 Task: Search one way flight ticket for 4 adults, 1 infant in seat and 1 infant on lap in premium economy from Birmingham: Birmingham-shuttlesworth International Airport to Greensboro: Piedmont Triad International Airport on 5-1-2023. Stops: One stop or fewer. Choice of flights is United. Number of bags: 2 carry on bags and 1 checked bag. Price is upto 20000. Outbound departure time preference is 5:00. Return departure time preference is 23:30.
Action: Mouse moved to (269, 222)
Screenshot: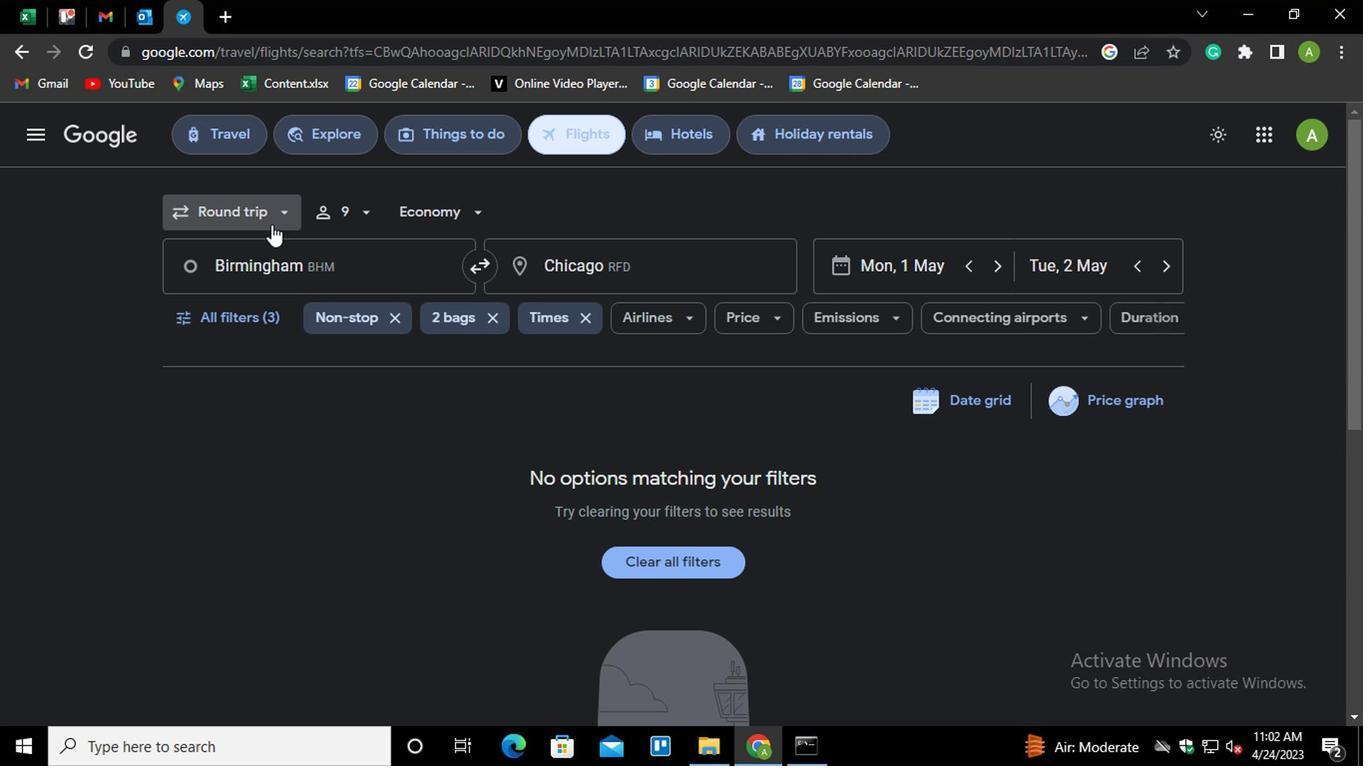 
Action: Mouse pressed left at (269, 222)
Screenshot: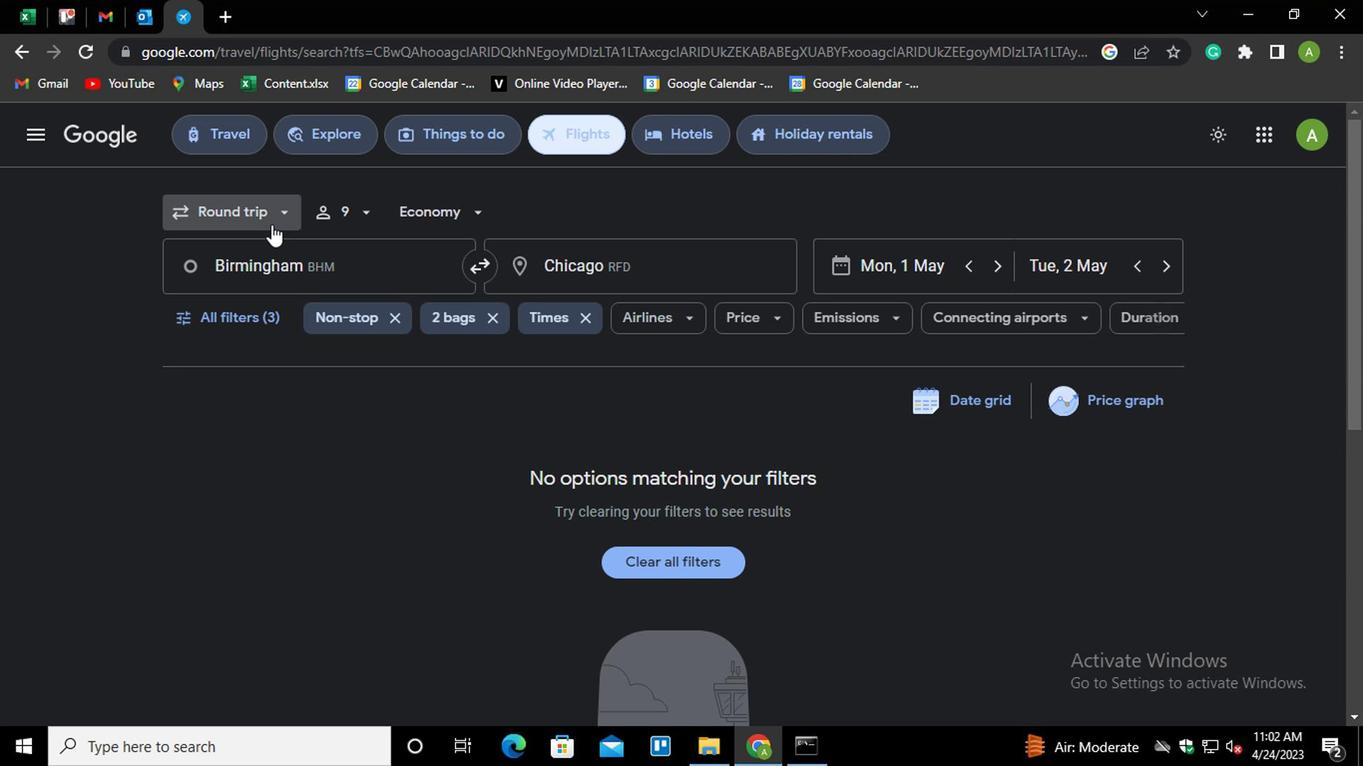 
Action: Mouse moved to (264, 301)
Screenshot: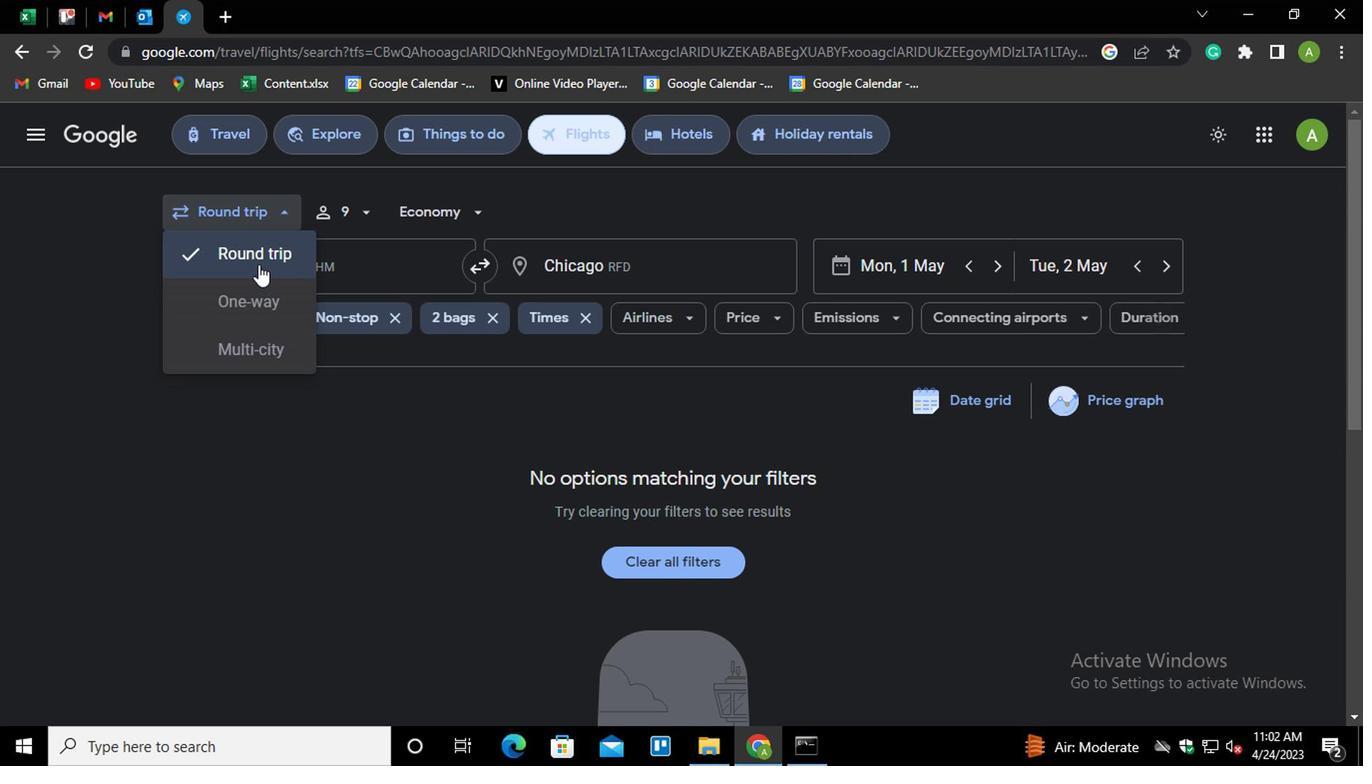 
Action: Mouse pressed left at (264, 301)
Screenshot: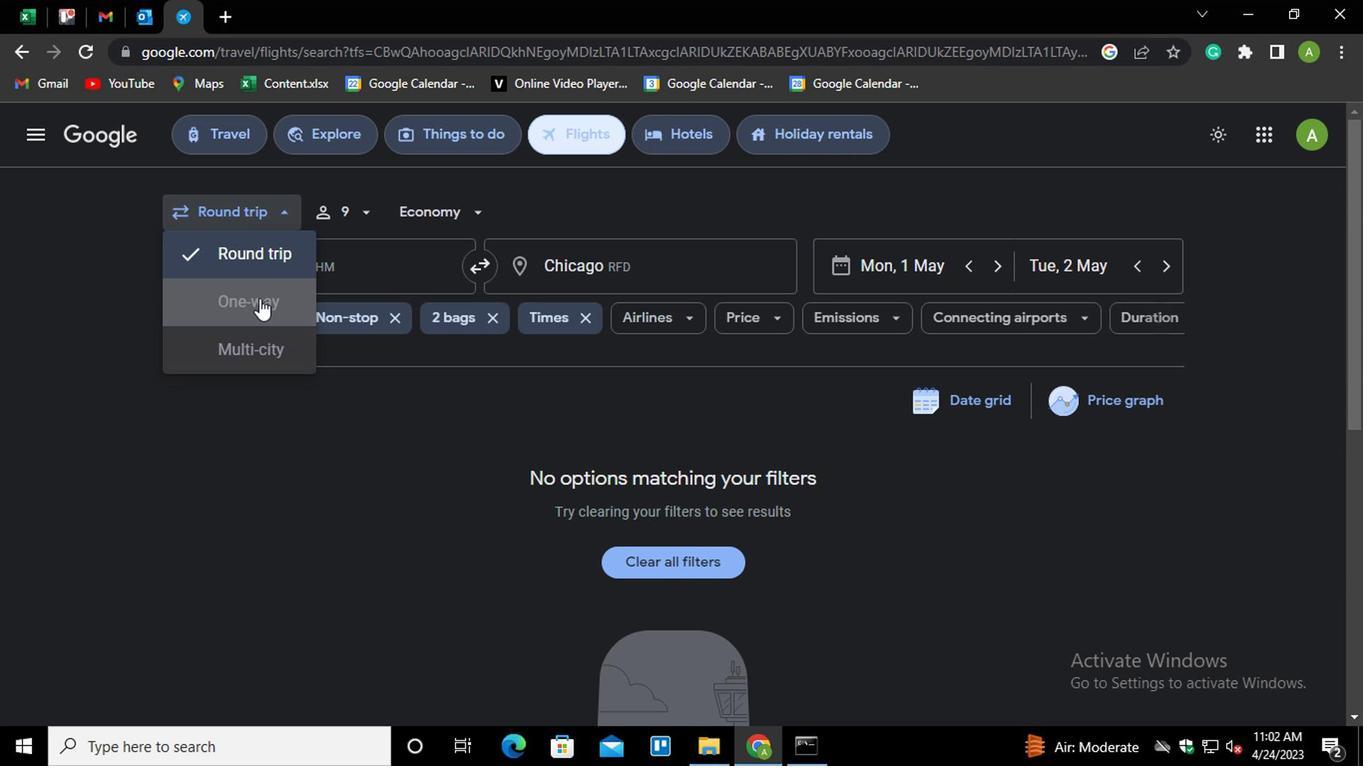 
Action: Mouse moved to (374, 222)
Screenshot: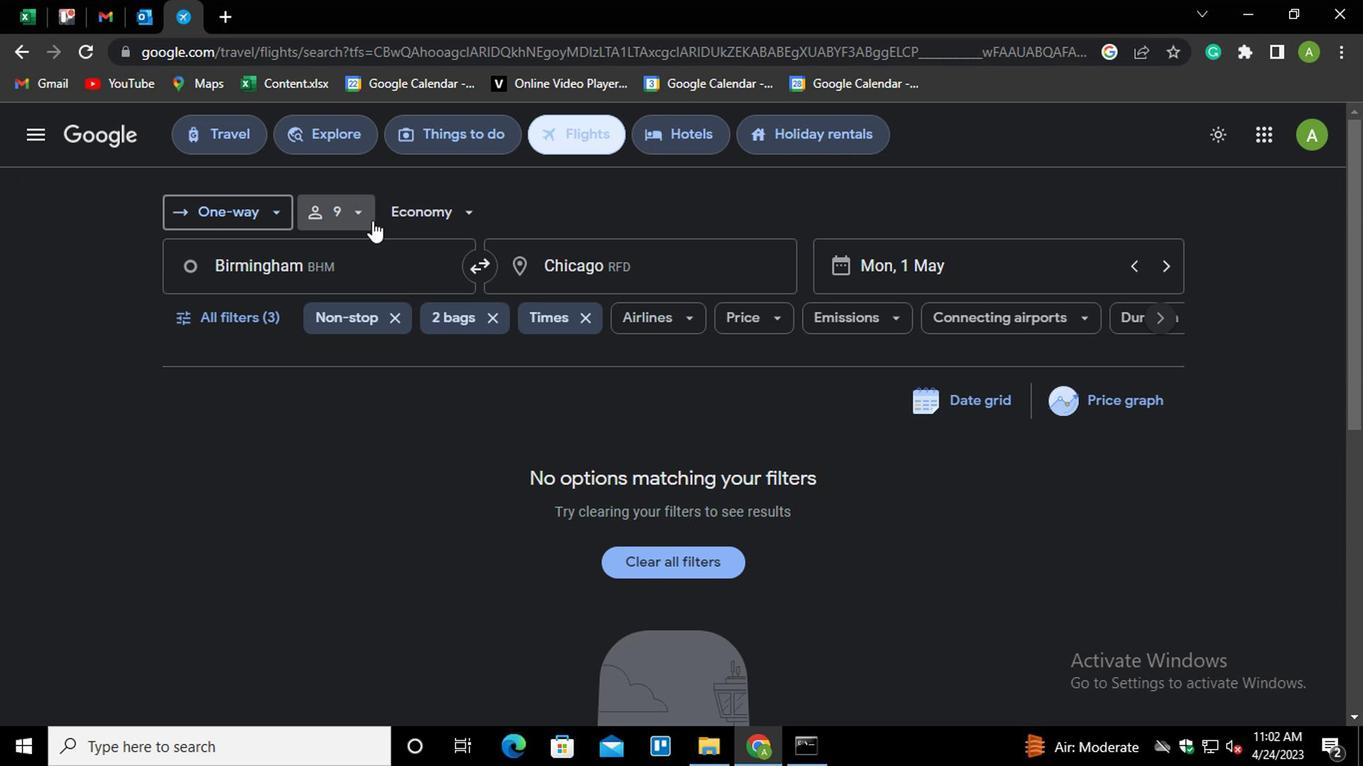 
Action: Mouse pressed left at (374, 222)
Screenshot: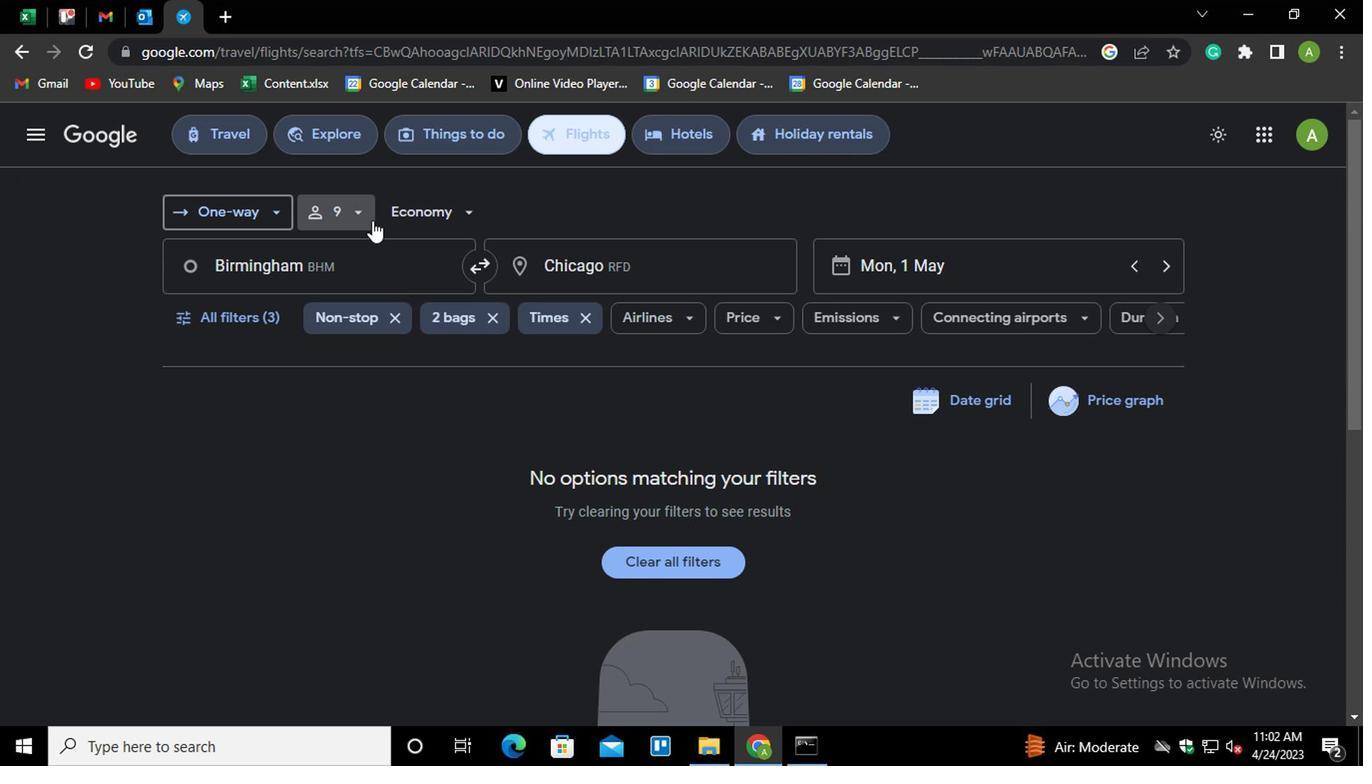 
Action: Mouse moved to (509, 260)
Screenshot: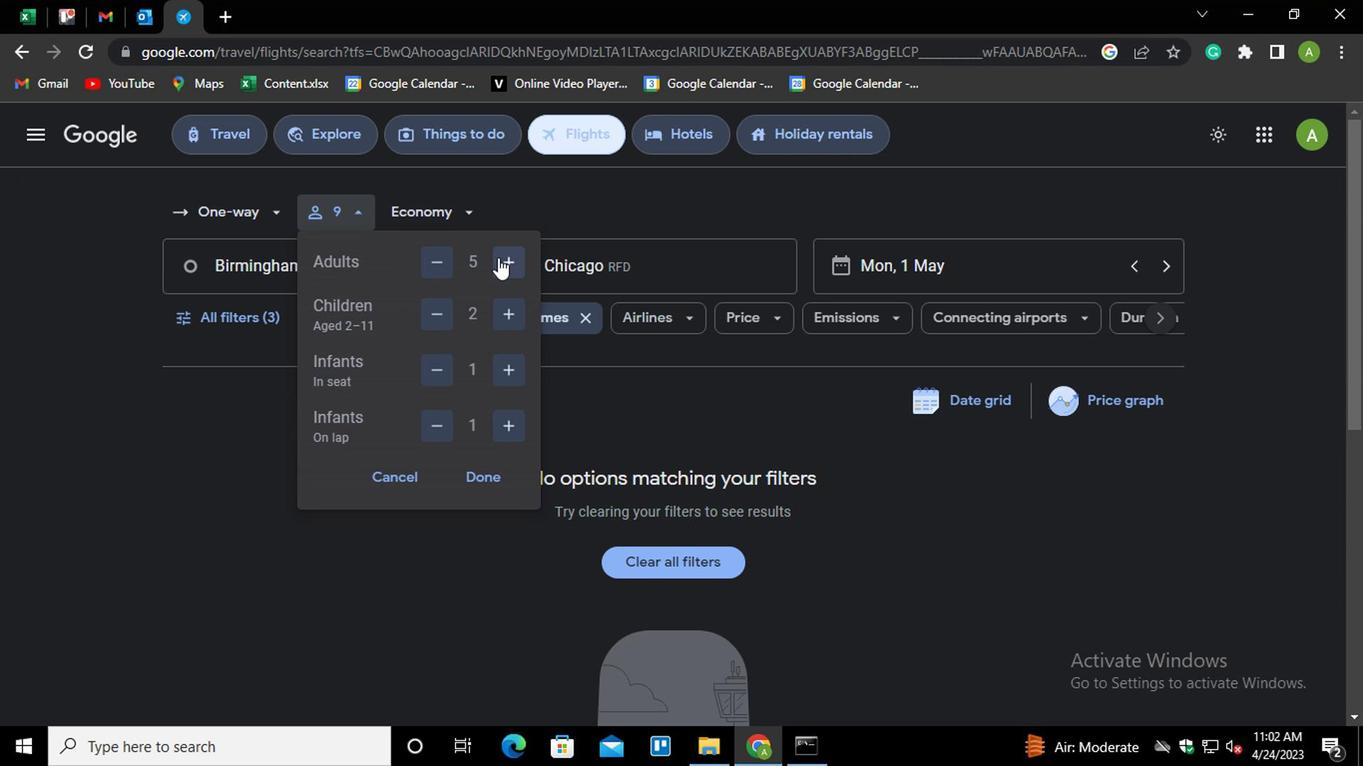 
Action: Mouse pressed left at (509, 260)
Screenshot: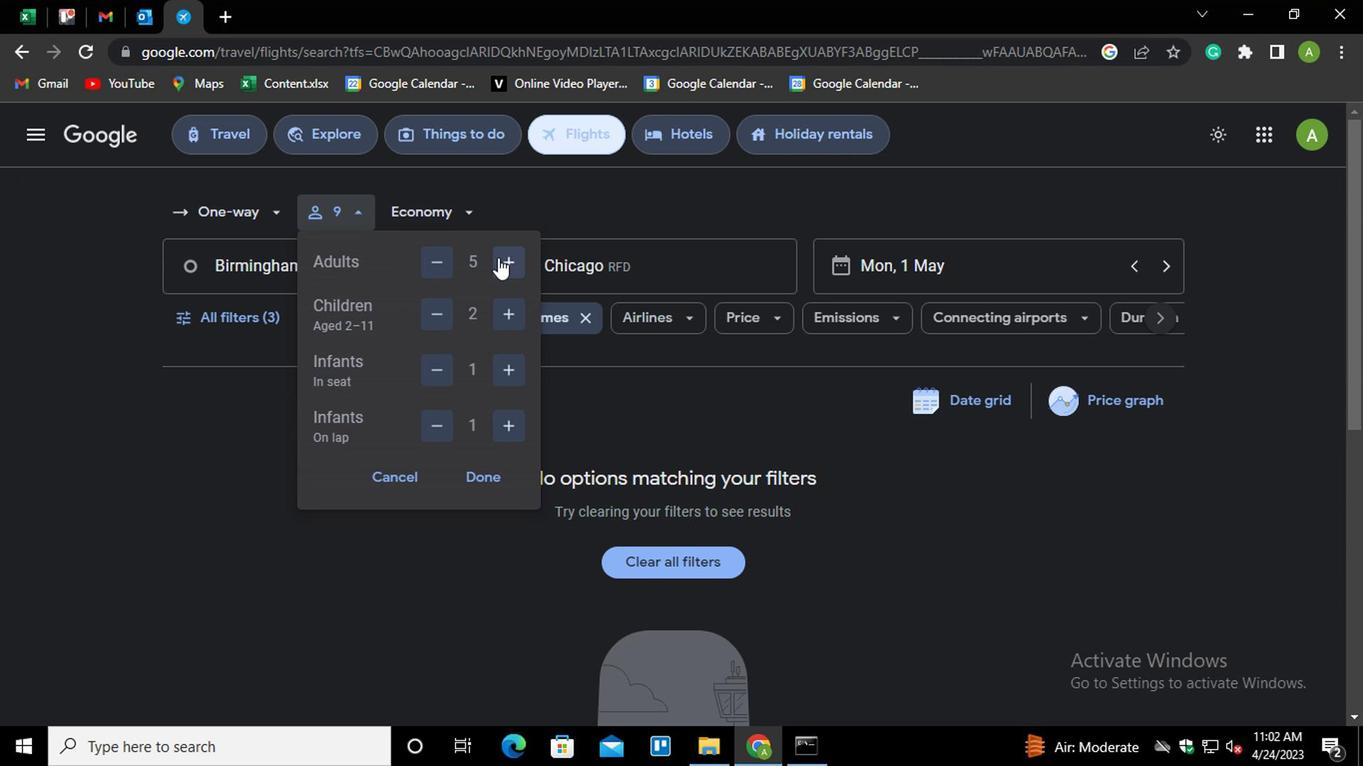
Action: Mouse moved to (438, 263)
Screenshot: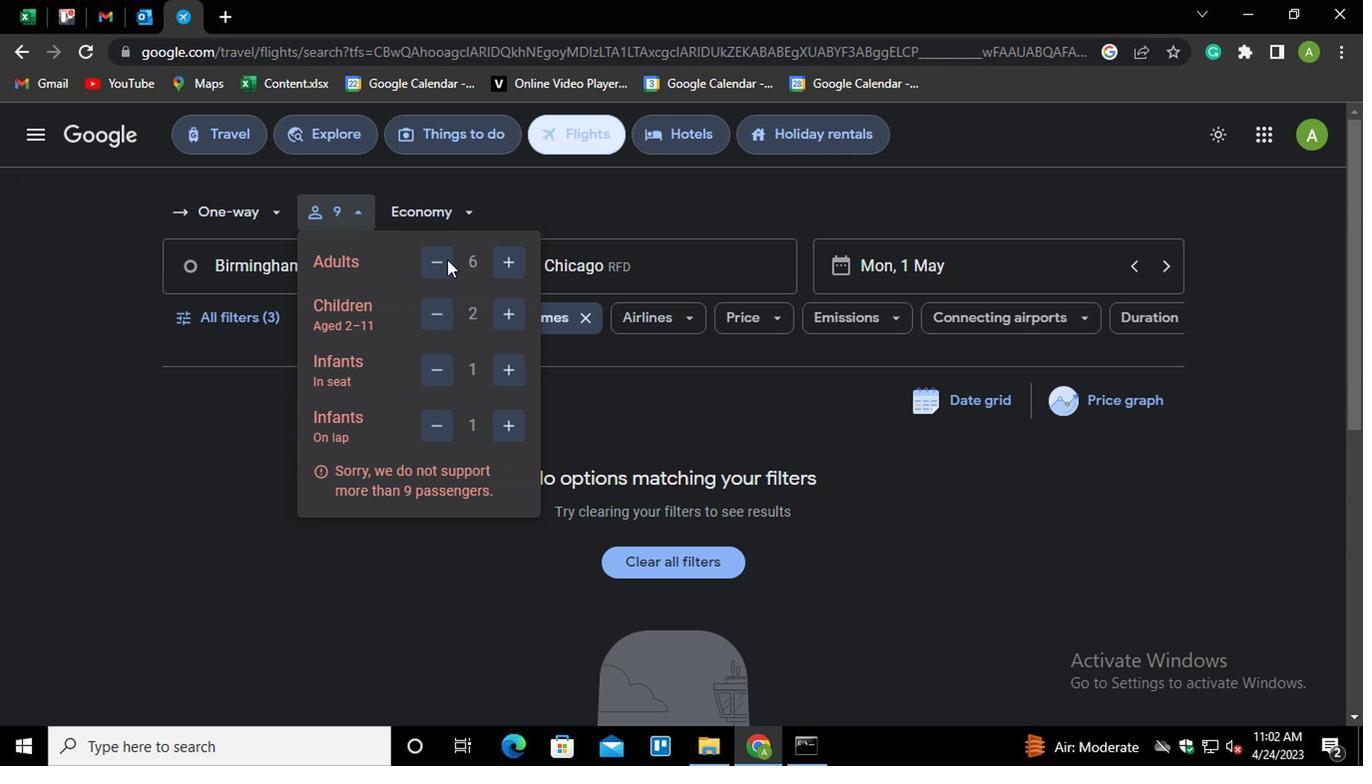 
Action: Mouse pressed left at (438, 263)
Screenshot: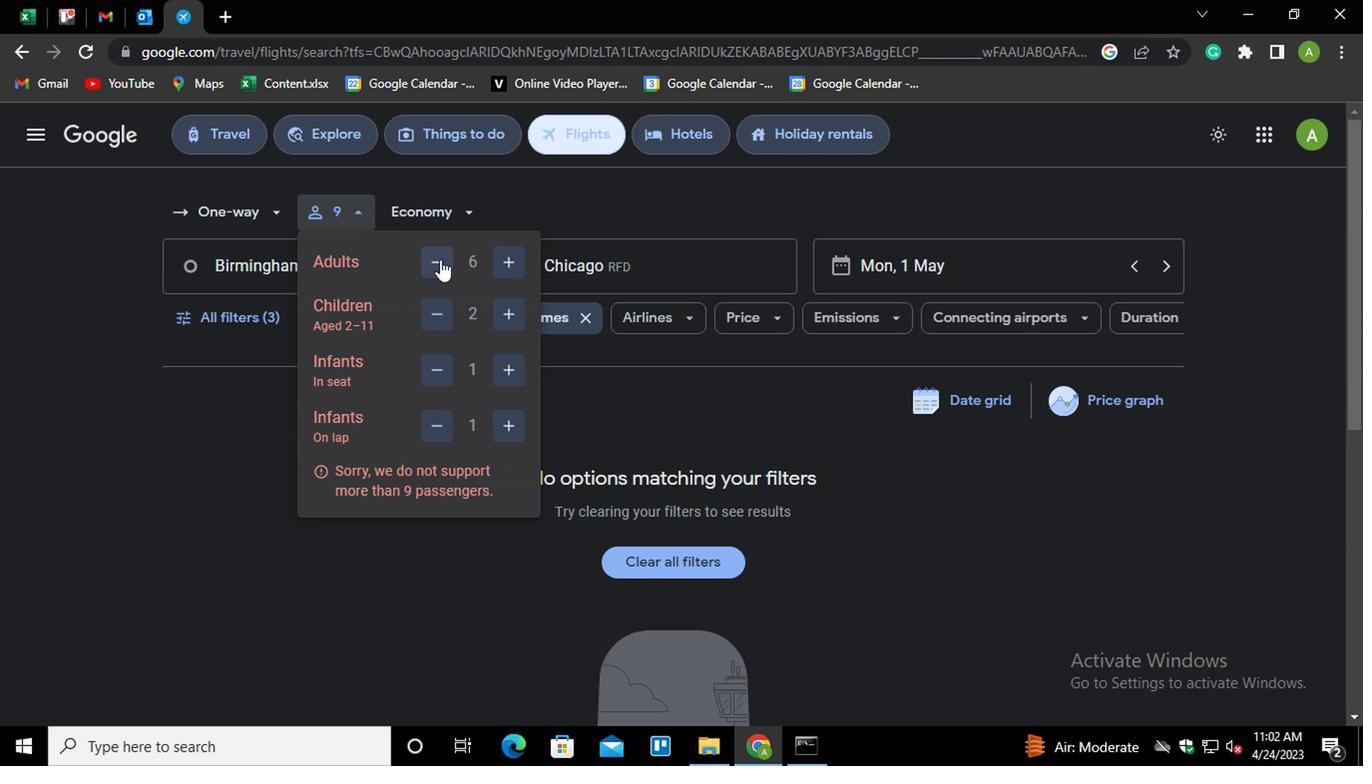 
Action: Mouse pressed left at (438, 263)
Screenshot: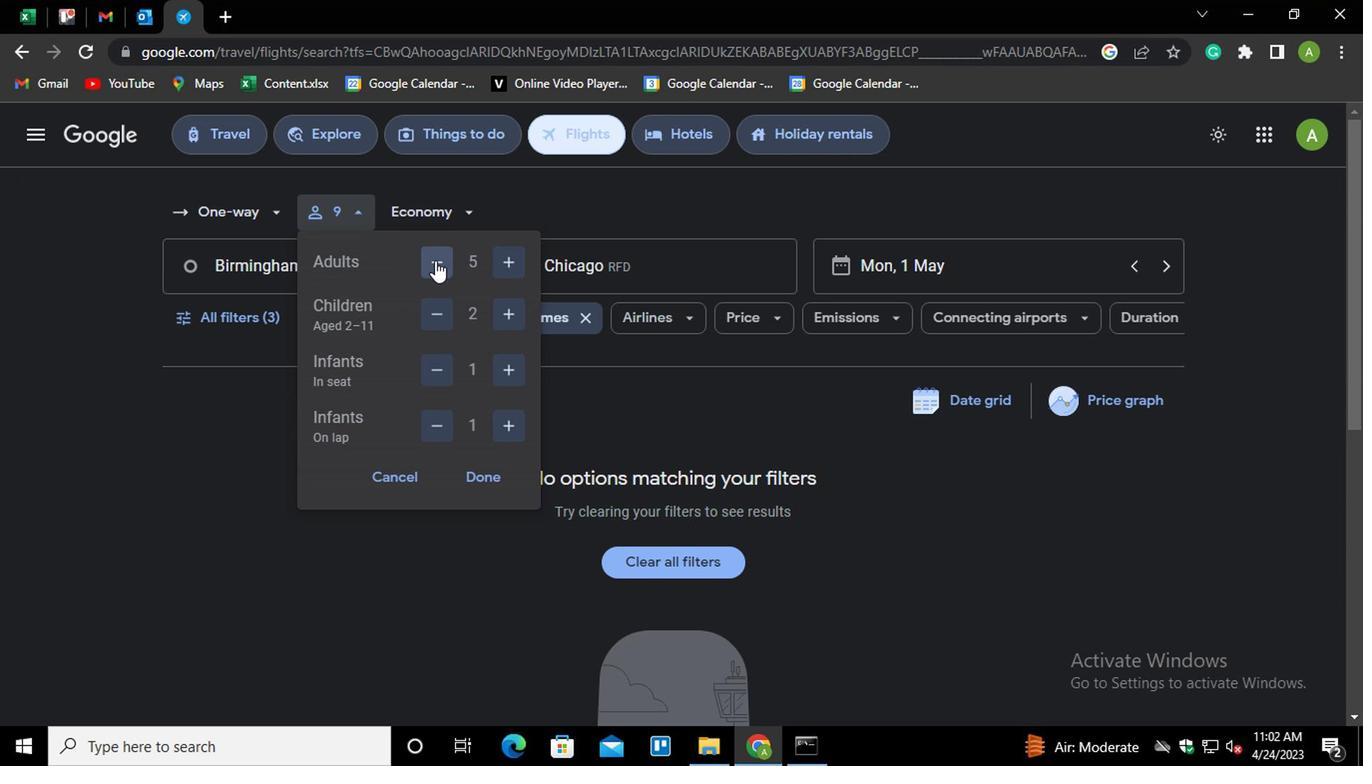 
Action: Mouse moved to (442, 315)
Screenshot: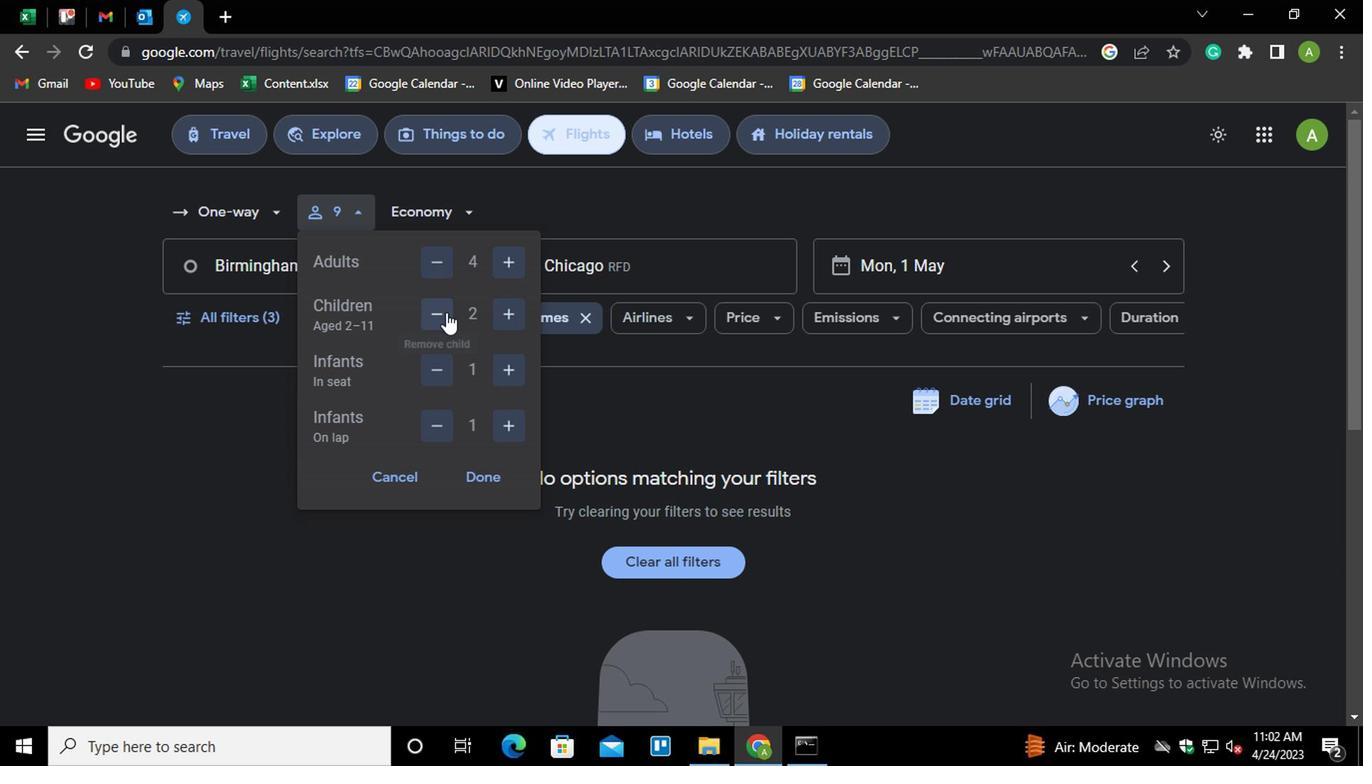 
Action: Mouse pressed left at (442, 315)
Screenshot: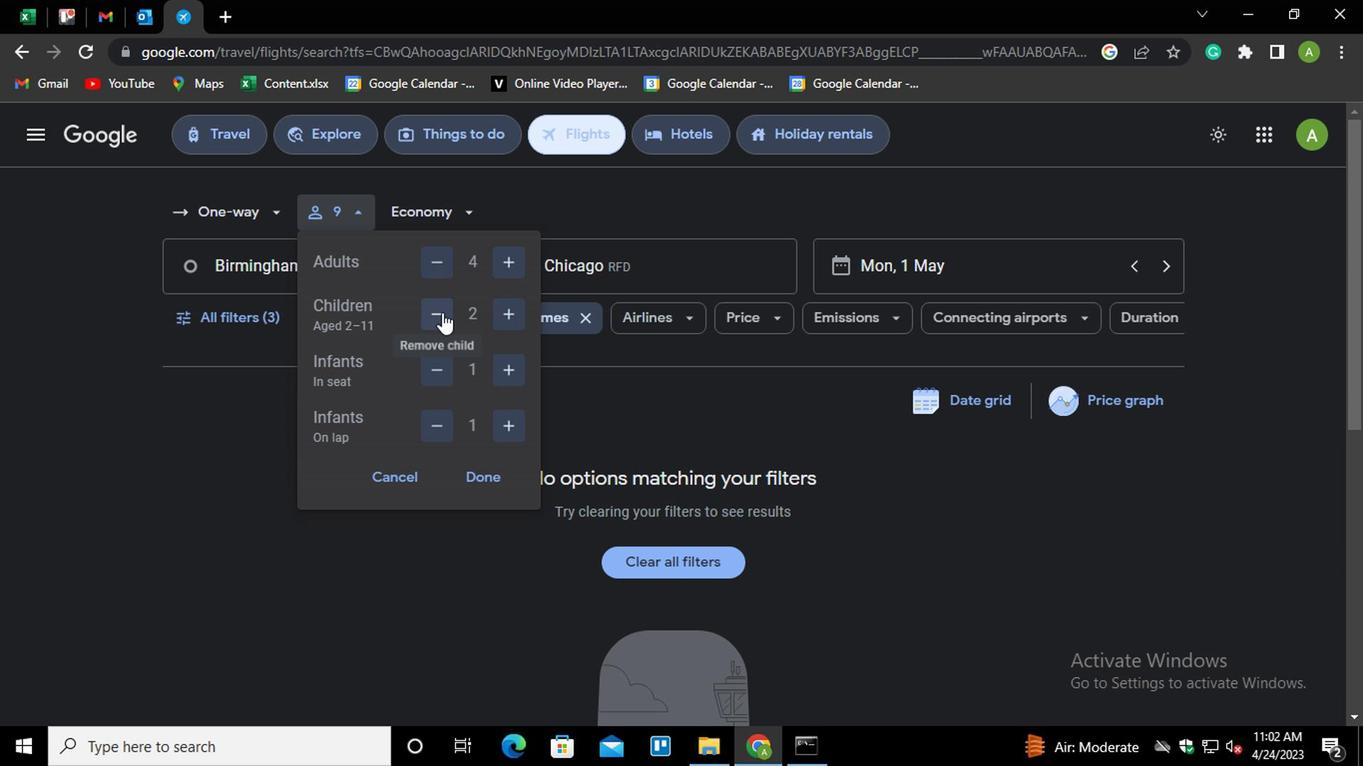 
Action: Mouse pressed left at (442, 315)
Screenshot: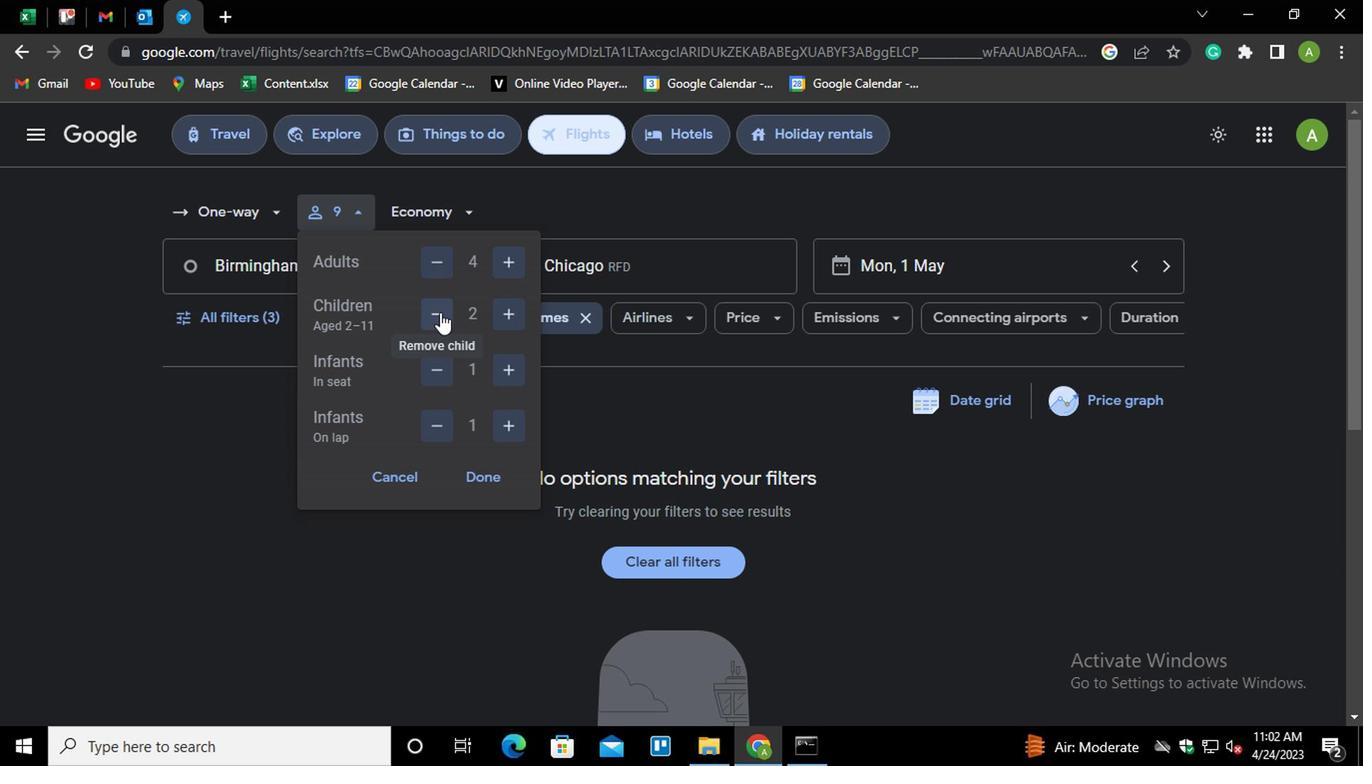 
Action: Mouse moved to (524, 374)
Screenshot: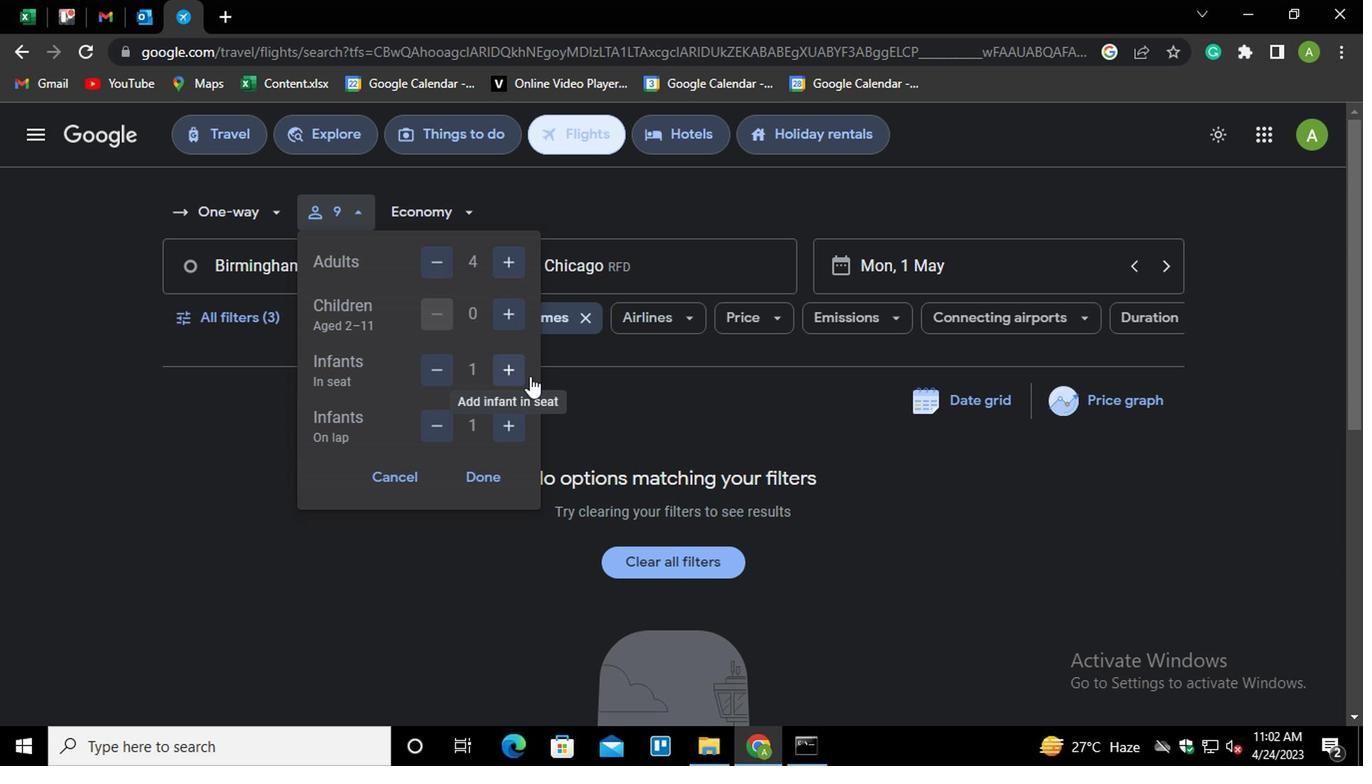 
Action: Mouse pressed left at (524, 374)
Screenshot: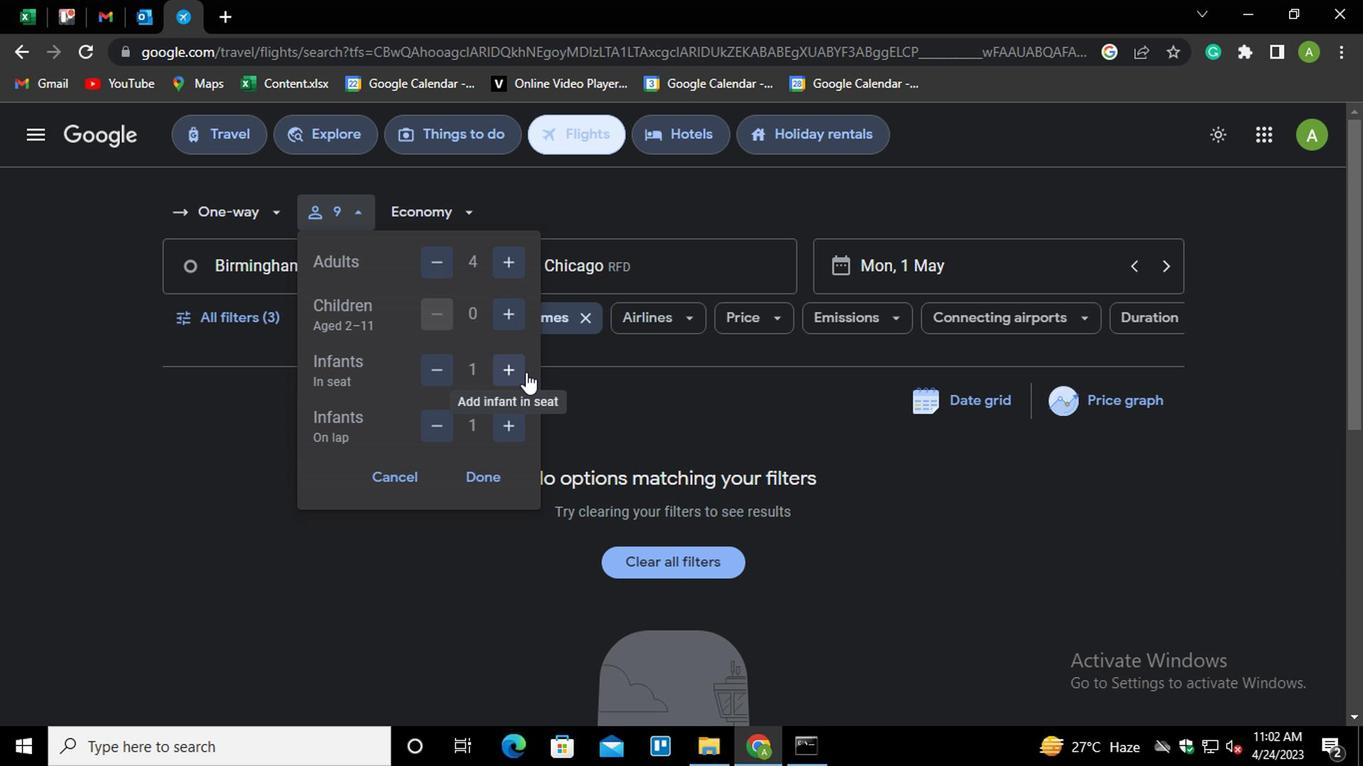 
Action: Mouse moved to (449, 373)
Screenshot: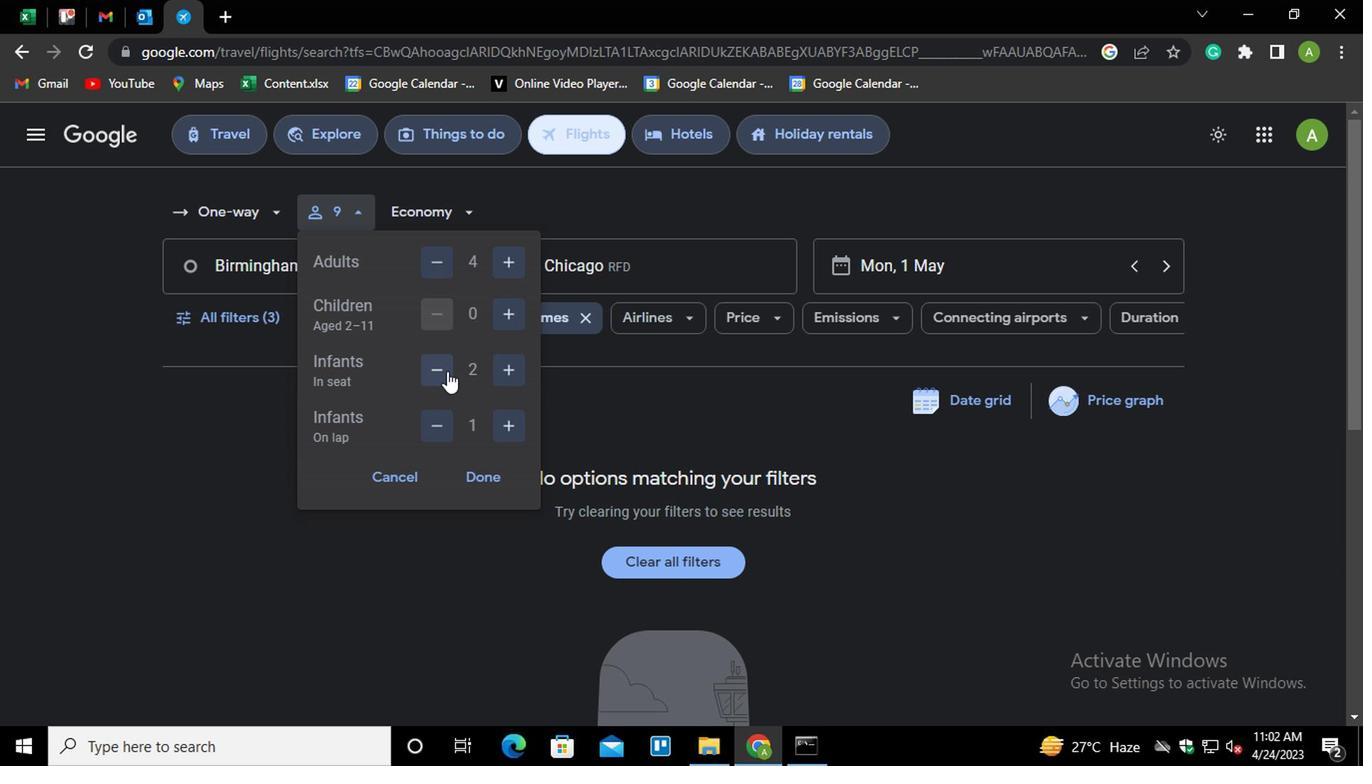 
Action: Mouse pressed left at (449, 373)
Screenshot: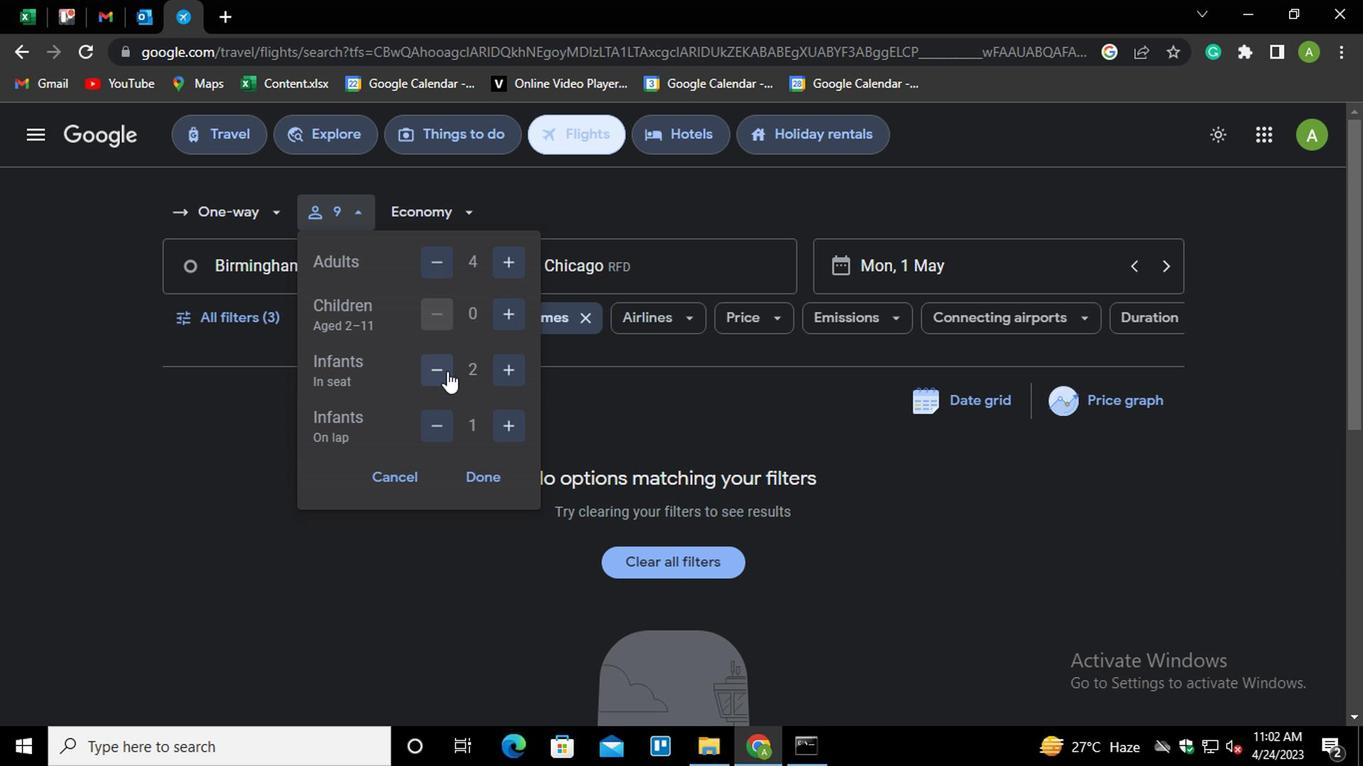 
Action: Mouse moved to (522, 425)
Screenshot: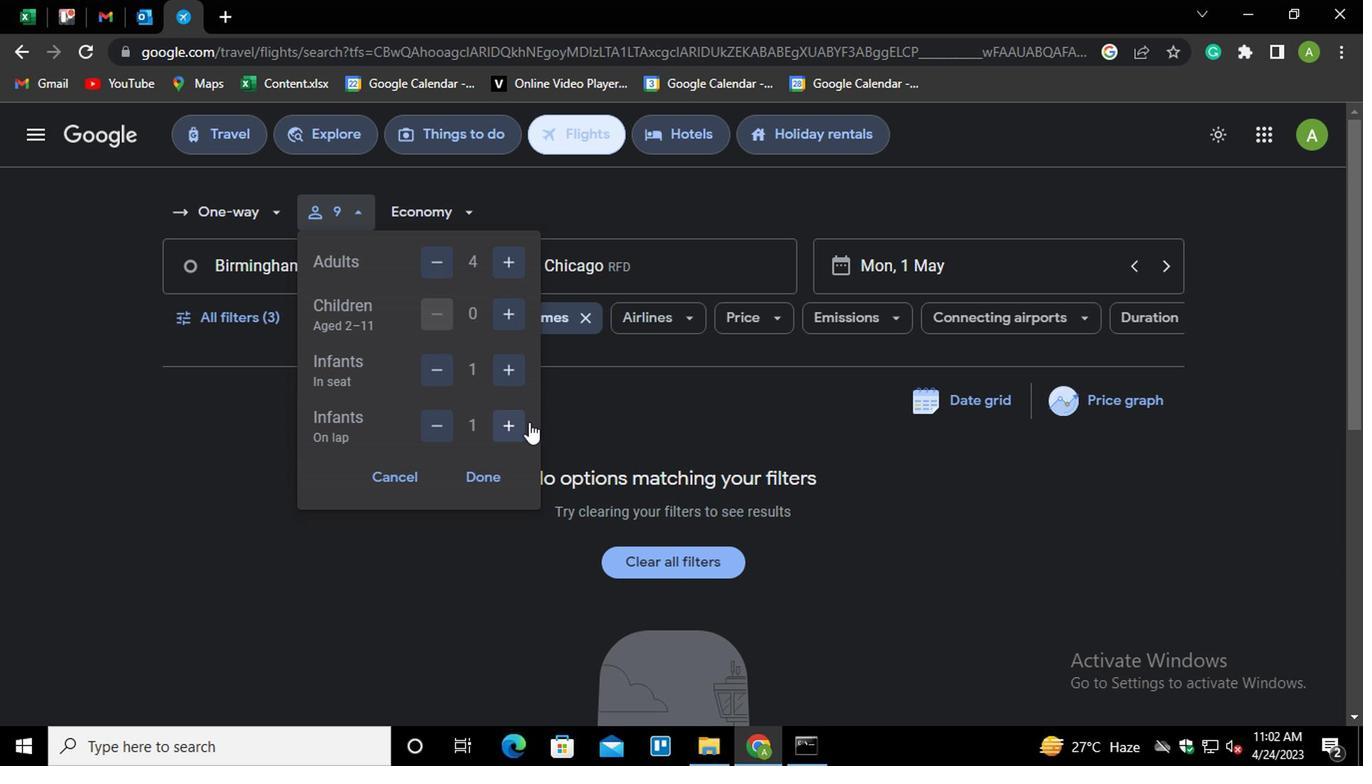 
Action: Mouse pressed left at (522, 425)
Screenshot: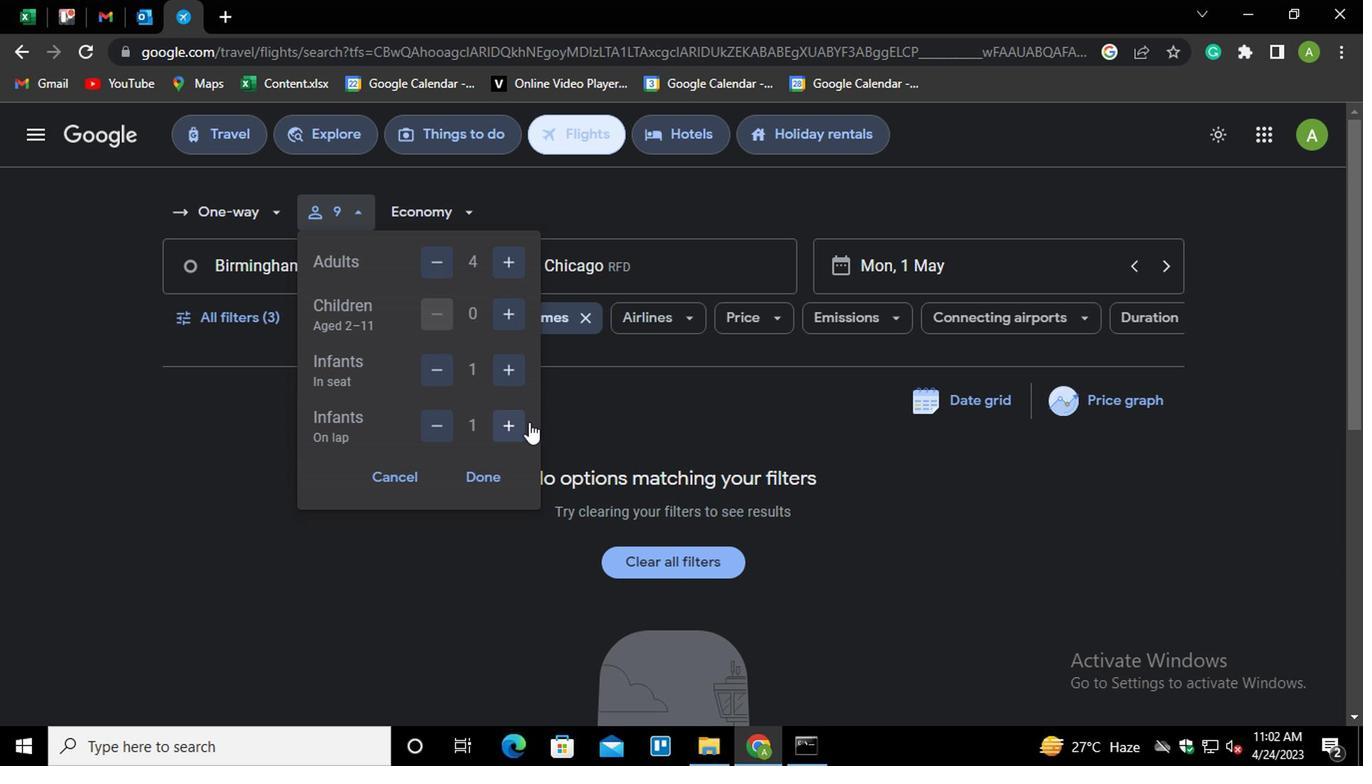 
Action: Mouse moved to (439, 425)
Screenshot: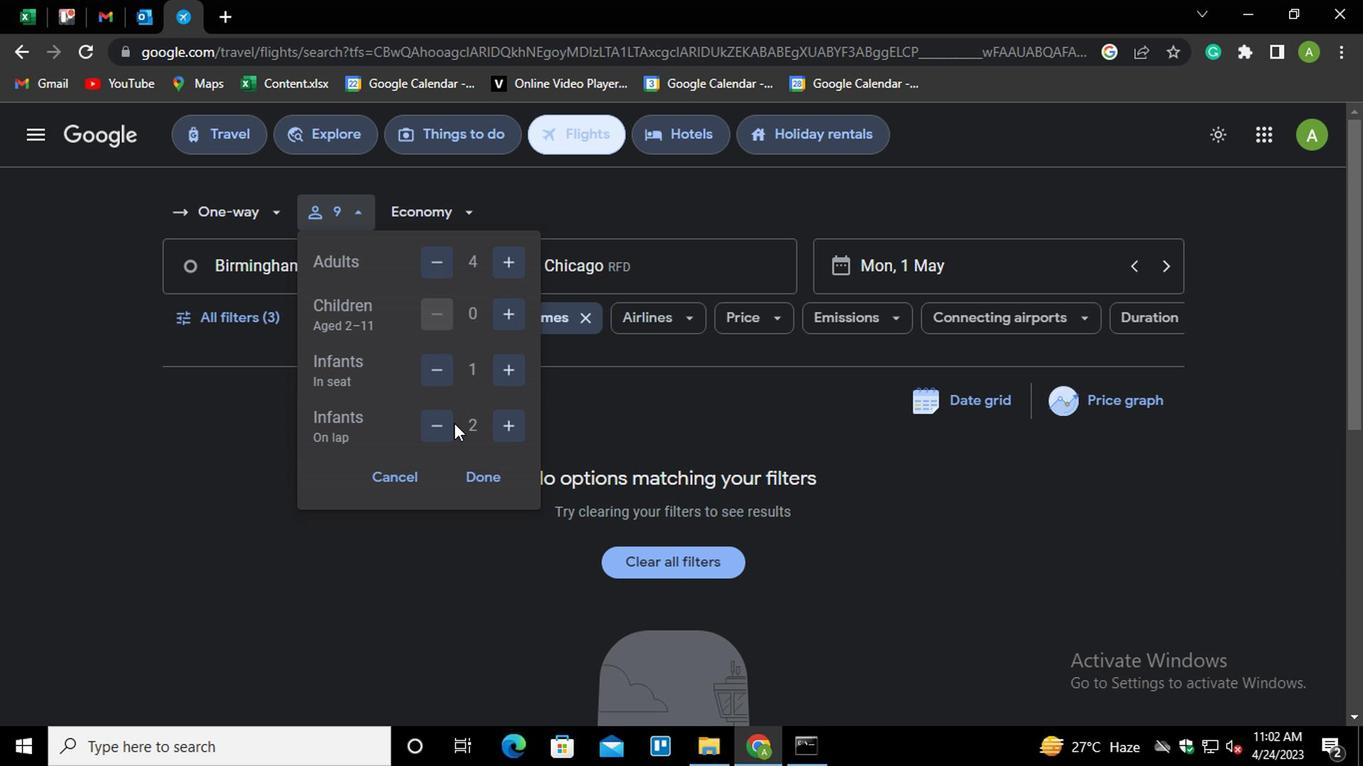 
Action: Mouse pressed left at (439, 425)
Screenshot: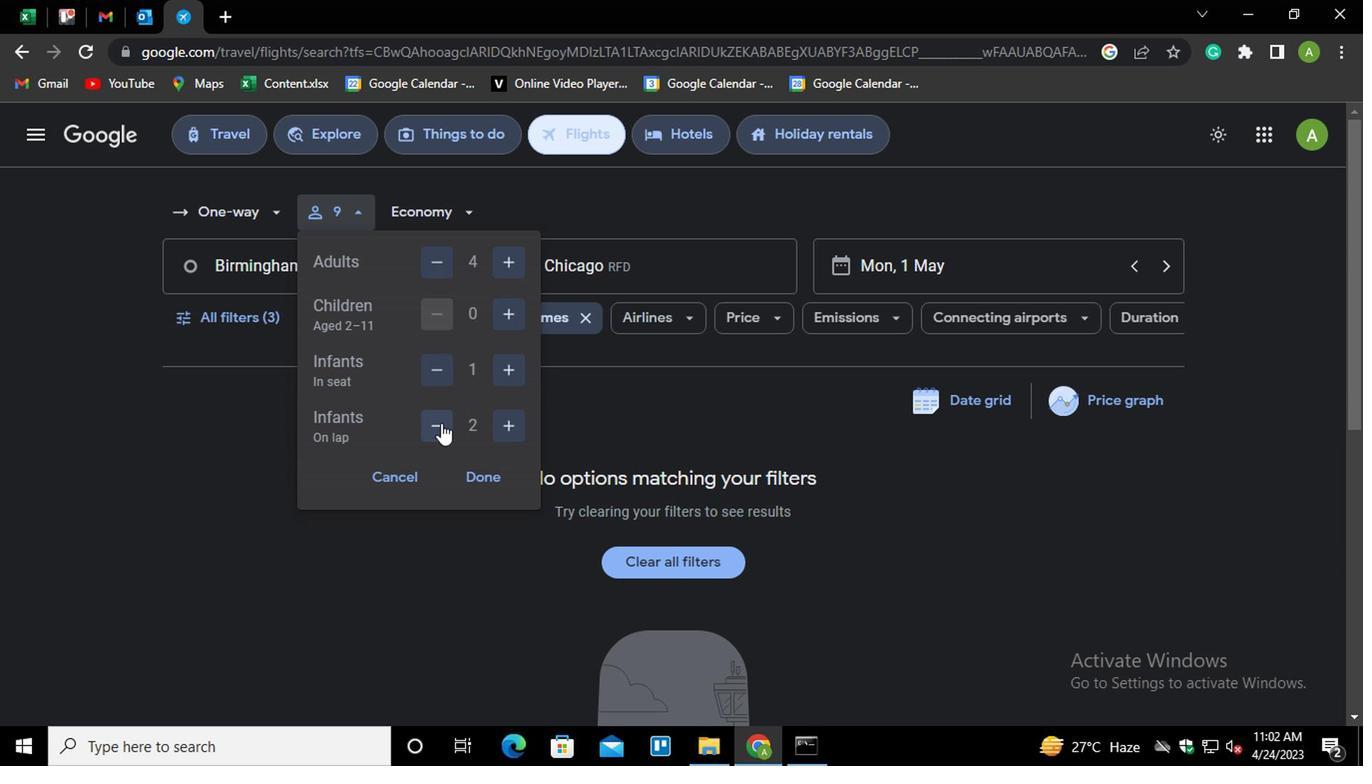
Action: Mouse moved to (488, 475)
Screenshot: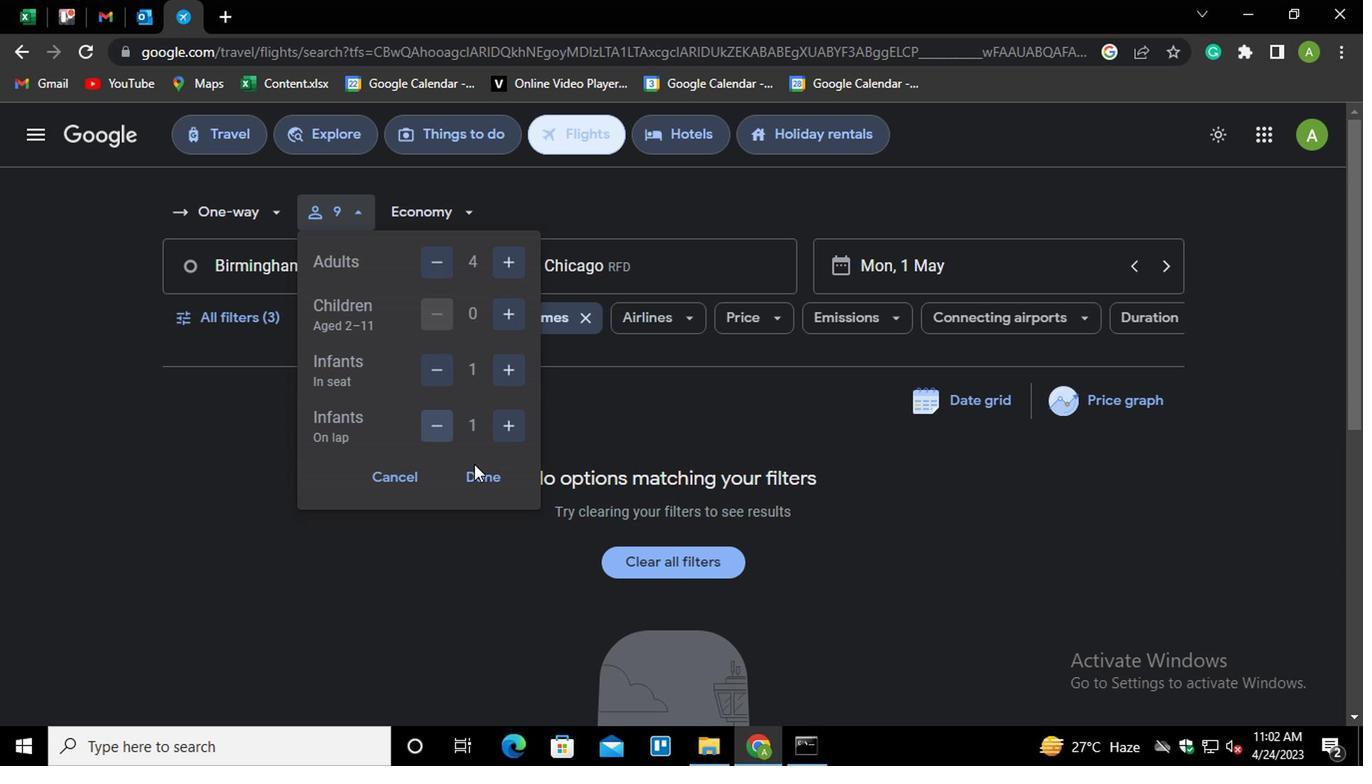 
Action: Mouse pressed left at (488, 475)
Screenshot: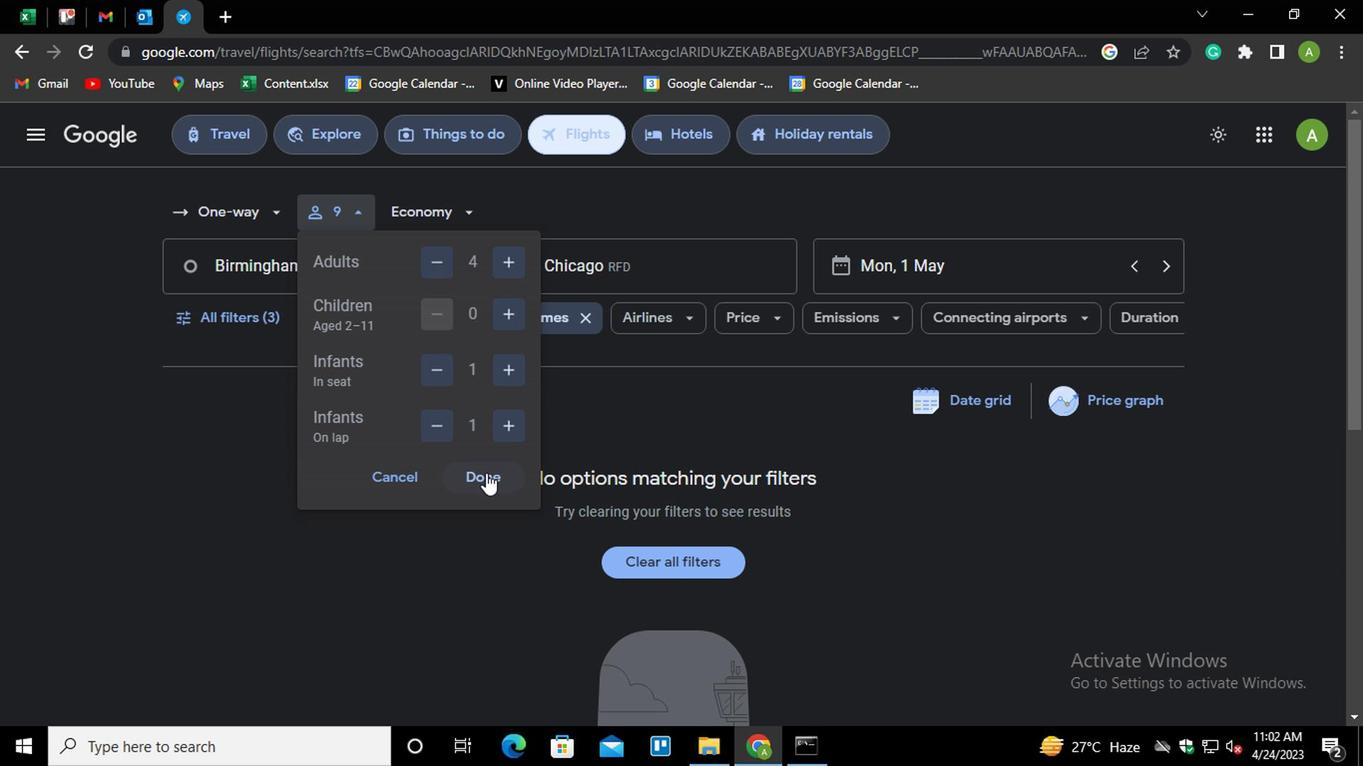 
Action: Mouse moved to (452, 225)
Screenshot: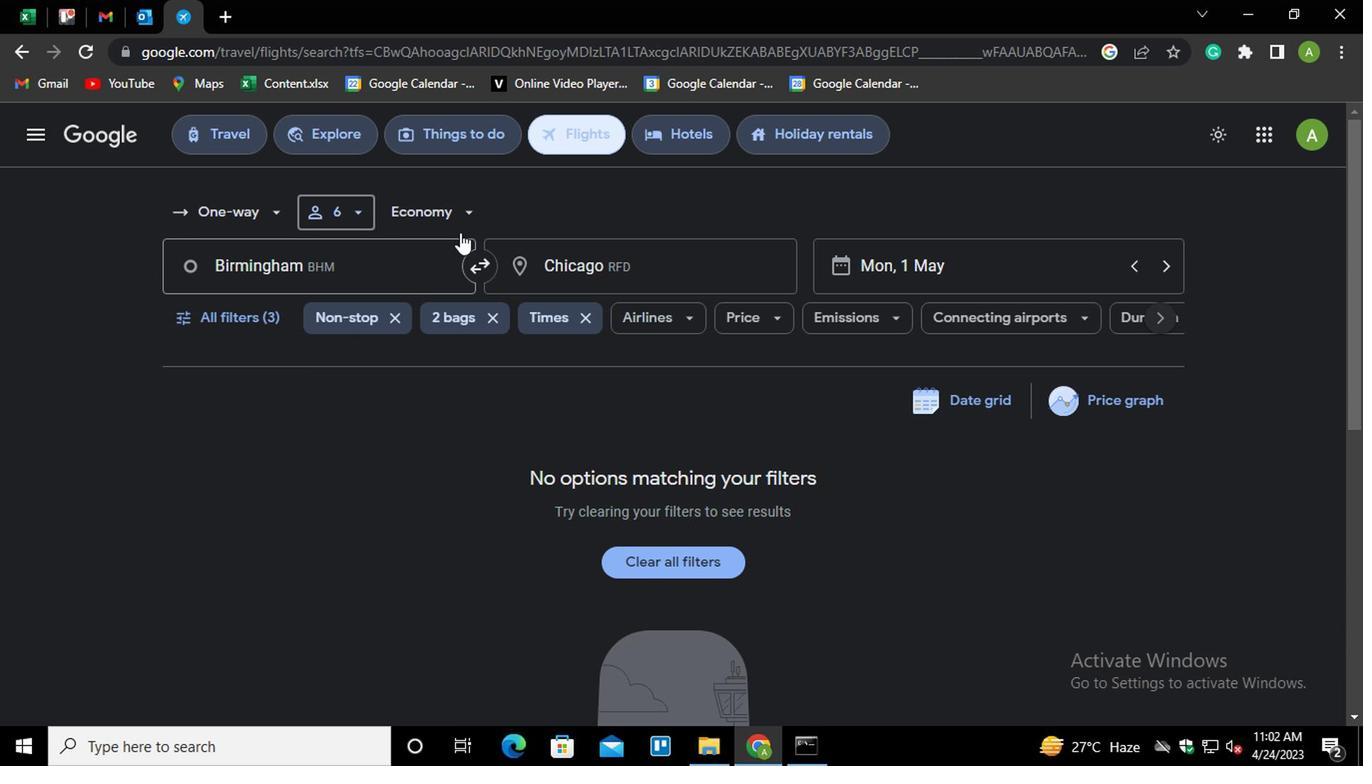 
Action: Mouse pressed left at (452, 225)
Screenshot: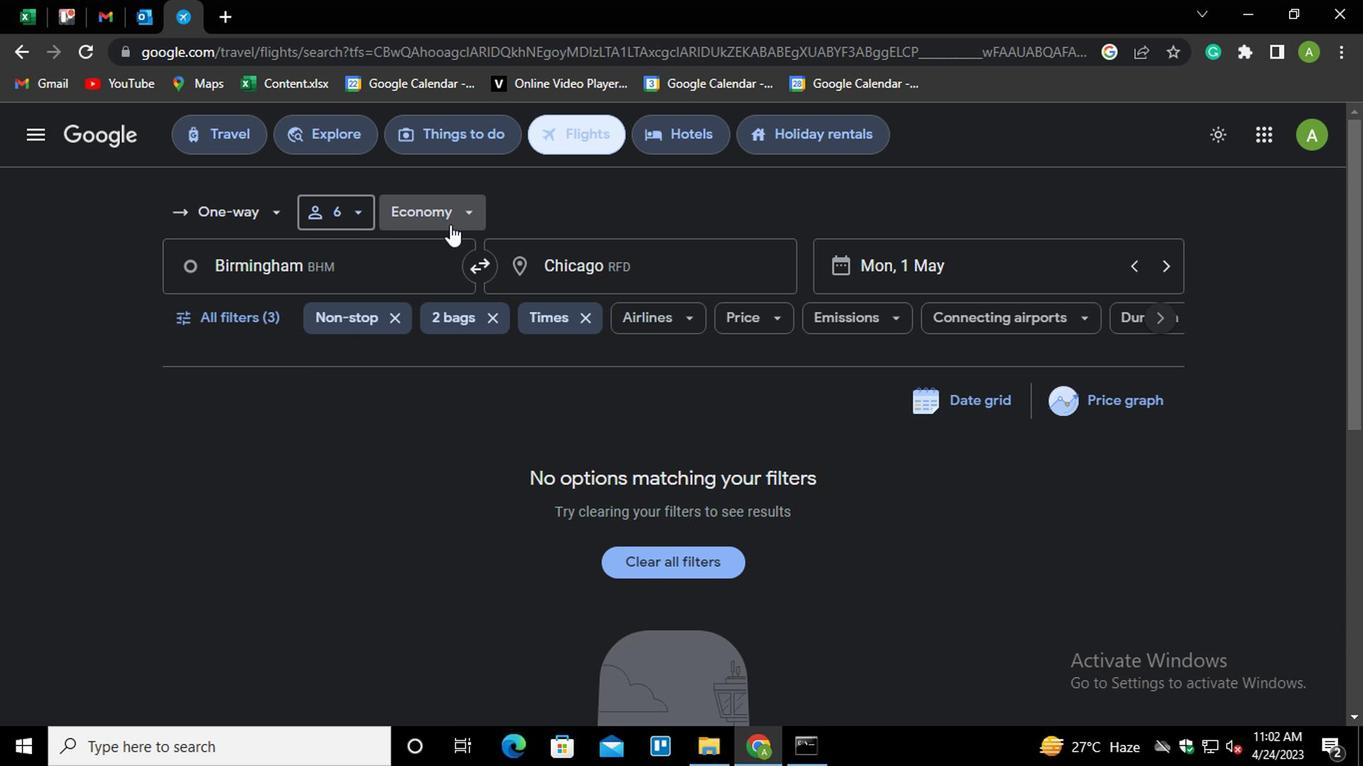 
Action: Mouse moved to (467, 297)
Screenshot: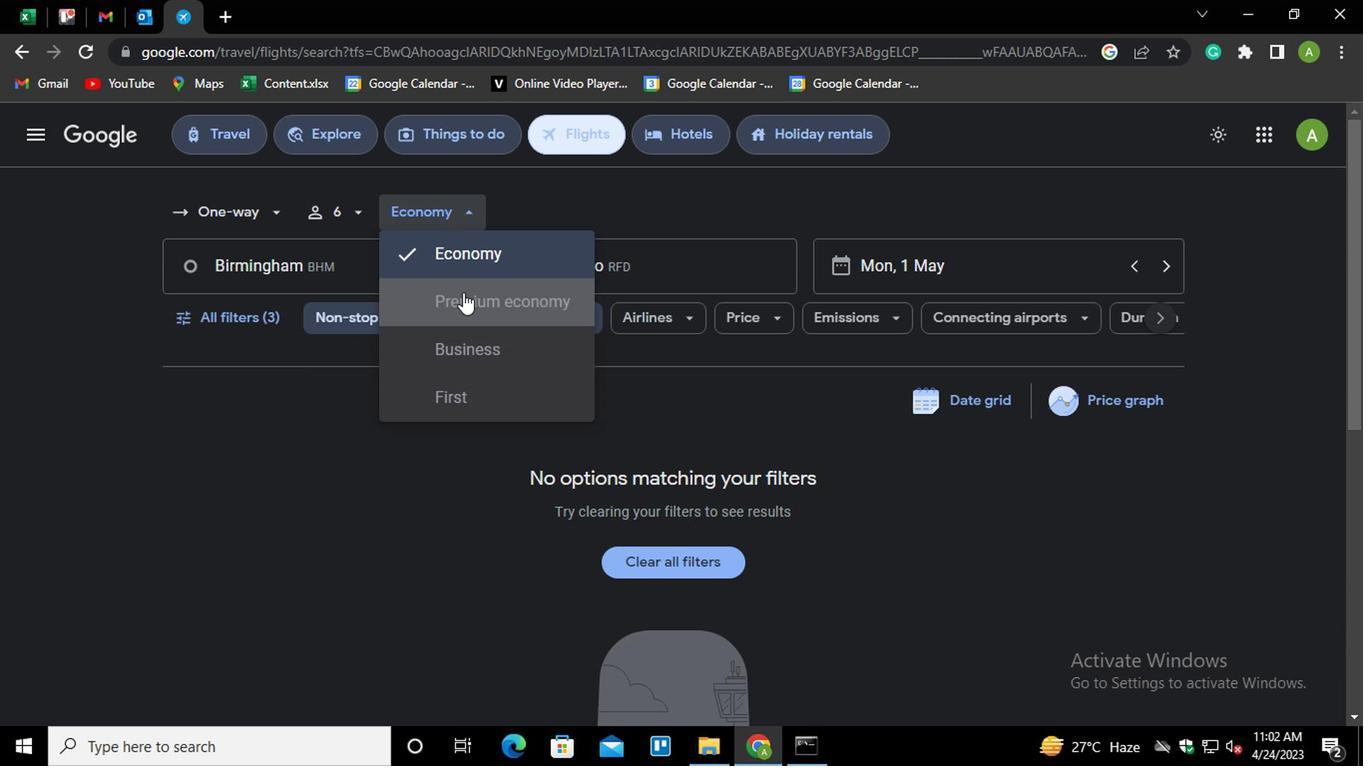 
Action: Mouse pressed left at (467, 297)
Screenshot: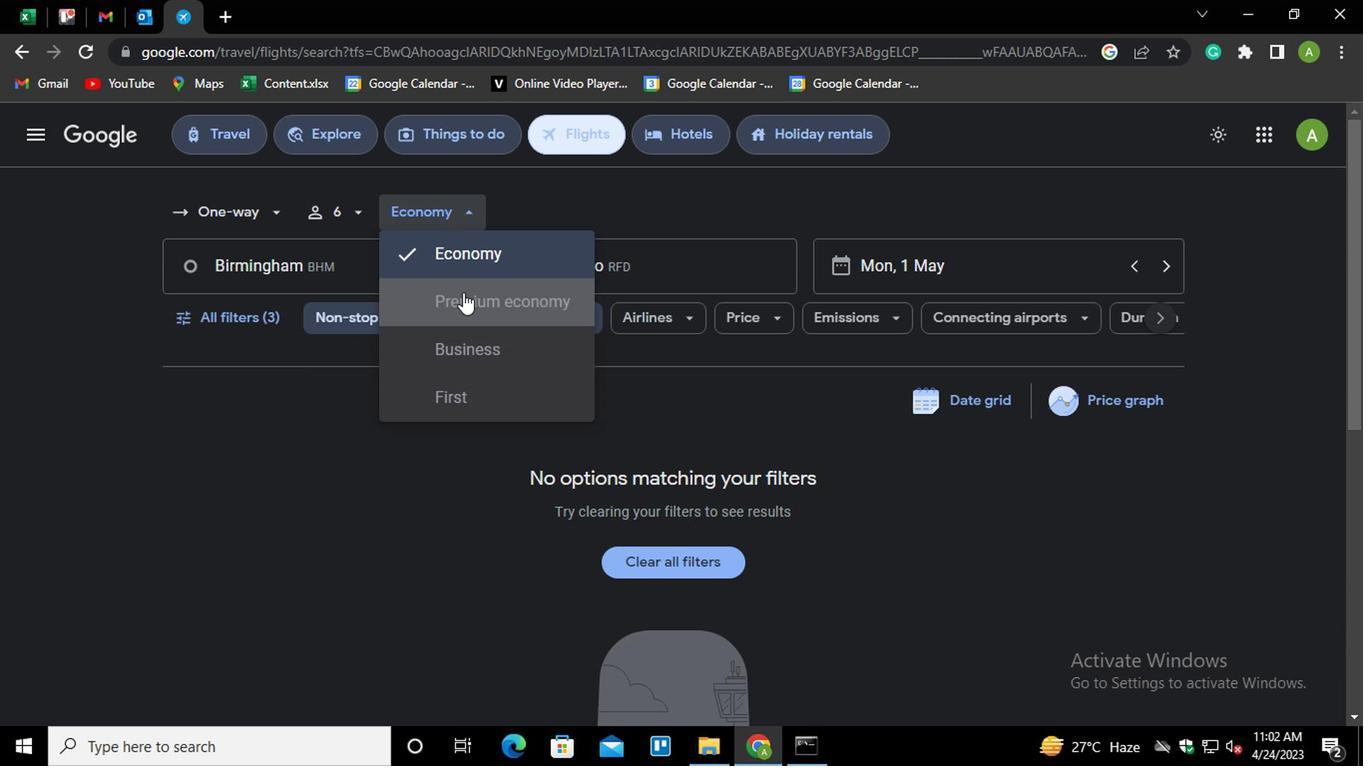 
Action: Mouse moved to (345, 271)
Screenshot: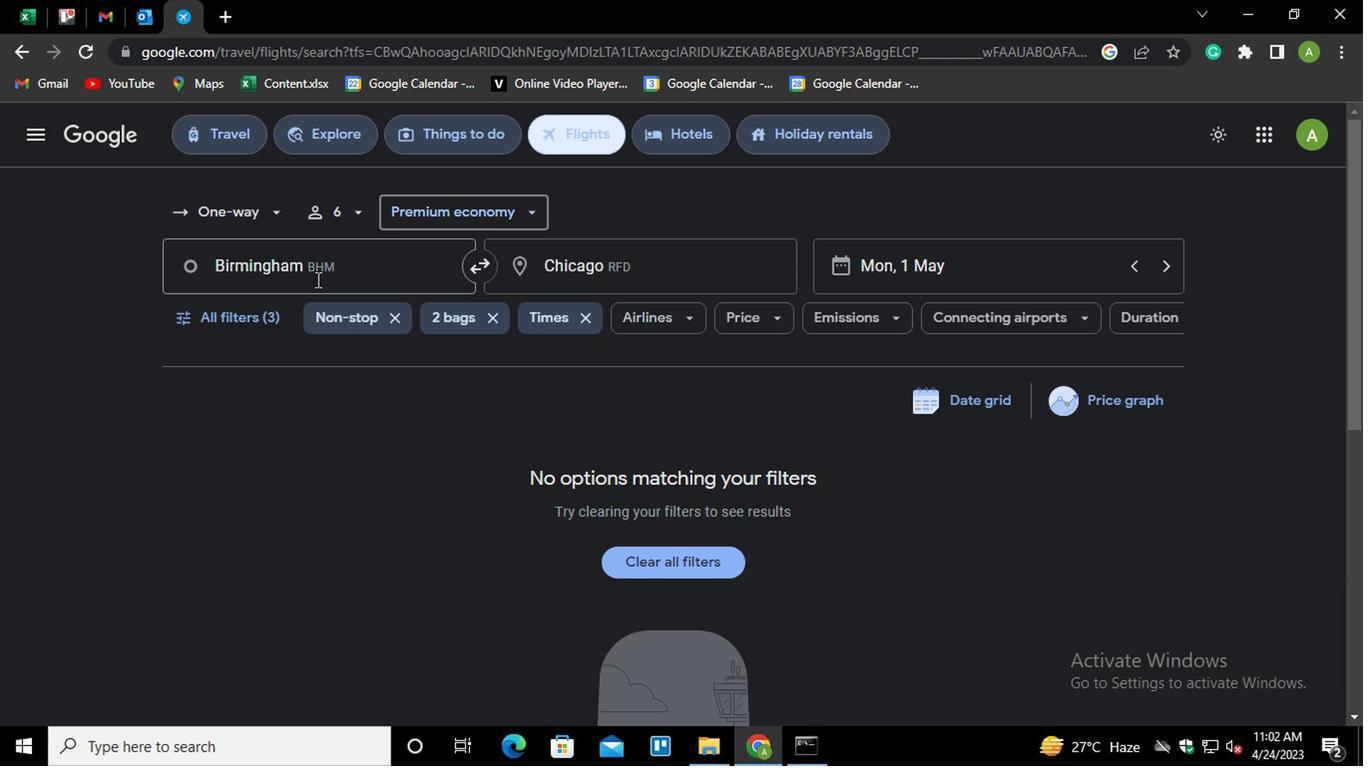 
Action: Mouse pressed left at (345, 271)
Screenshot: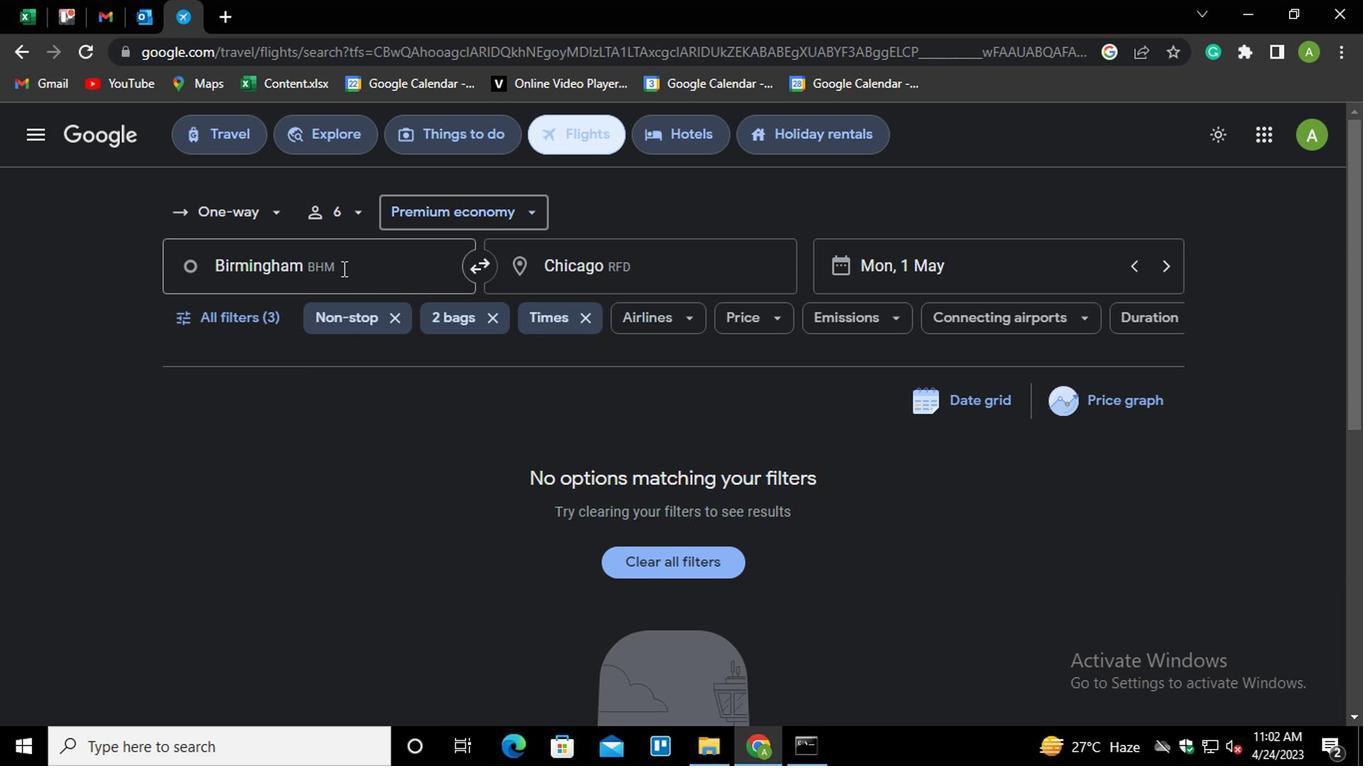 
Action: Mouse pressed left at (345, 271)
Screenshot: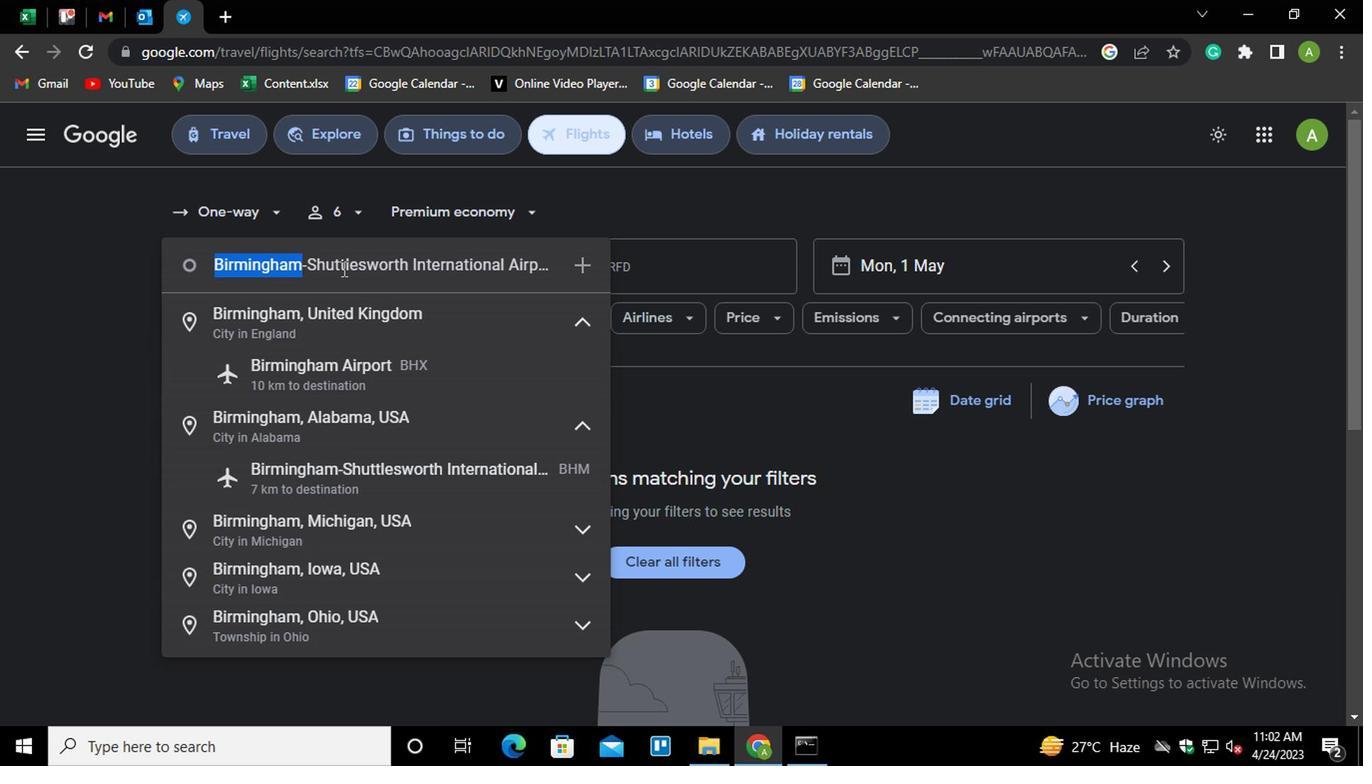 
Action: Key pressed <Key.shift_r><Key.shift_r><Key.shift_r><Key.shift_r><Key.enter>
Screenshot: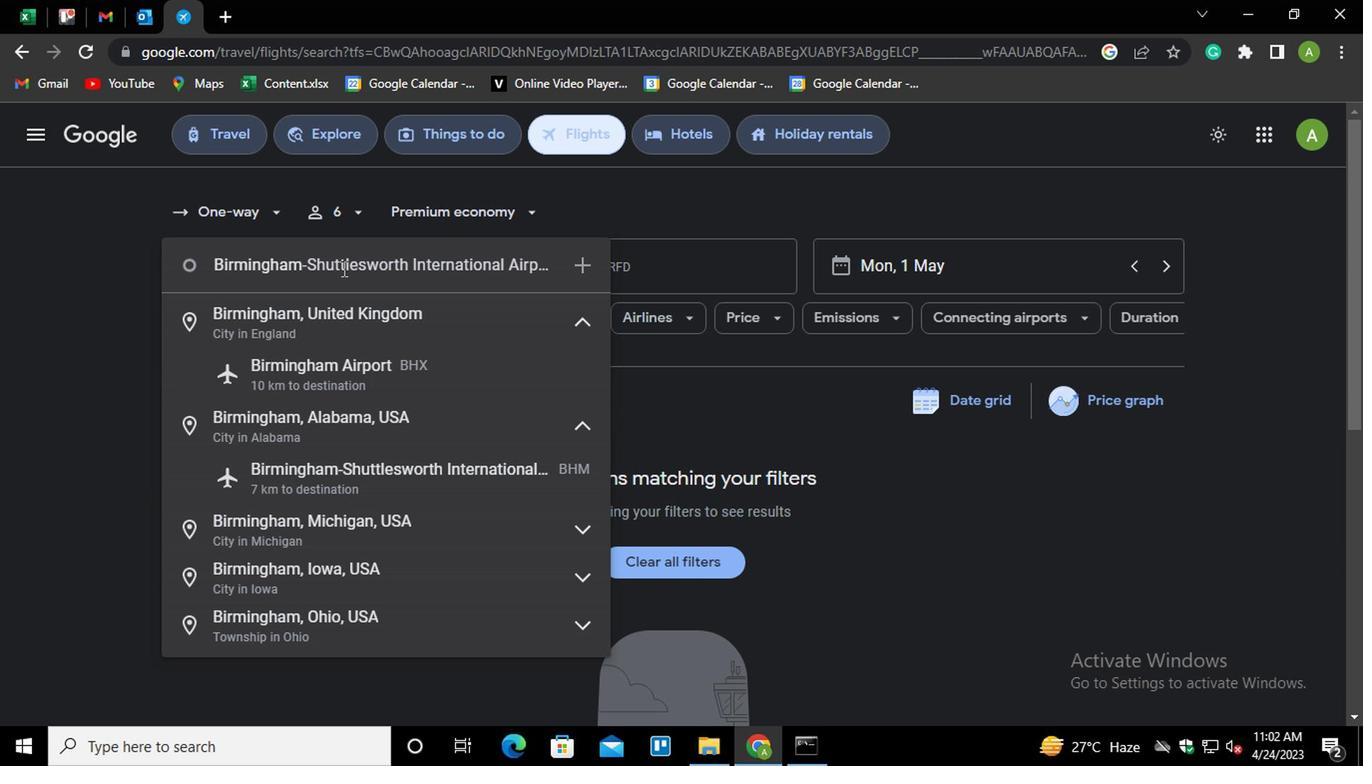 
Action: Mouse moved to (650, 274)
Screenshot: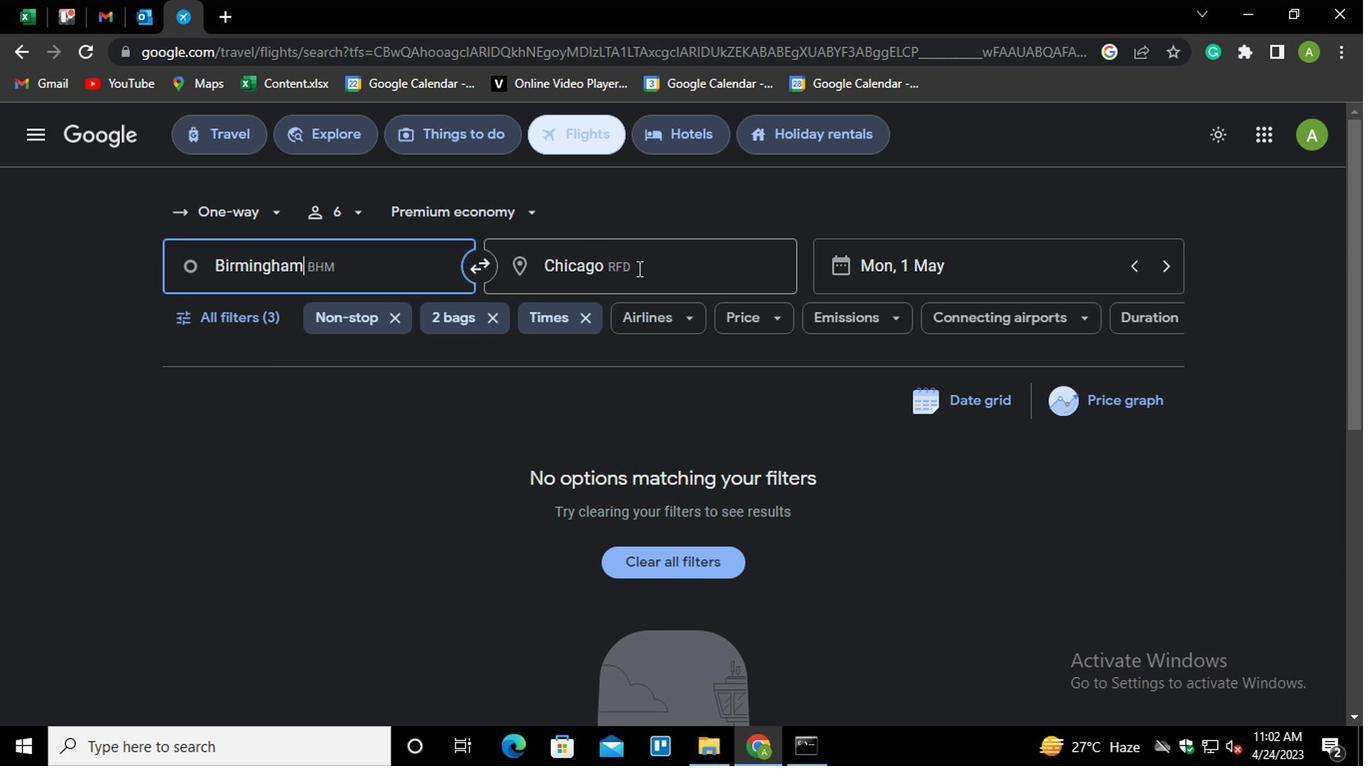 
Action: Mouse pressed left at (650, 274)
Screenshot: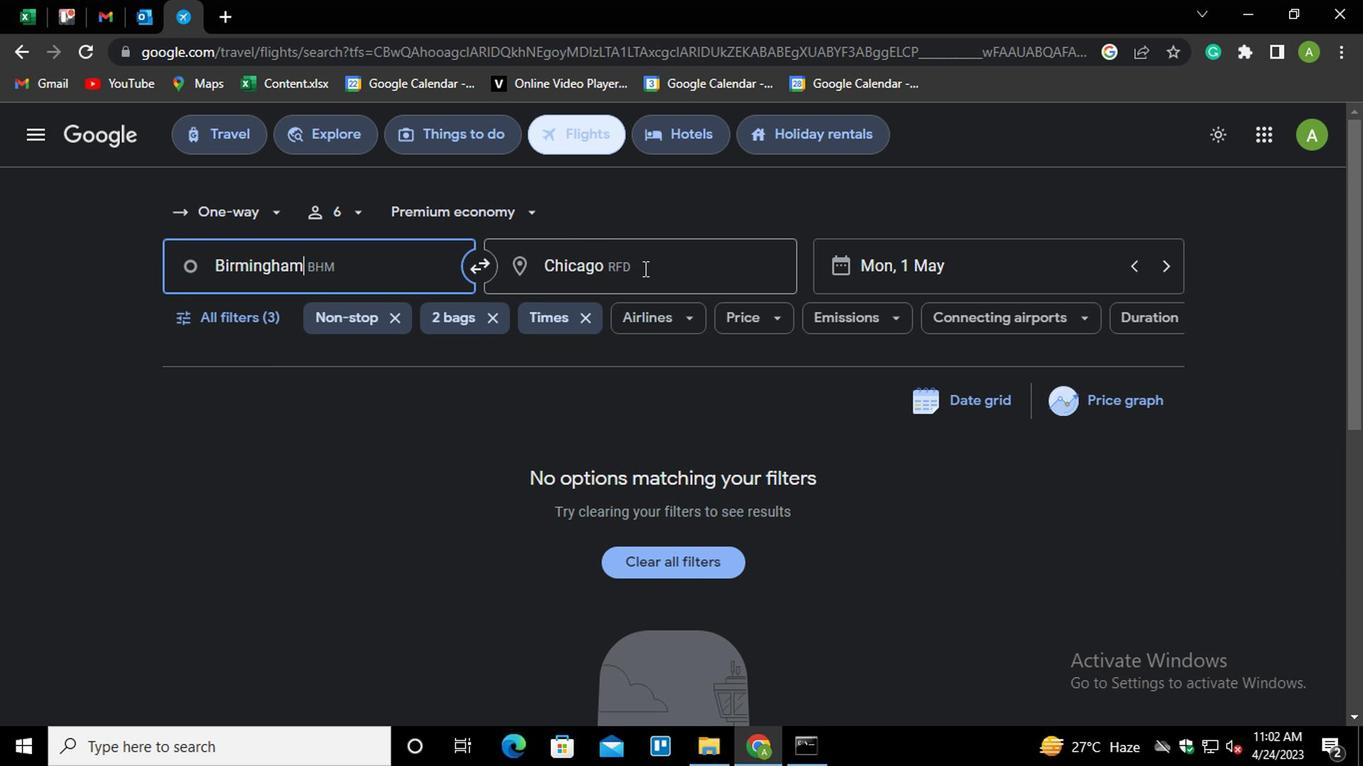 
Action: Mouse moved to (653, 275)
Screenshot: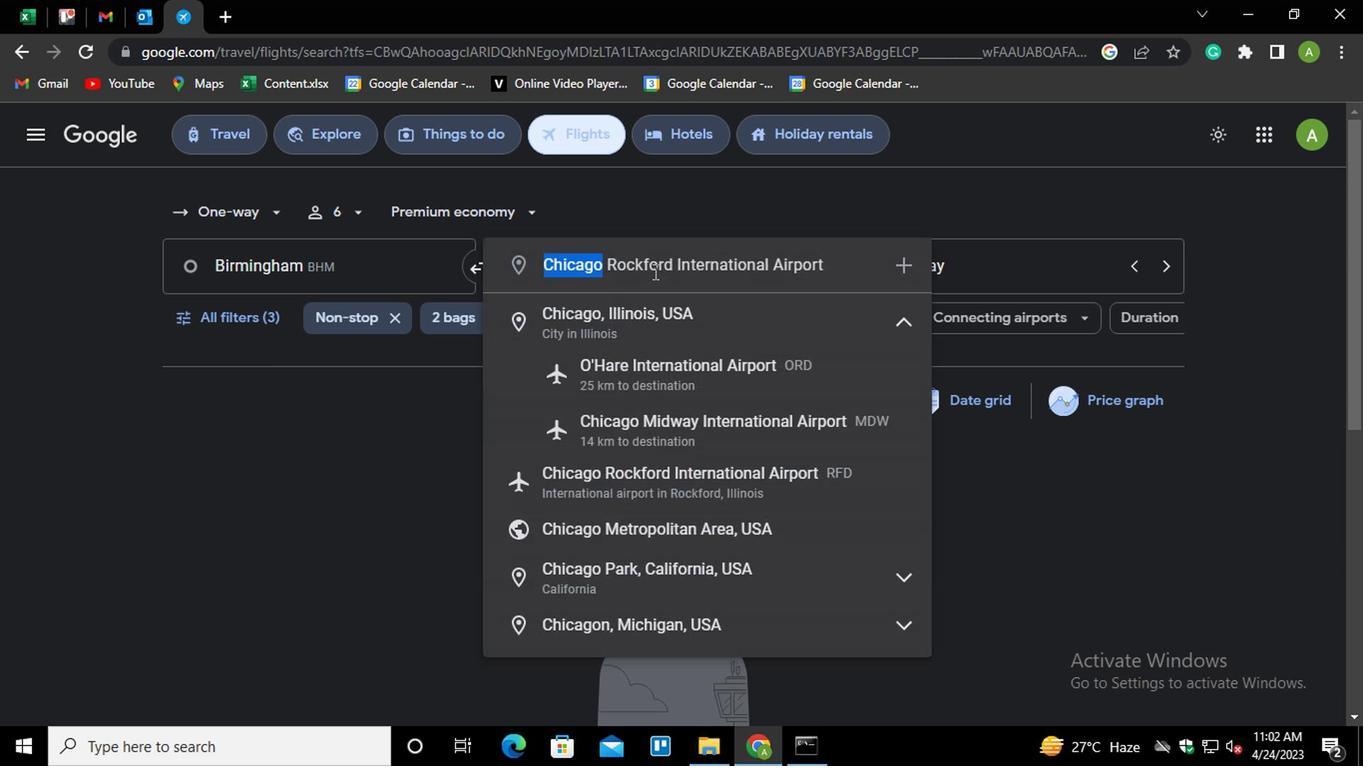 
Action: Key pressed <Key.shift><Key.shift>GREENSBI<Key.backspace>ORO
Screenshot: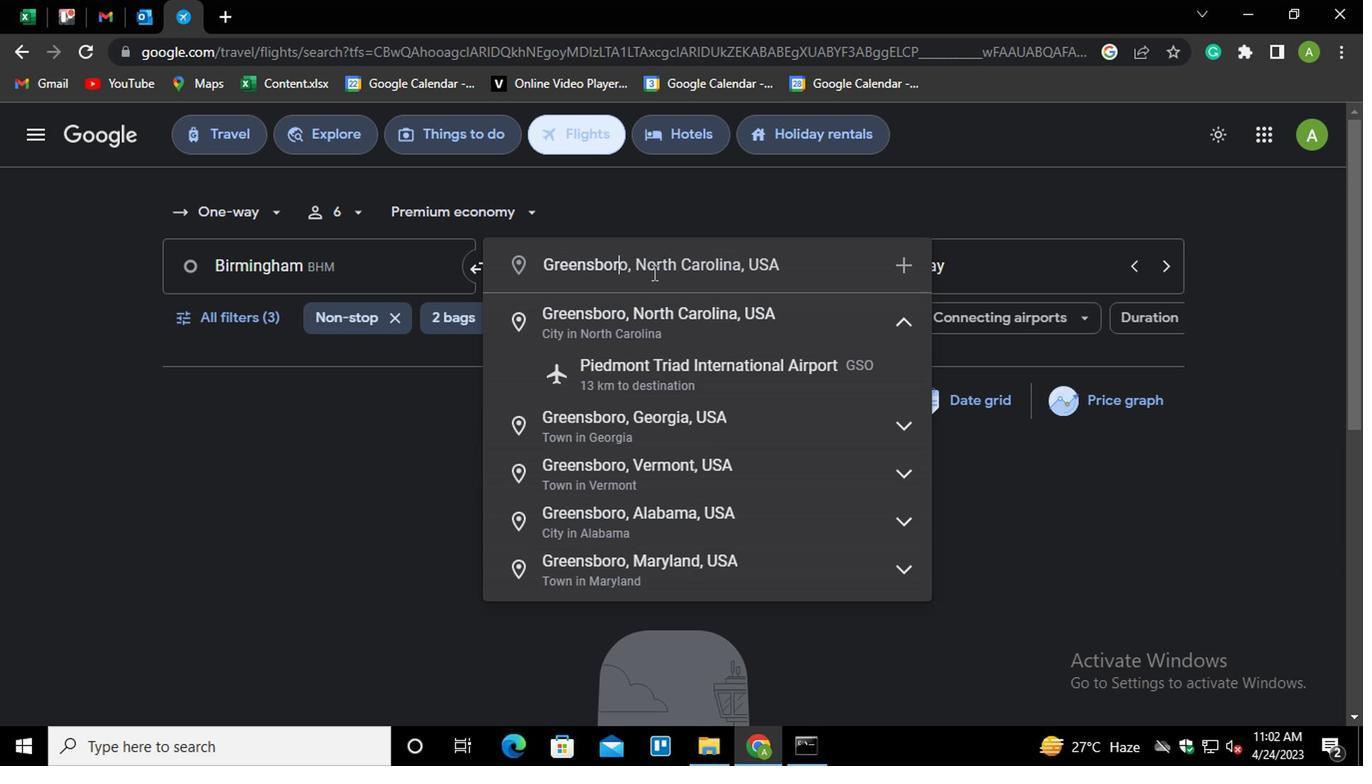 
Action: Mouse moved to (665, 386)
Screenshot: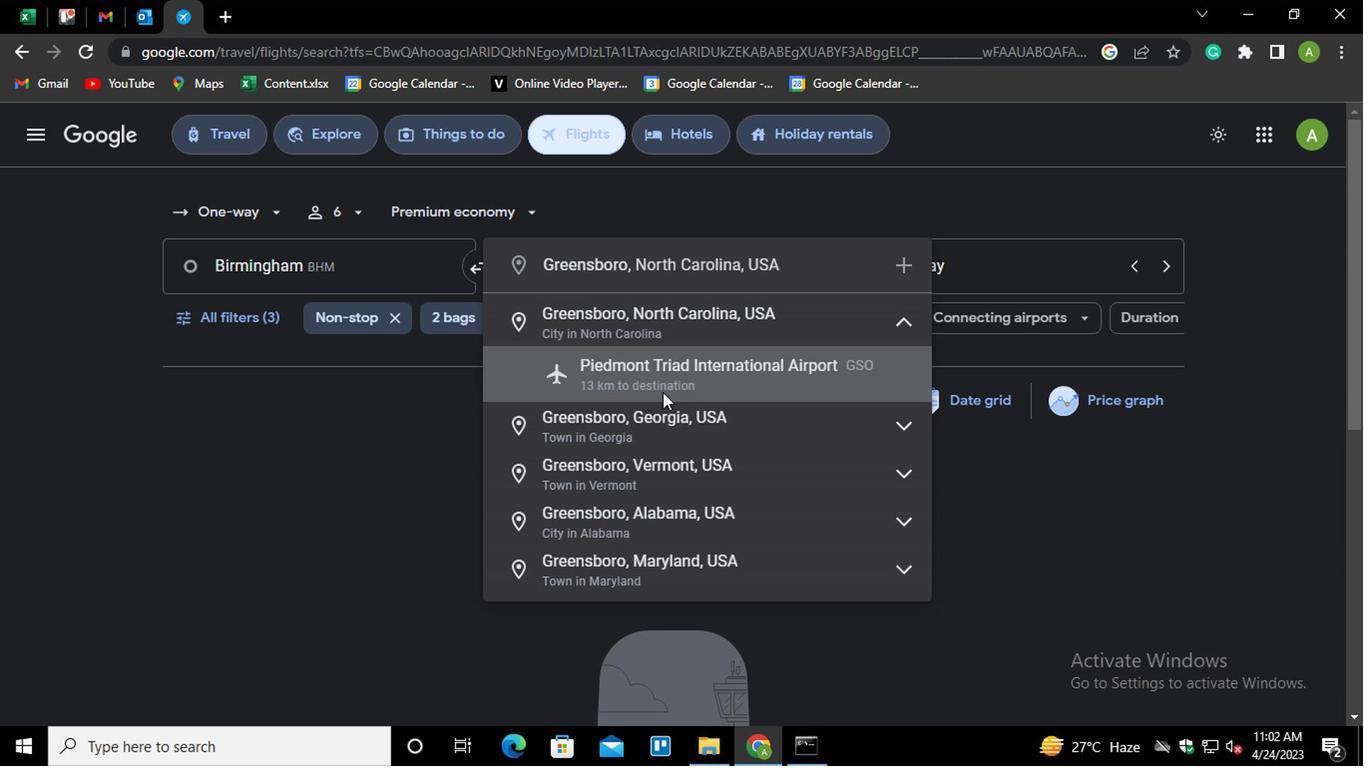 
Action: Mouse pressed left at (665, 386)
Screenshot: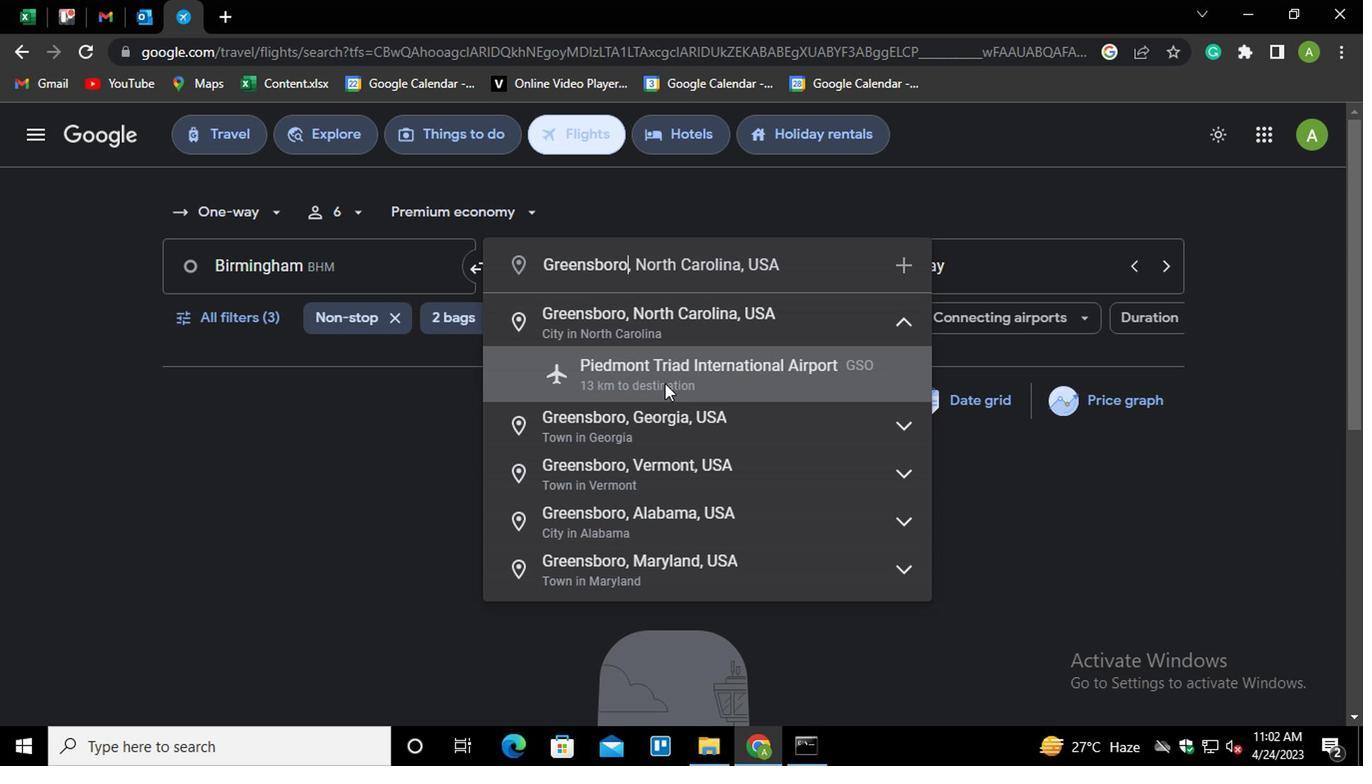 
Action: Mouse moved to (959, 264)
Screenshot: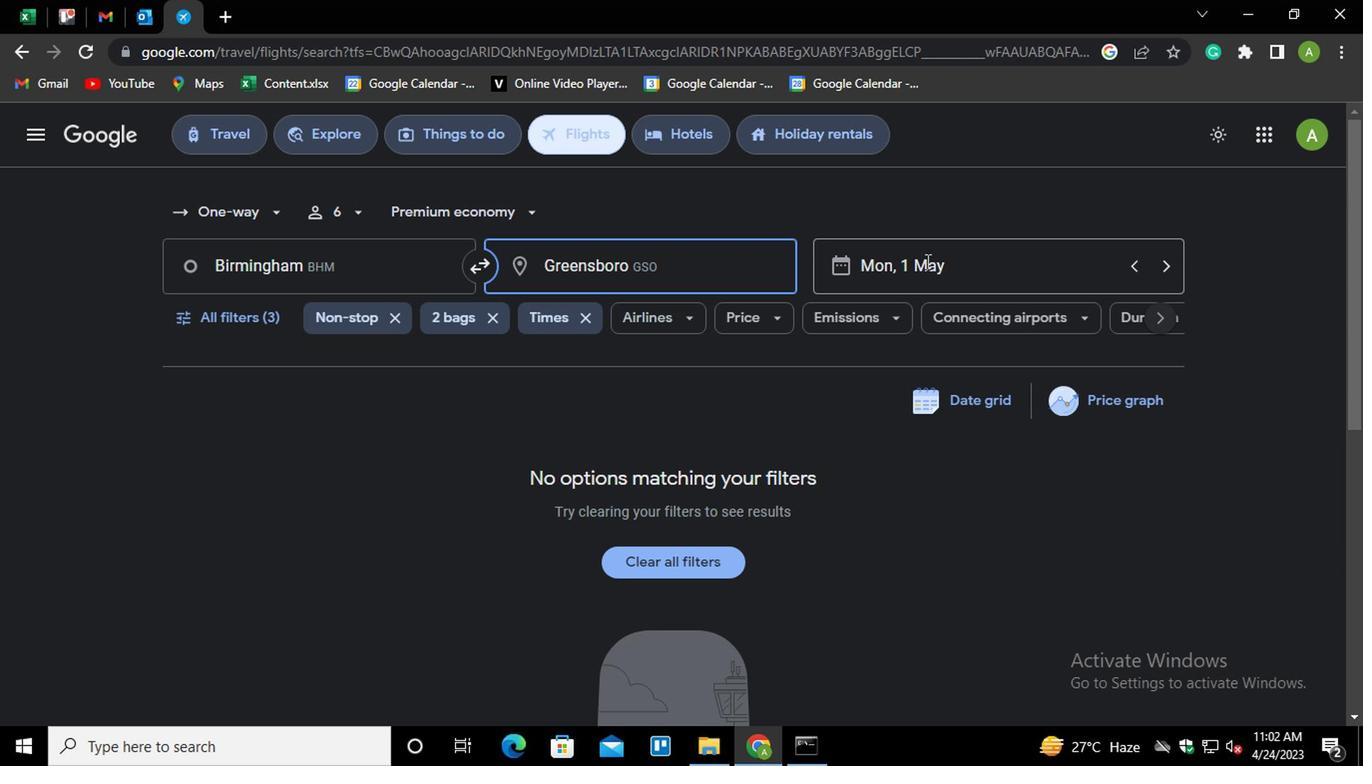
Action: Mouse pressed left at (959, 264)
Screenshot: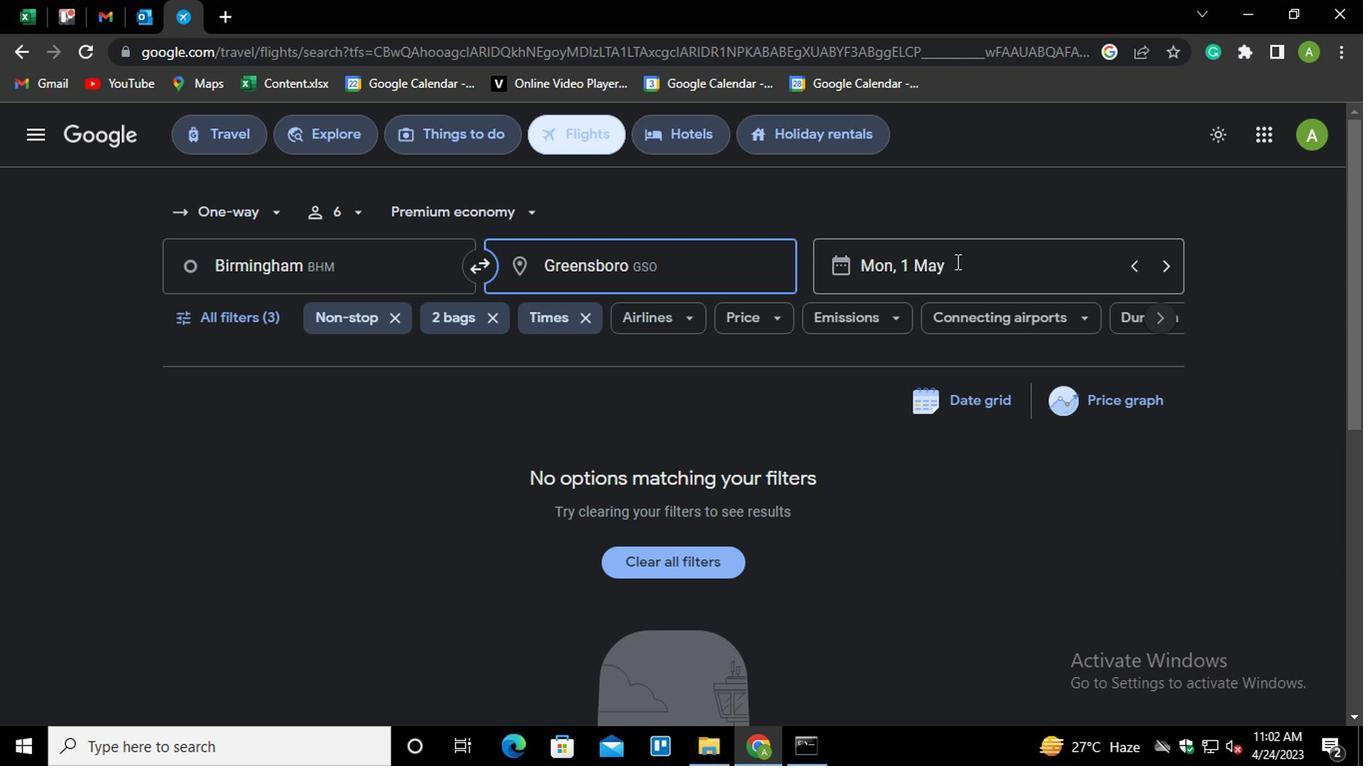 
Action: Mouse moved to (915, 210)
Screenshot: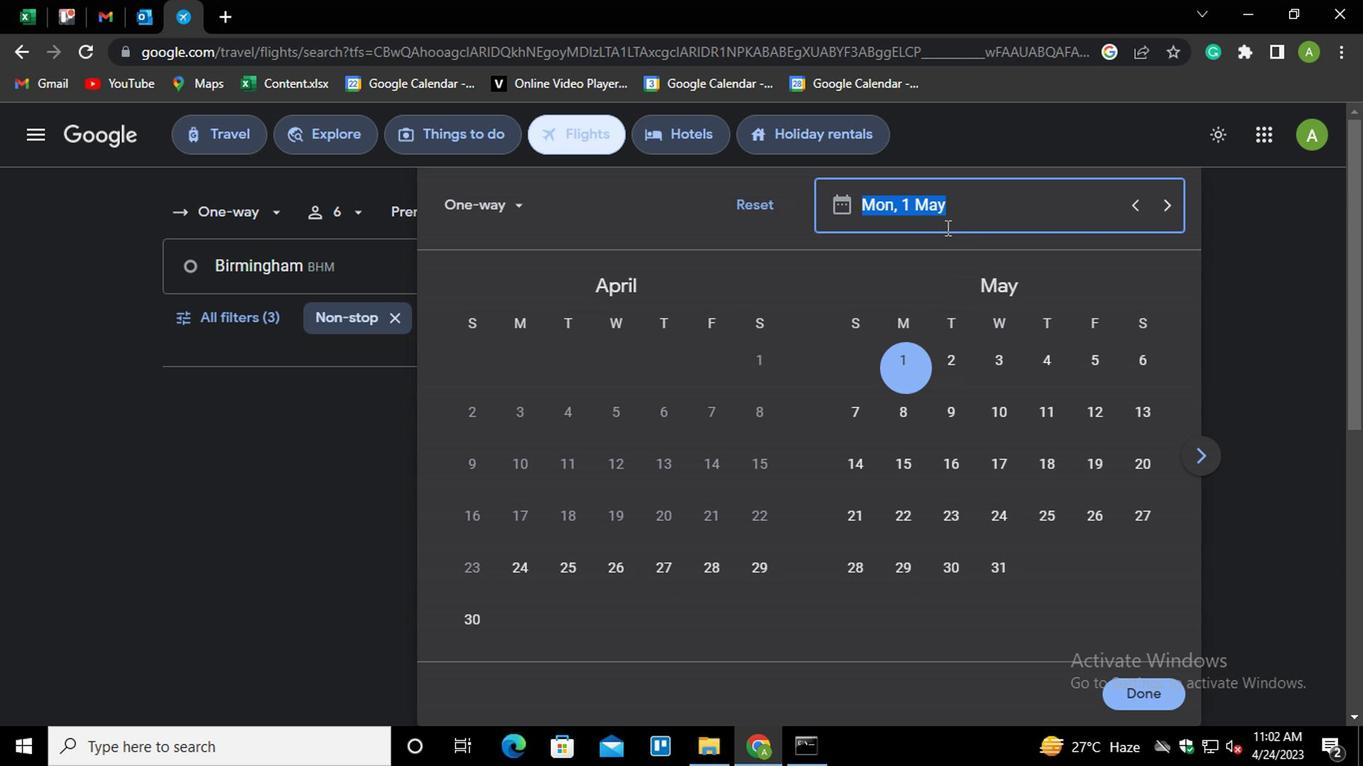 
Action: Mouse pressed left at (915, 210)
Screenshot: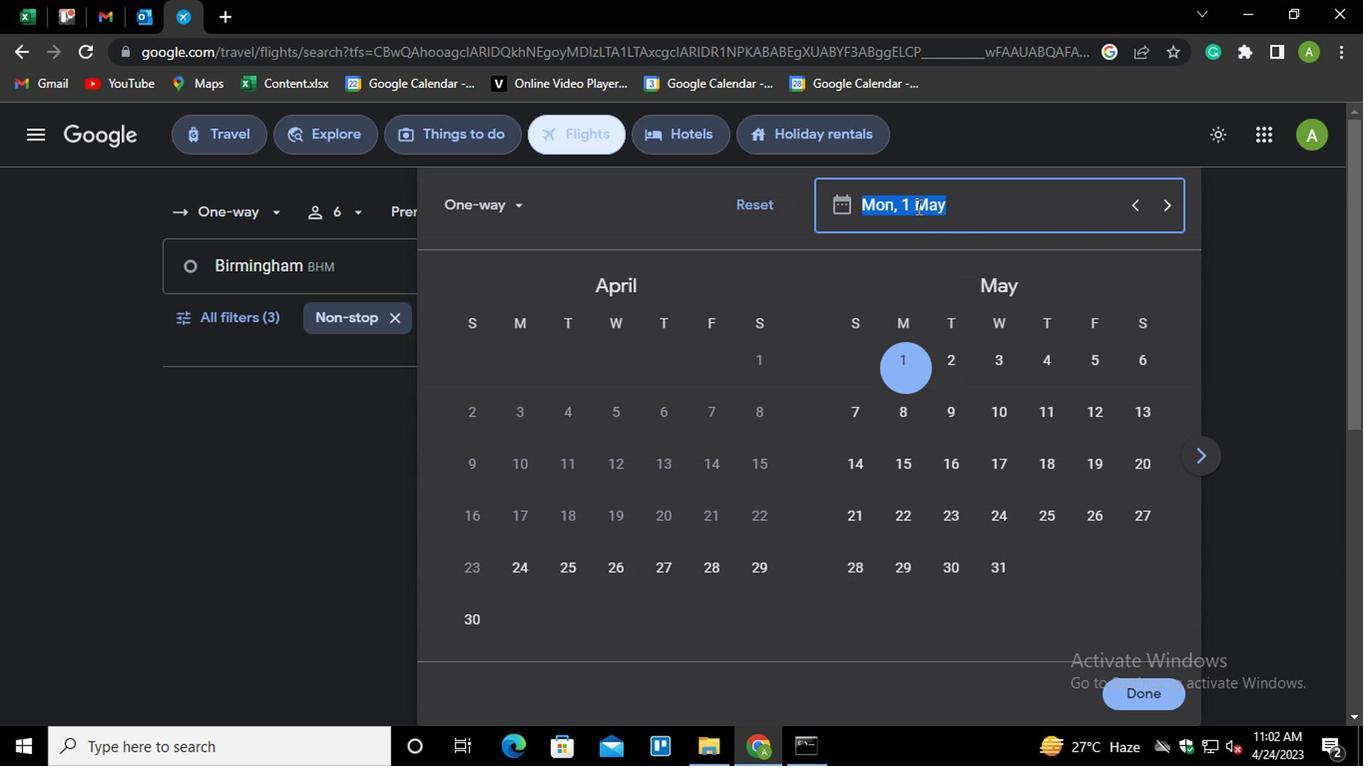 
Action: Mouse moved to (944, 208)
Screenshot: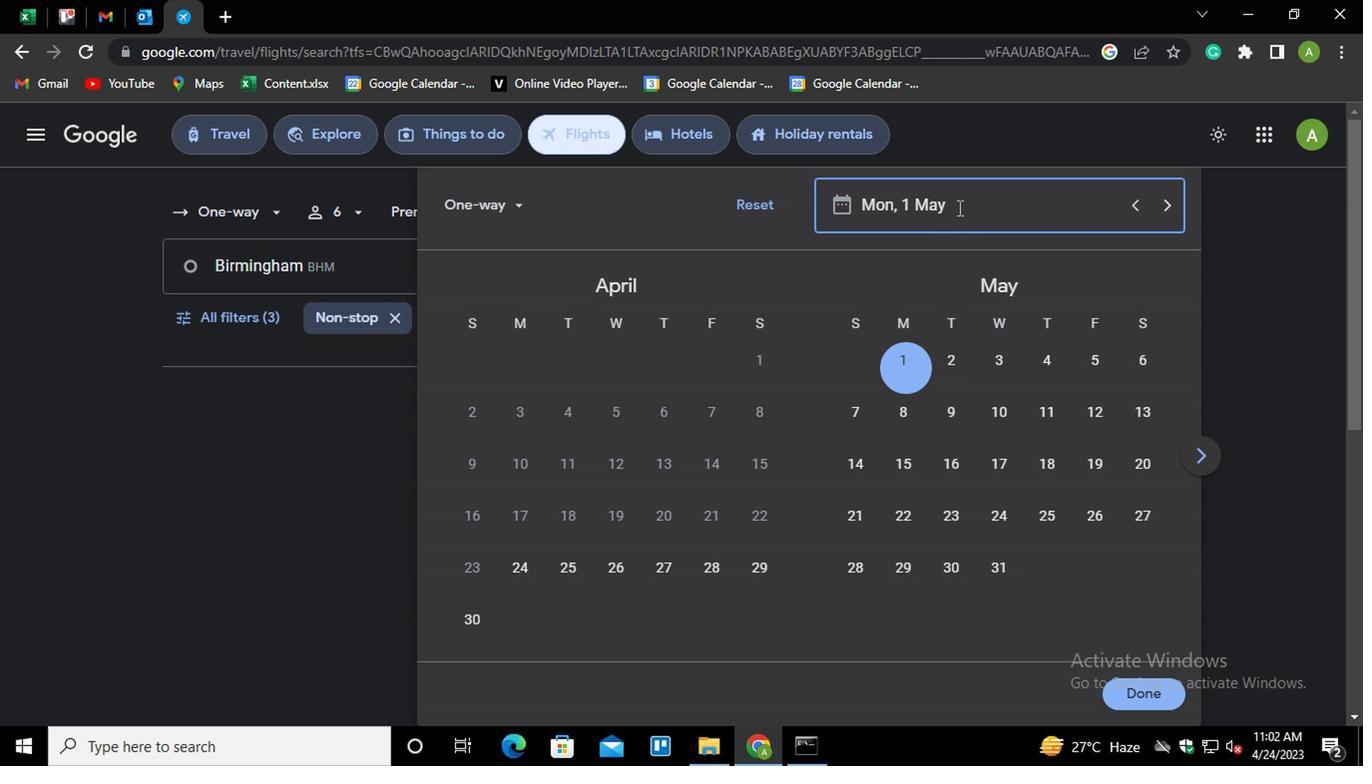 
Action: Key pressed <Key.left><Key.backspace>1<Key.enter>
Screenshot: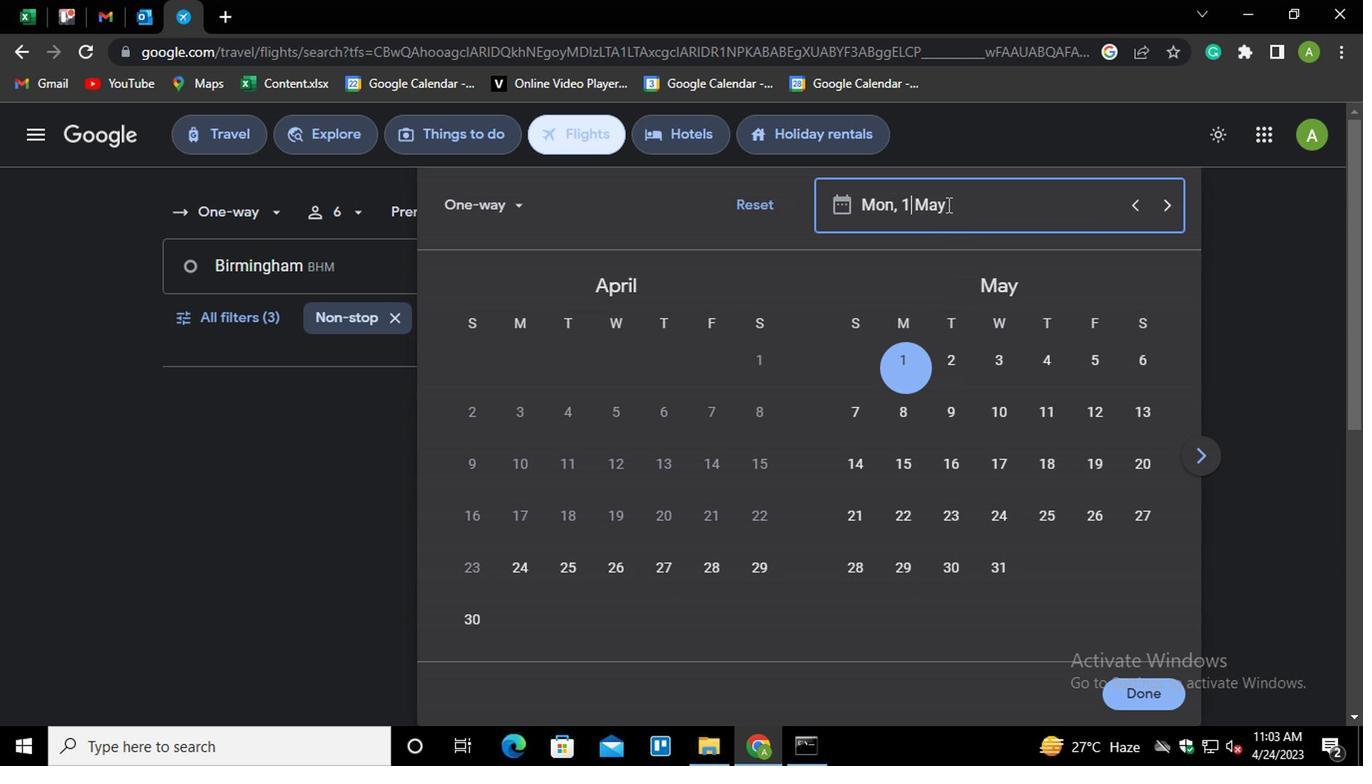 
Action: Mouse moved to (1147, 687)
Screenshot: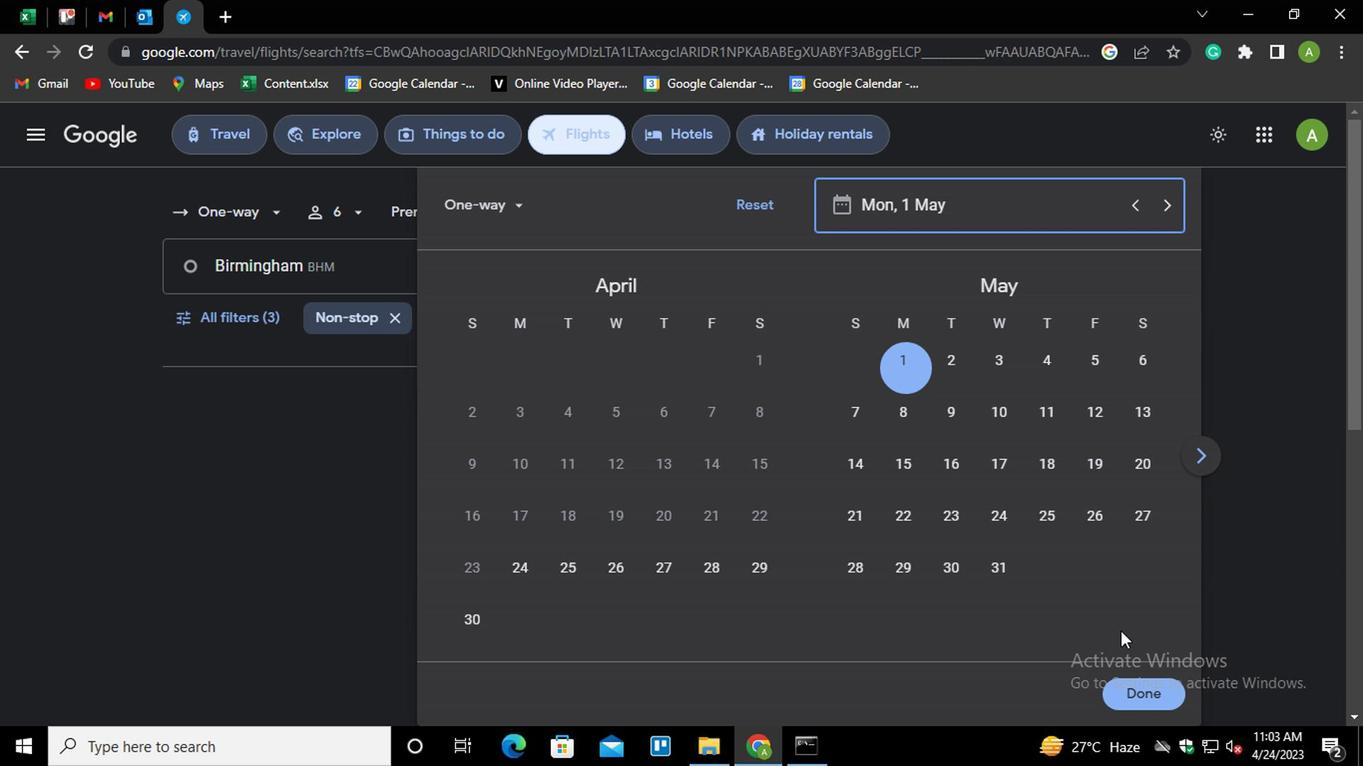 
Action: Mouse pressed left at (1147, 687)
Screenshot: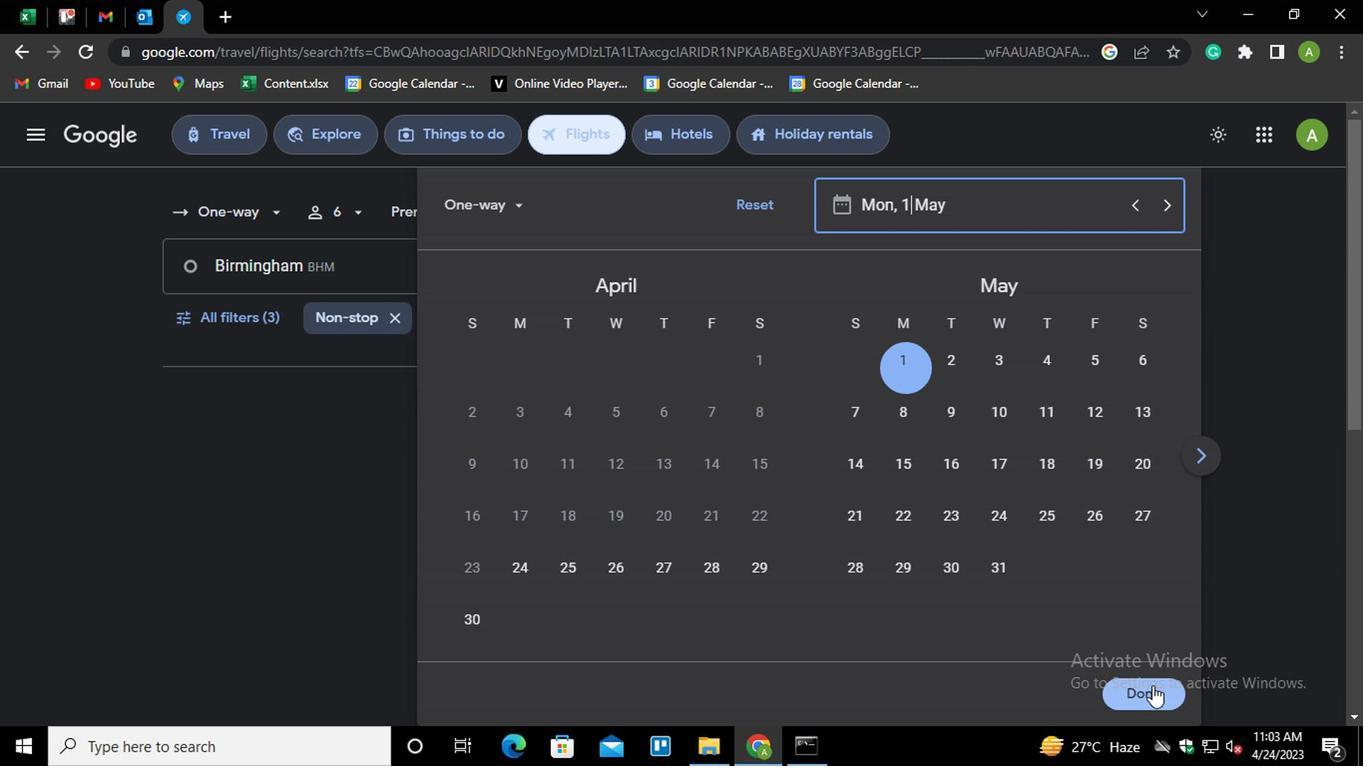 
Action: Mouse moved to (244, 312)
Screenshot: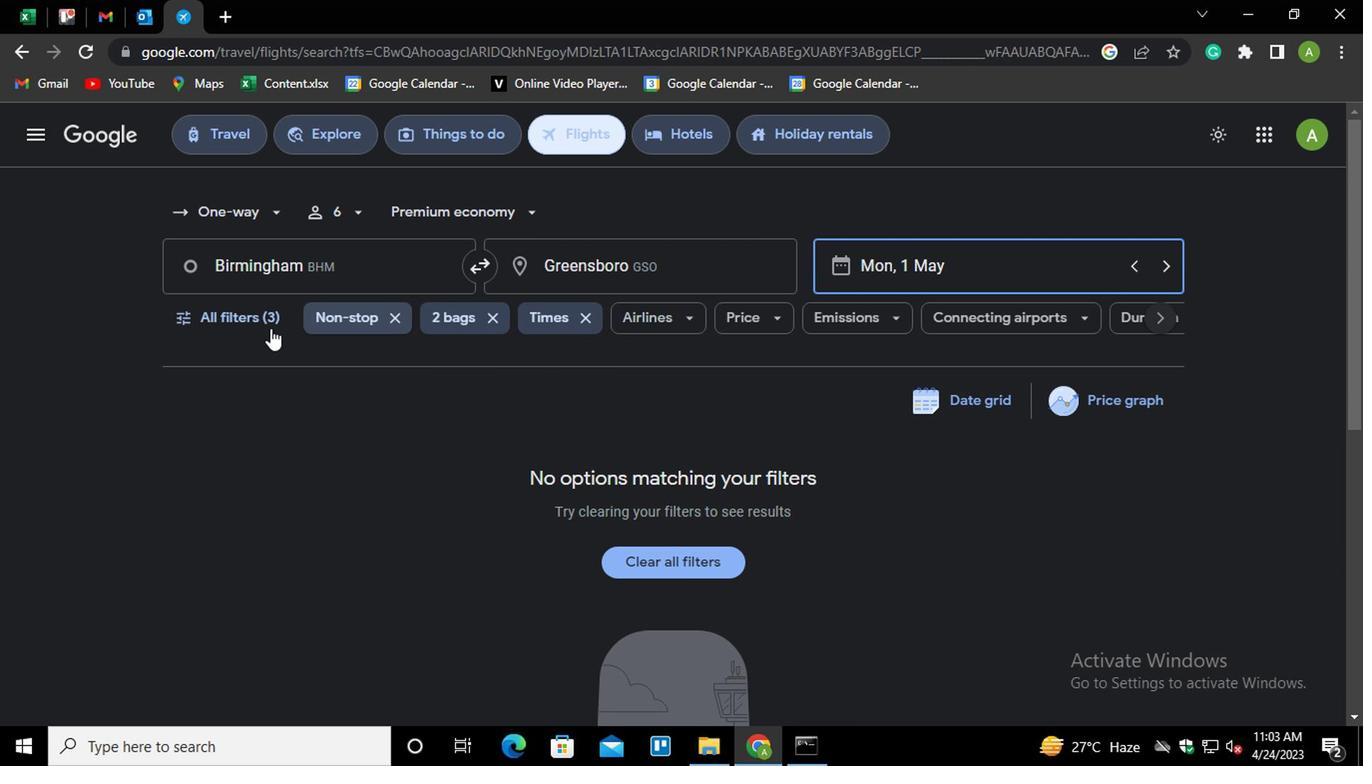 
Action: Mouse pressed left at (244, 312)
Screenshot: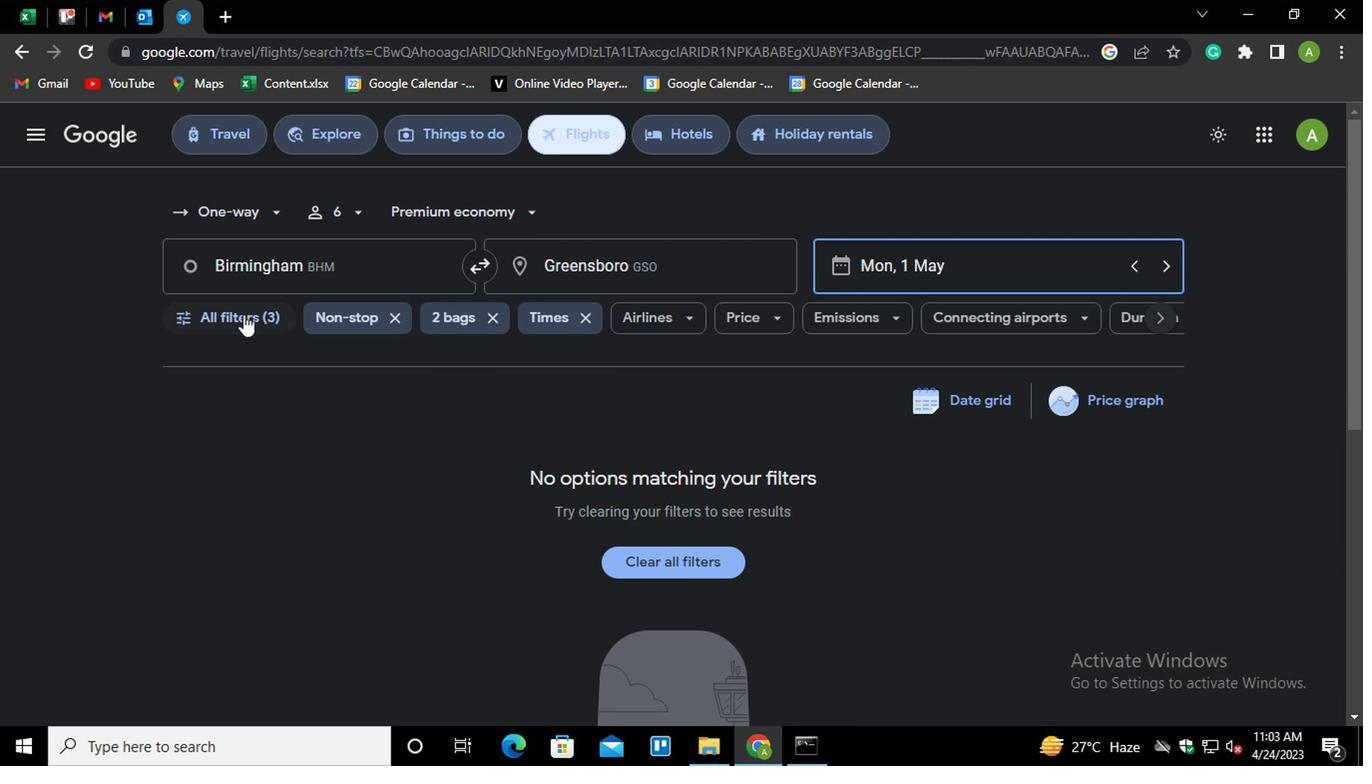 
Action: Mouse moved to (221, 557)
Screenshot: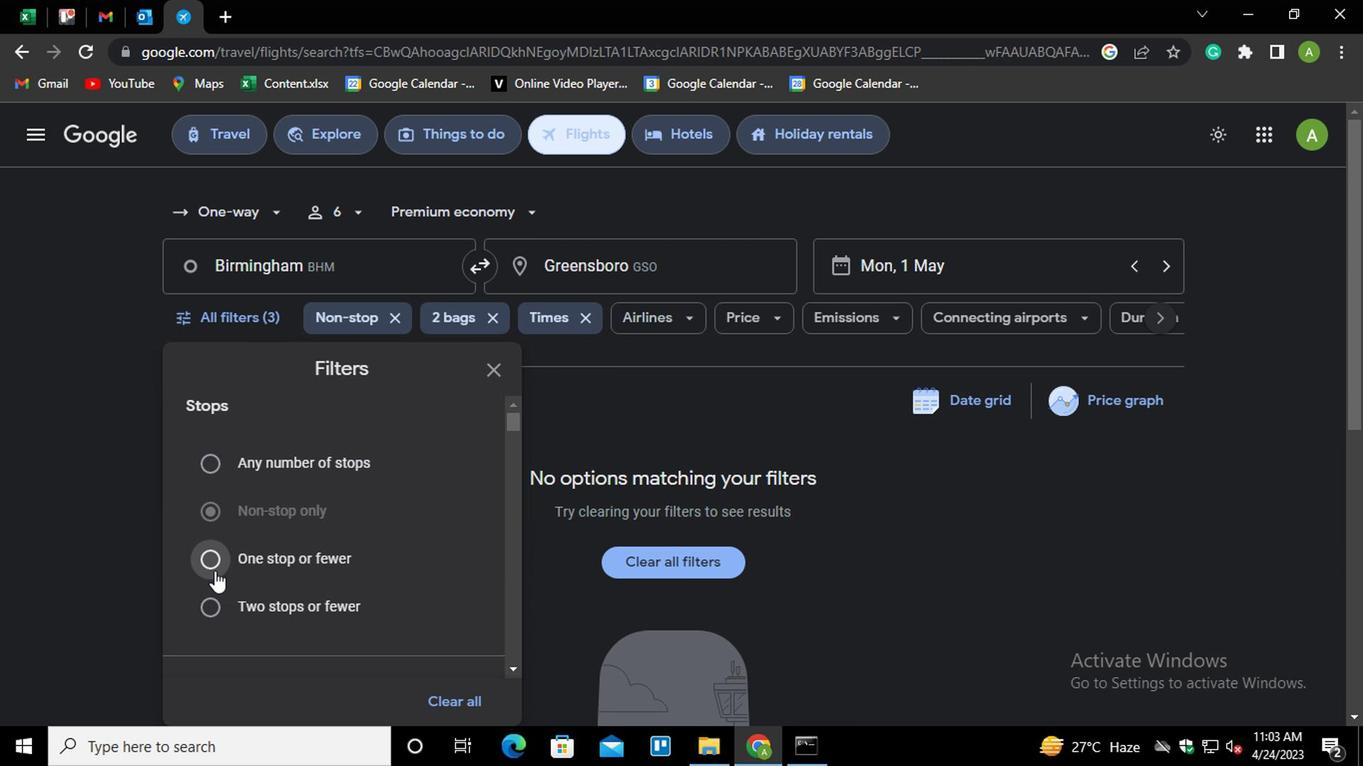 
Action: Mouse pressed left at (221, 557)
Screenshot: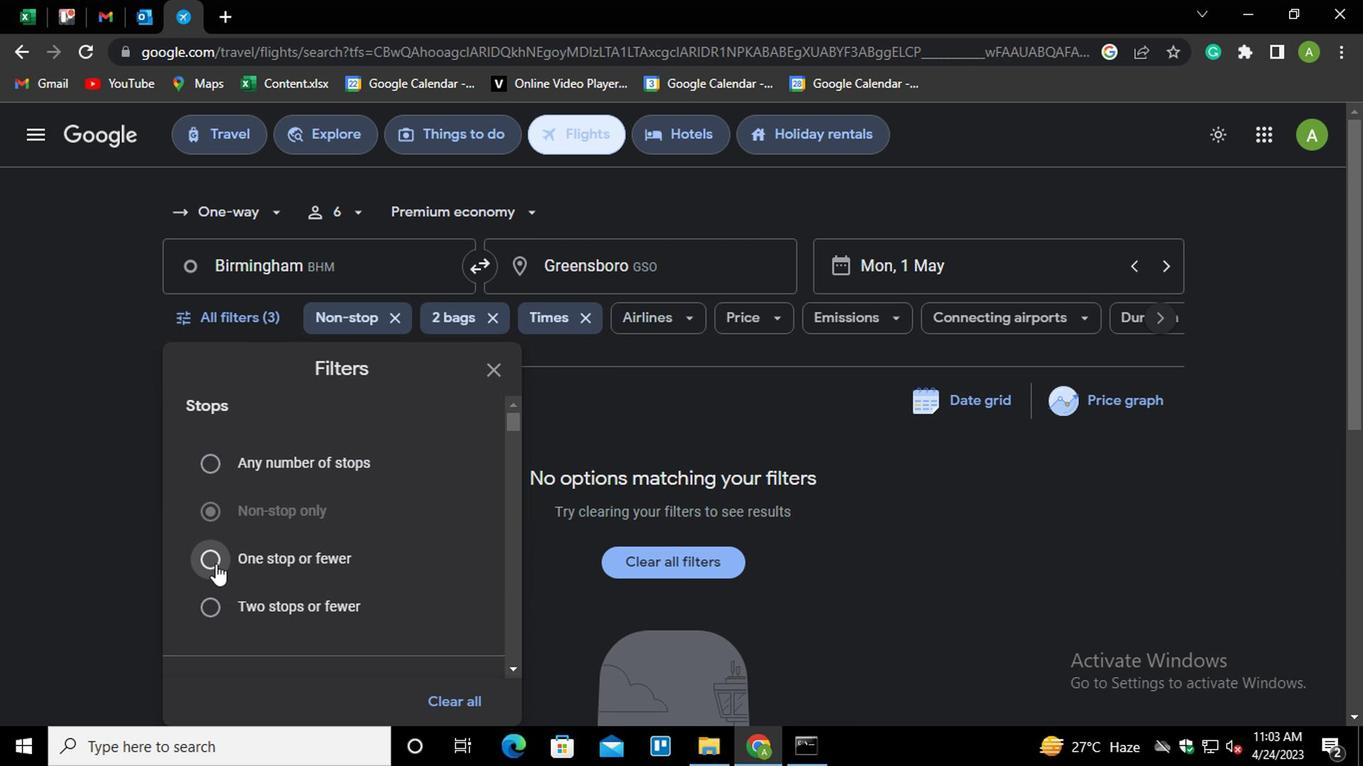 
Action: Mouse moved to (323, 540)
Screenshot: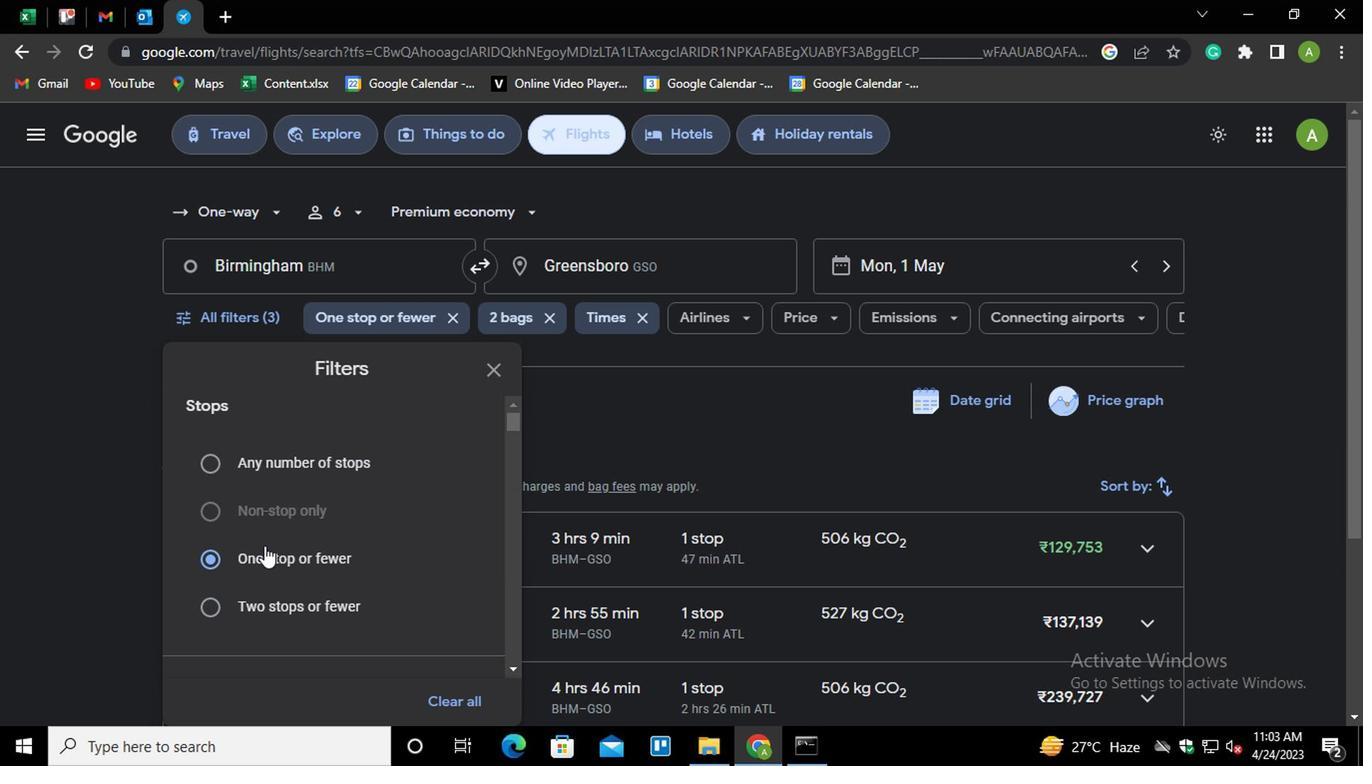 
Action: Mouse scrolled (323, 539) with delta (0, 0)
Screenshot: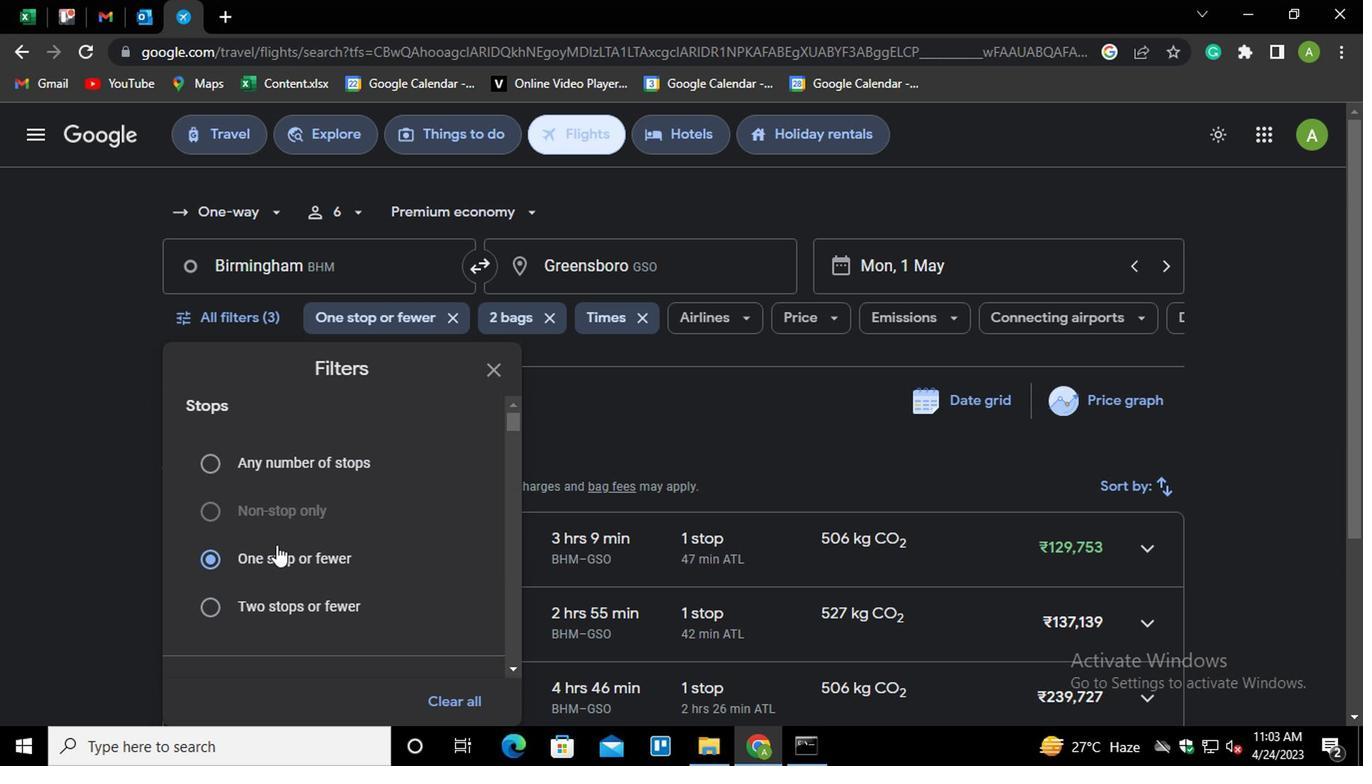 
Action: Mouse scrolled (323, 539) with delta (0, 0)
Screenshot: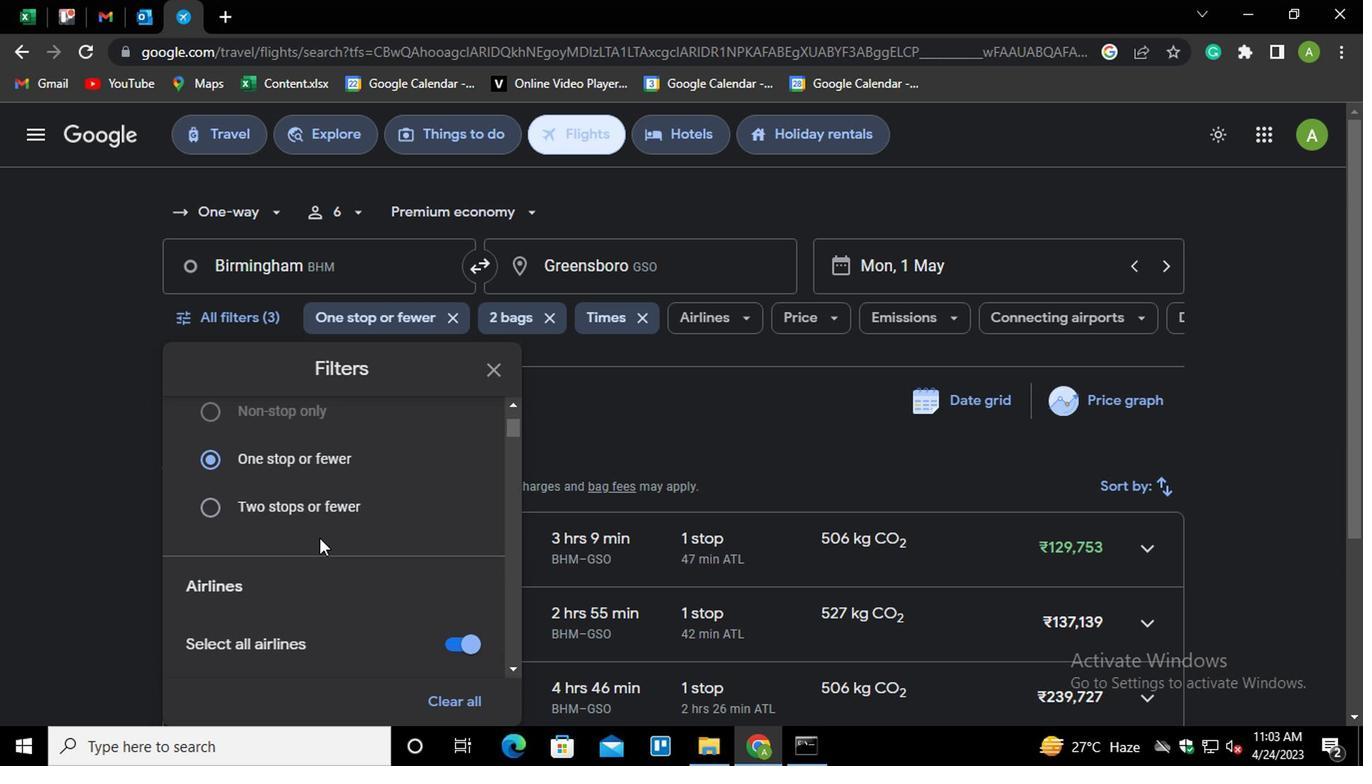 
Action: Mouse scrolled (323, 539) with delta (0, 0)
Screenshot: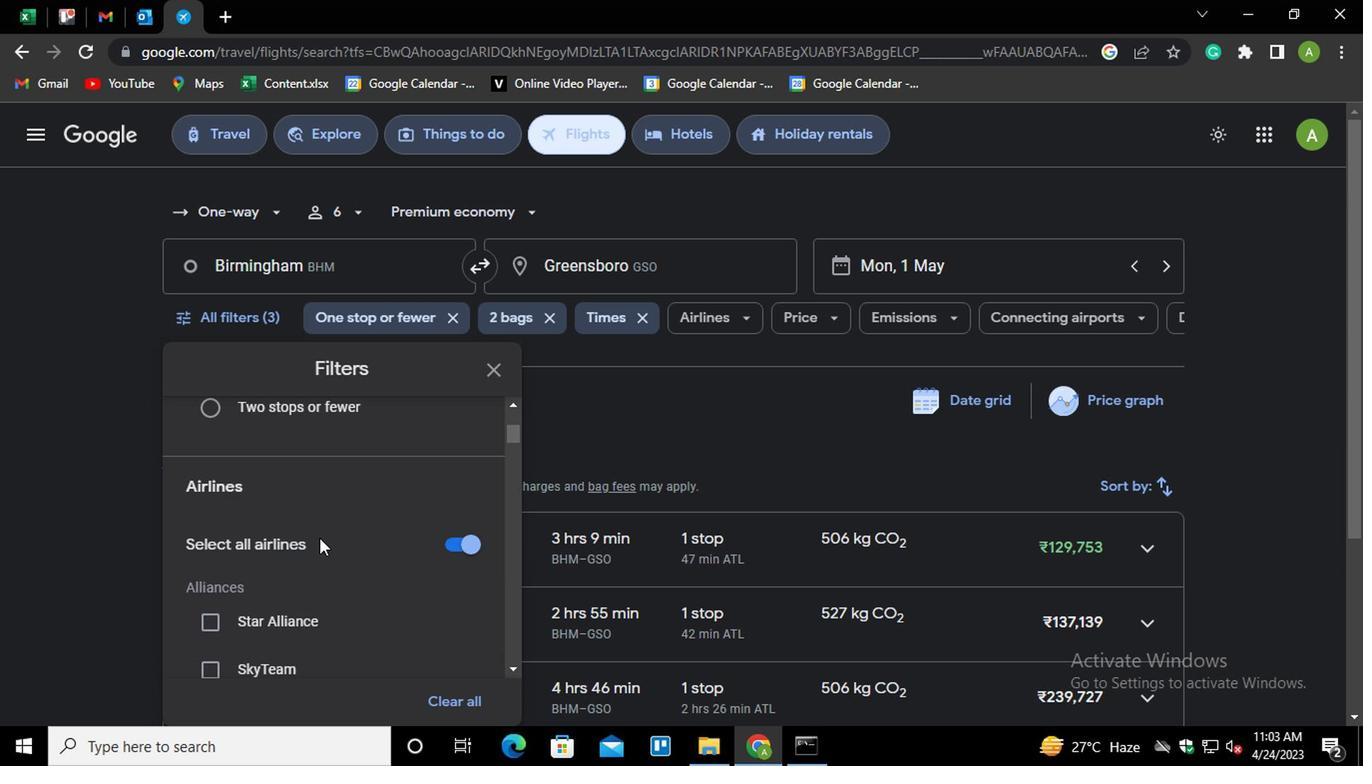 
Action: Mouse scrolled (323, 539) with delta (0, 0)
Screenshot: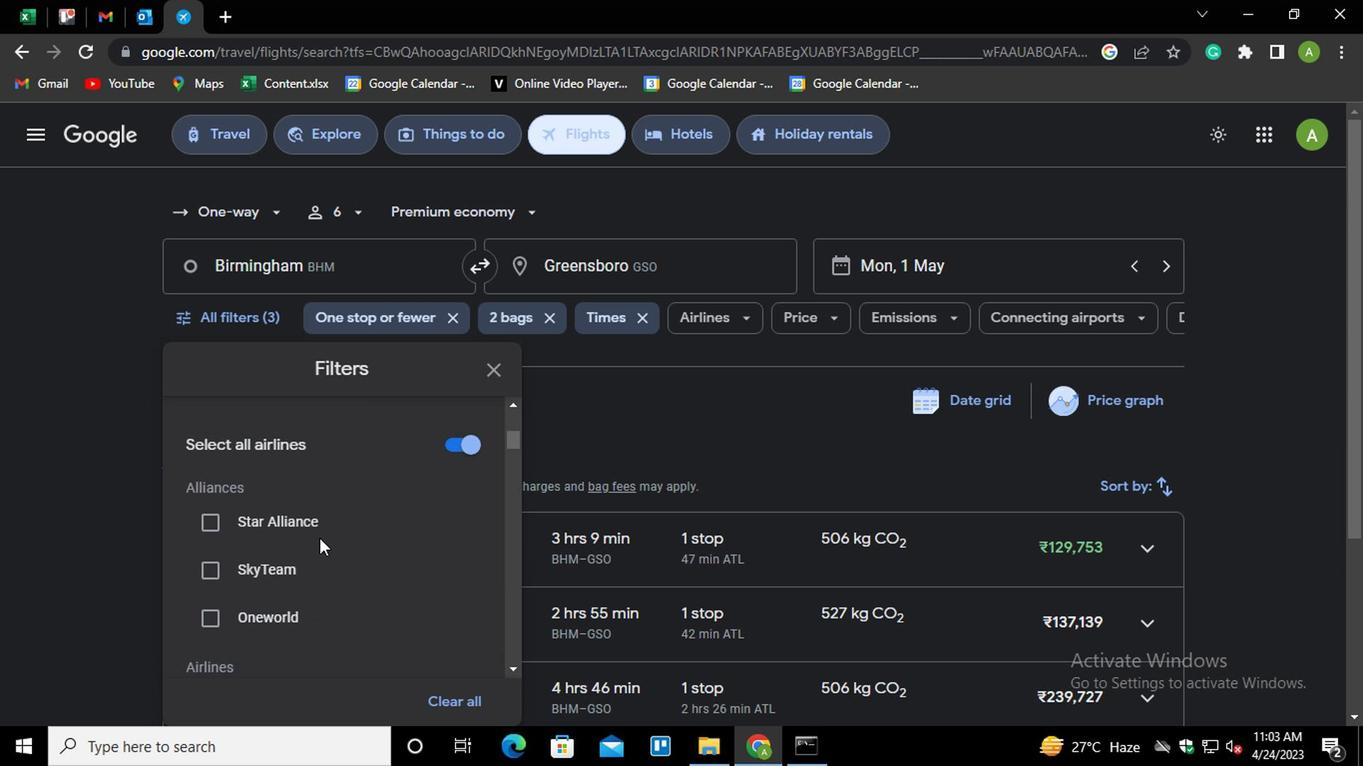 
Action: Mouse moved to (303, 520)
Screenshot: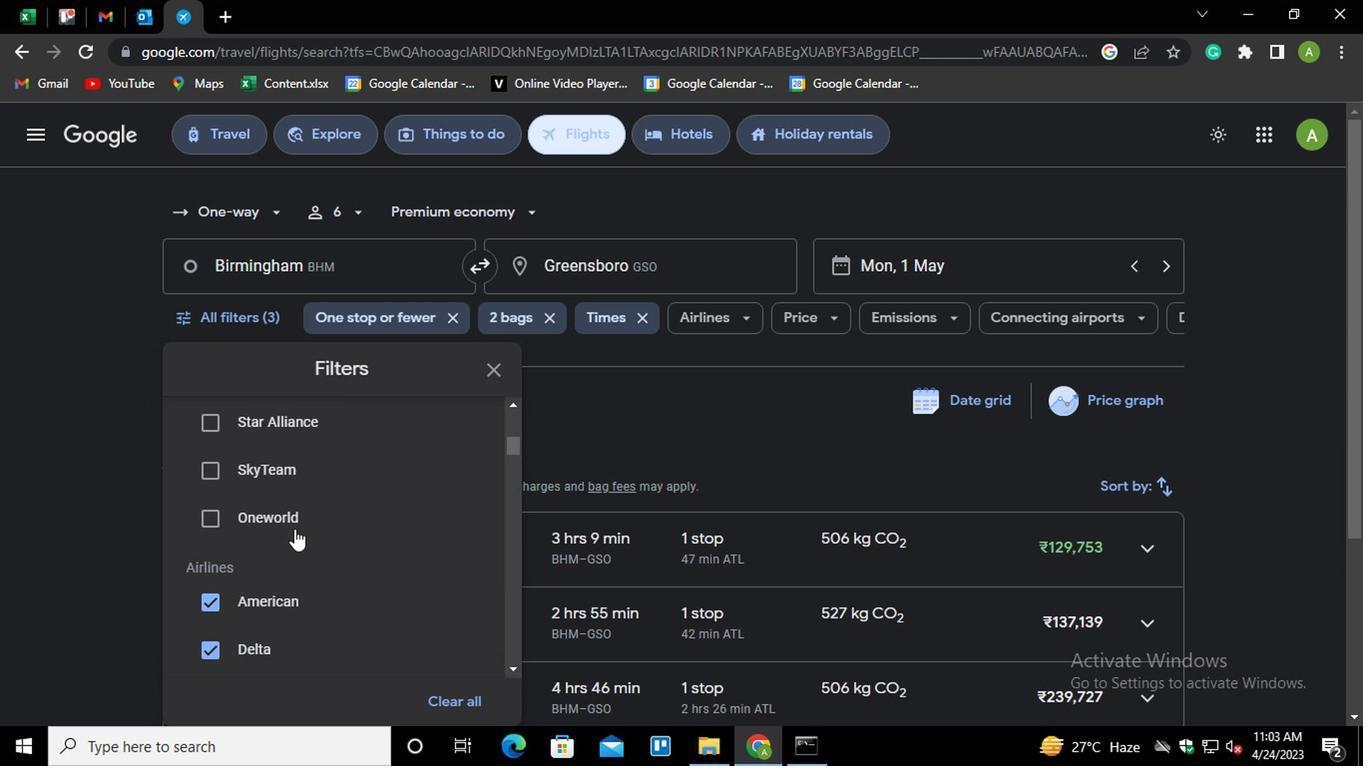 
Action: Mouse scrolled (303, 519) with delta (0, 0)
Screenshot: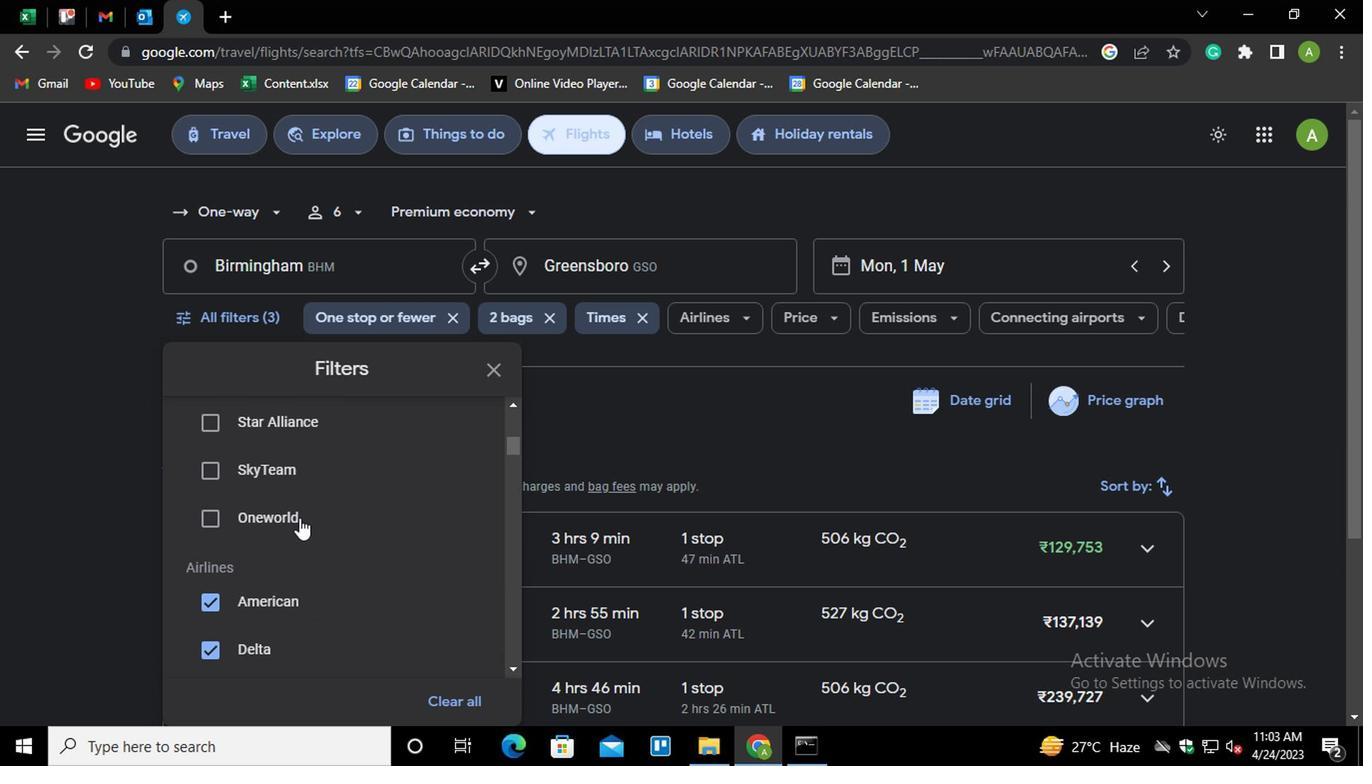 
Action: Mouse moved to (309, 514)
Screenshot: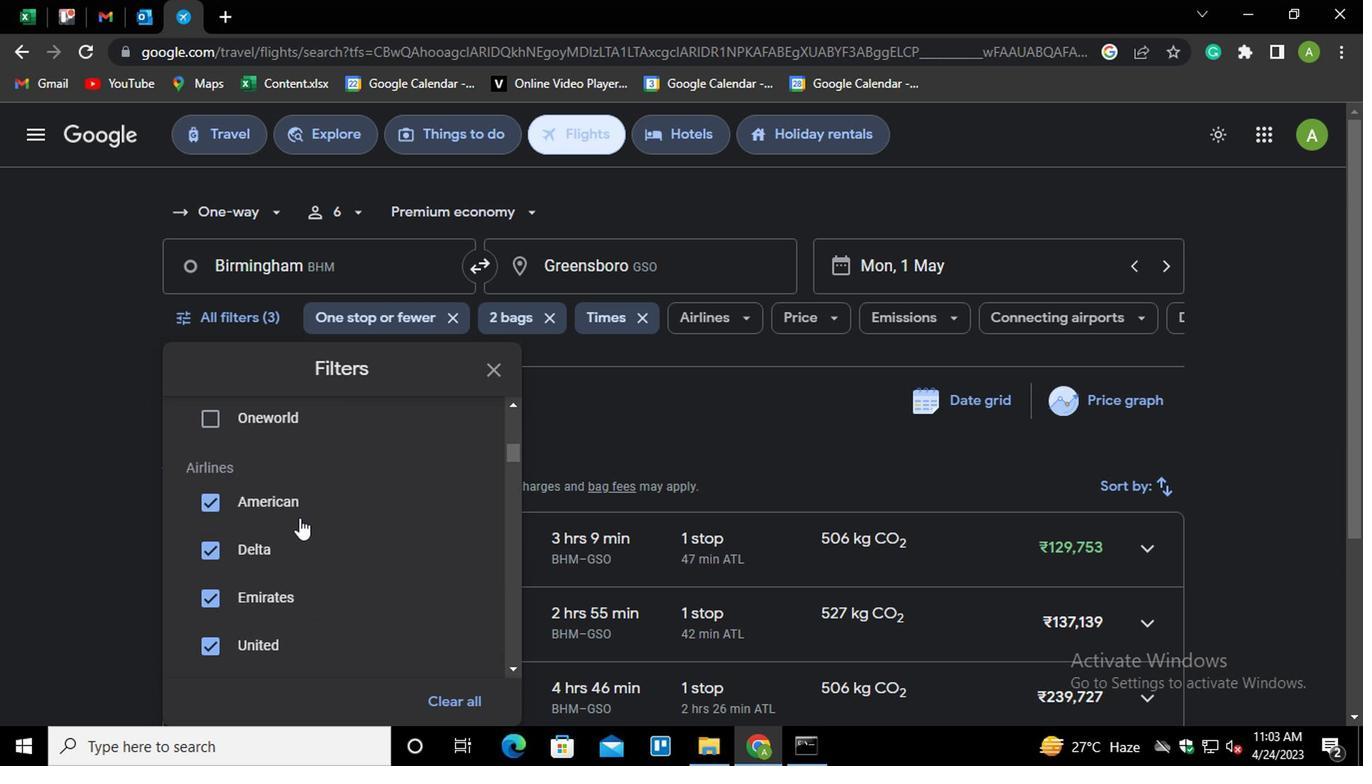 
Action: Mouse scrolled (309, 513) with delta (0, -1)
Screenshot: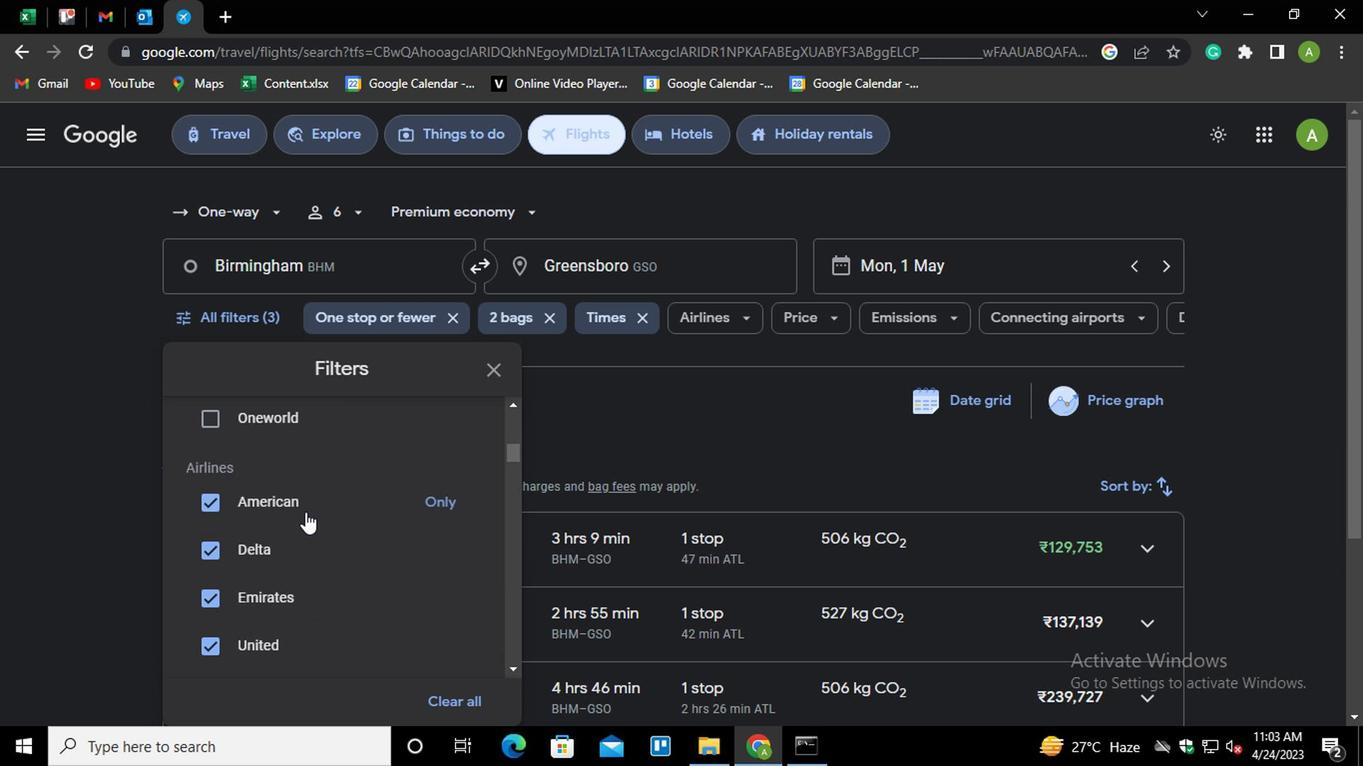 
Action: Mouse moved to (226, 516)
Screenshot: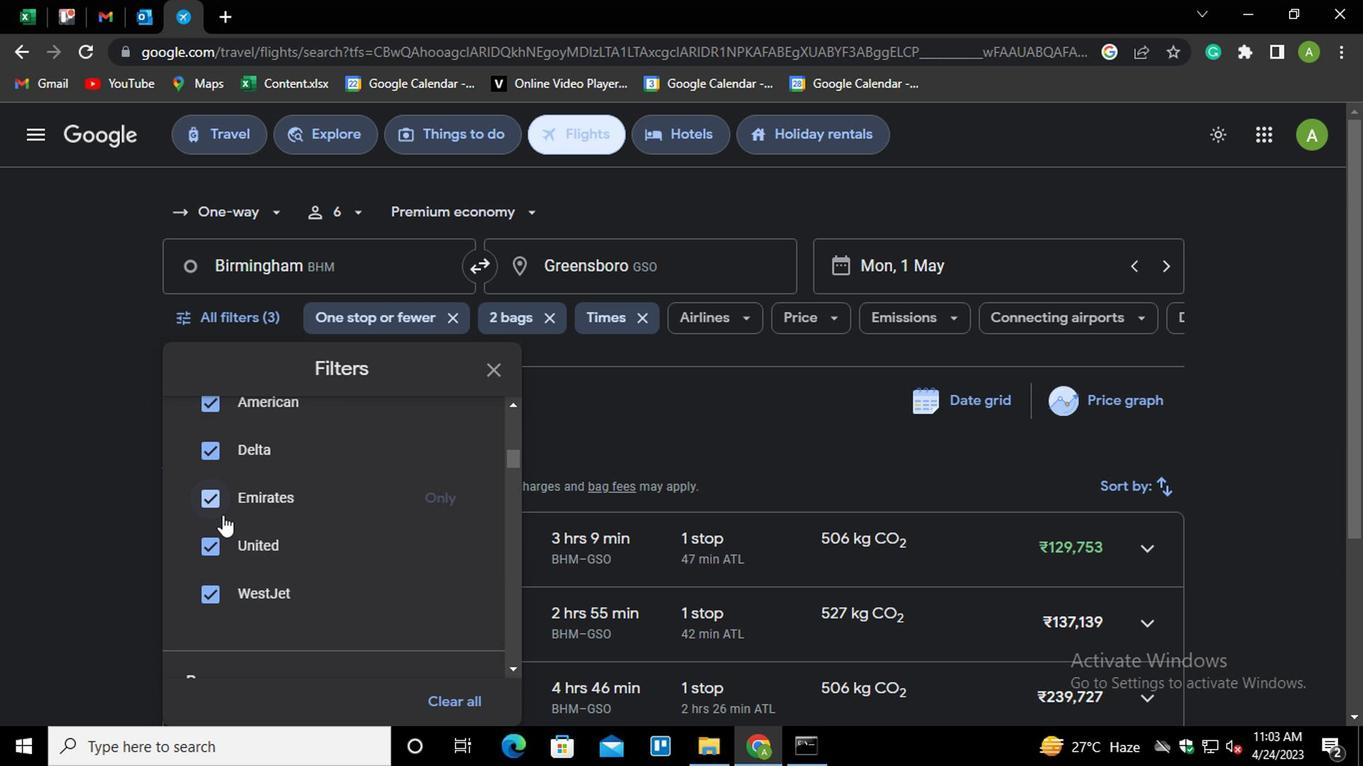 
Action: Mouse pressed left at (226, 516)
Screenshot: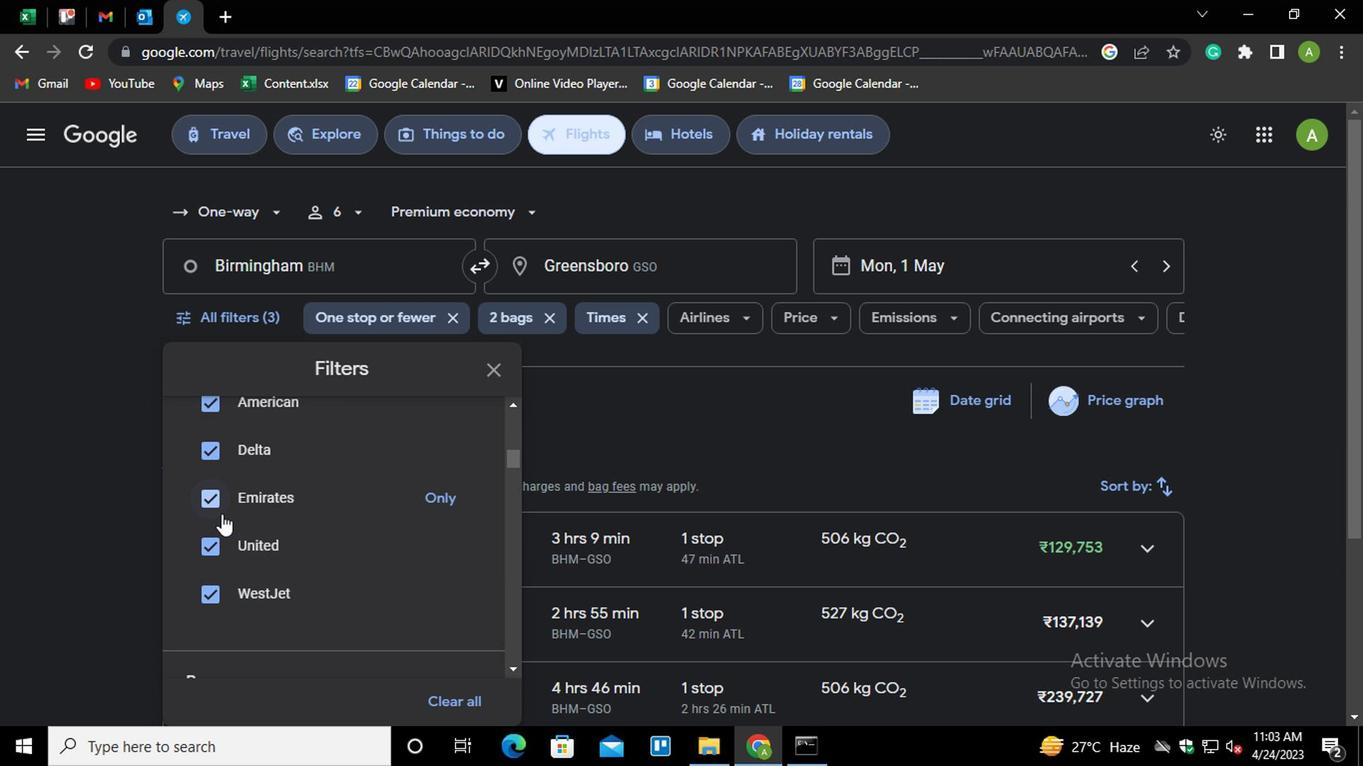 
Action: Mouse moved to (220, 456)
Screenshot: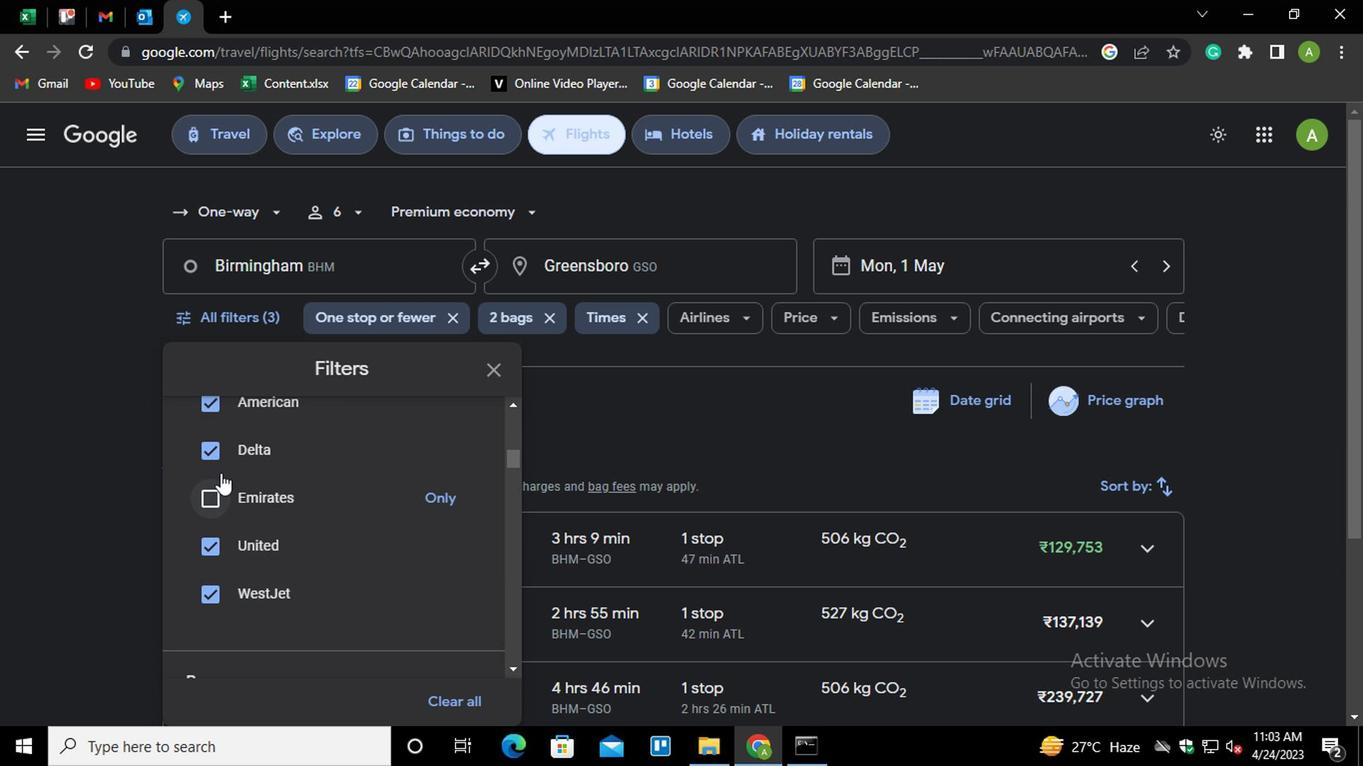
Action: Mouse pressed left at (220, 456)
Screenshot: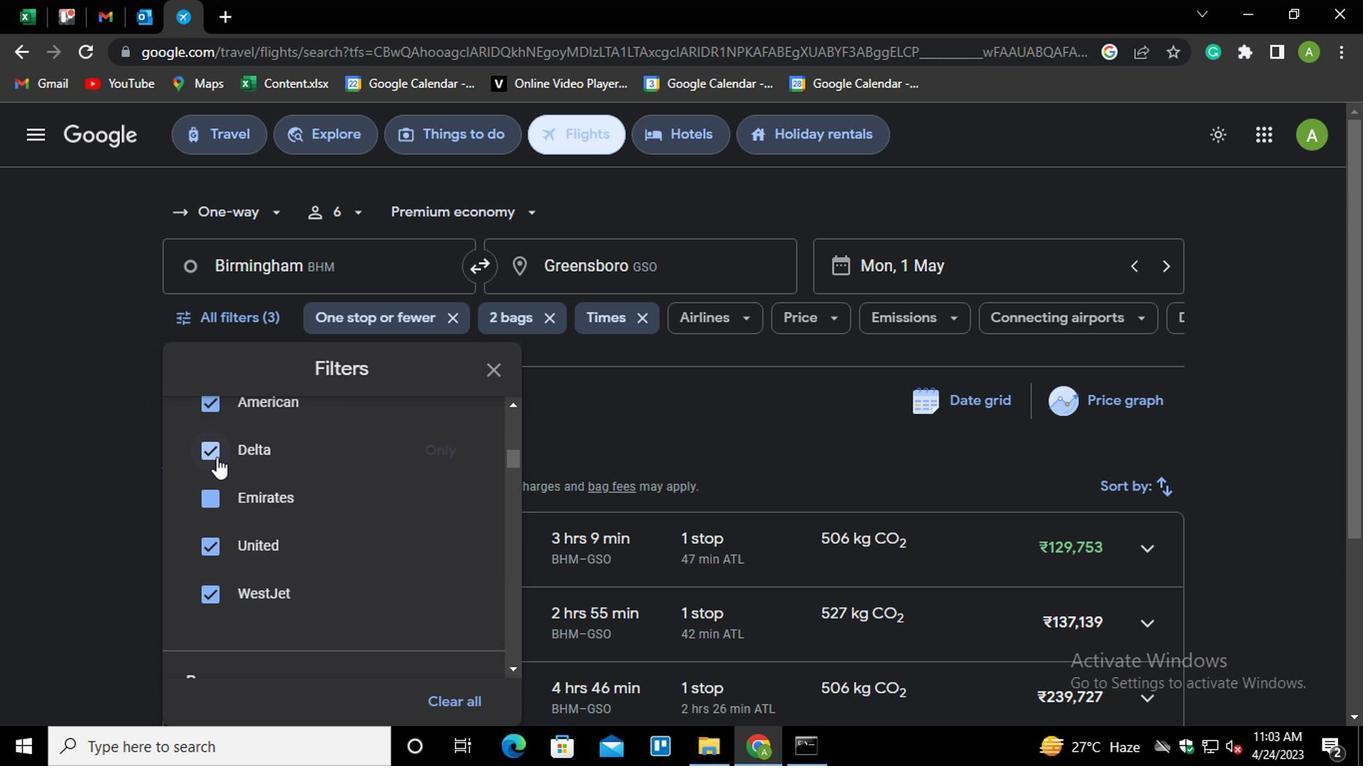 
Action: Mouse moved to (220, 413)
Screenshot: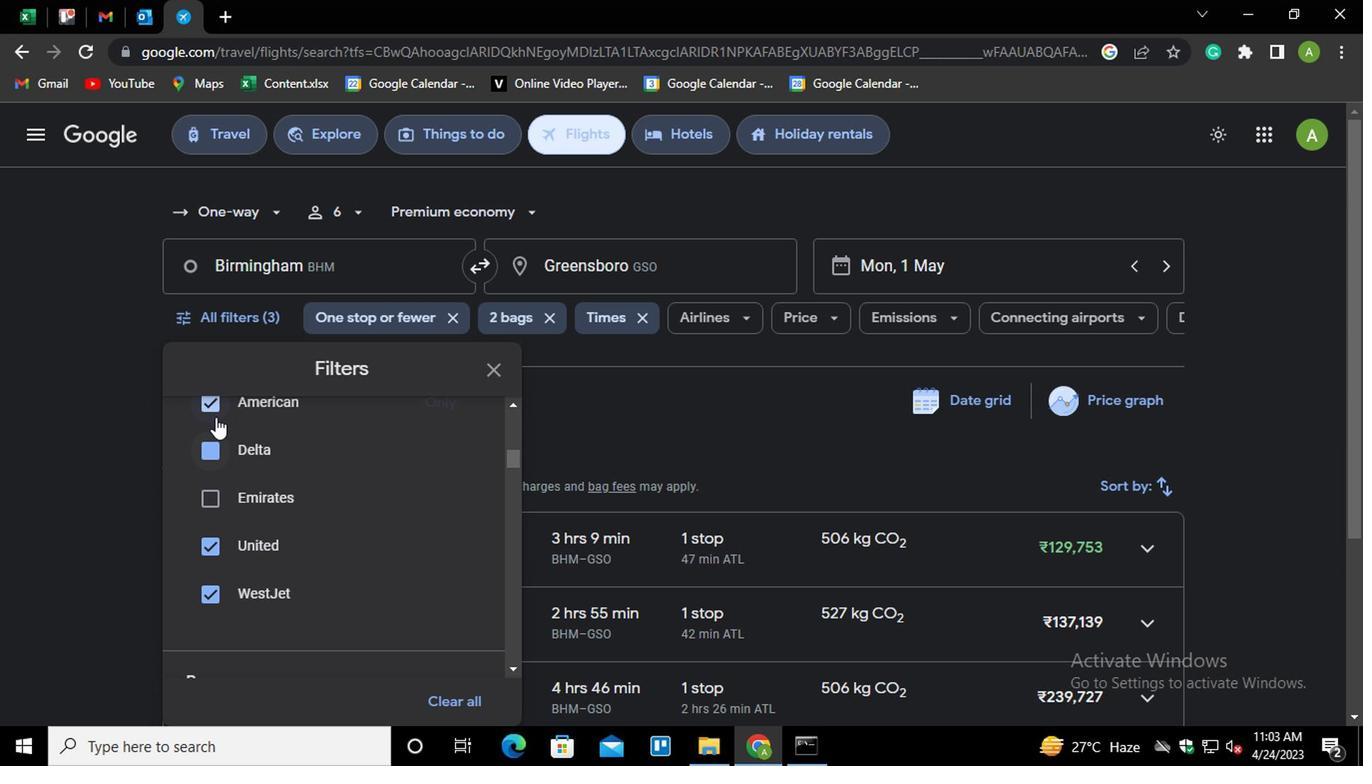 
Action: Mouse pressed left at (220, 413)
Screenshot: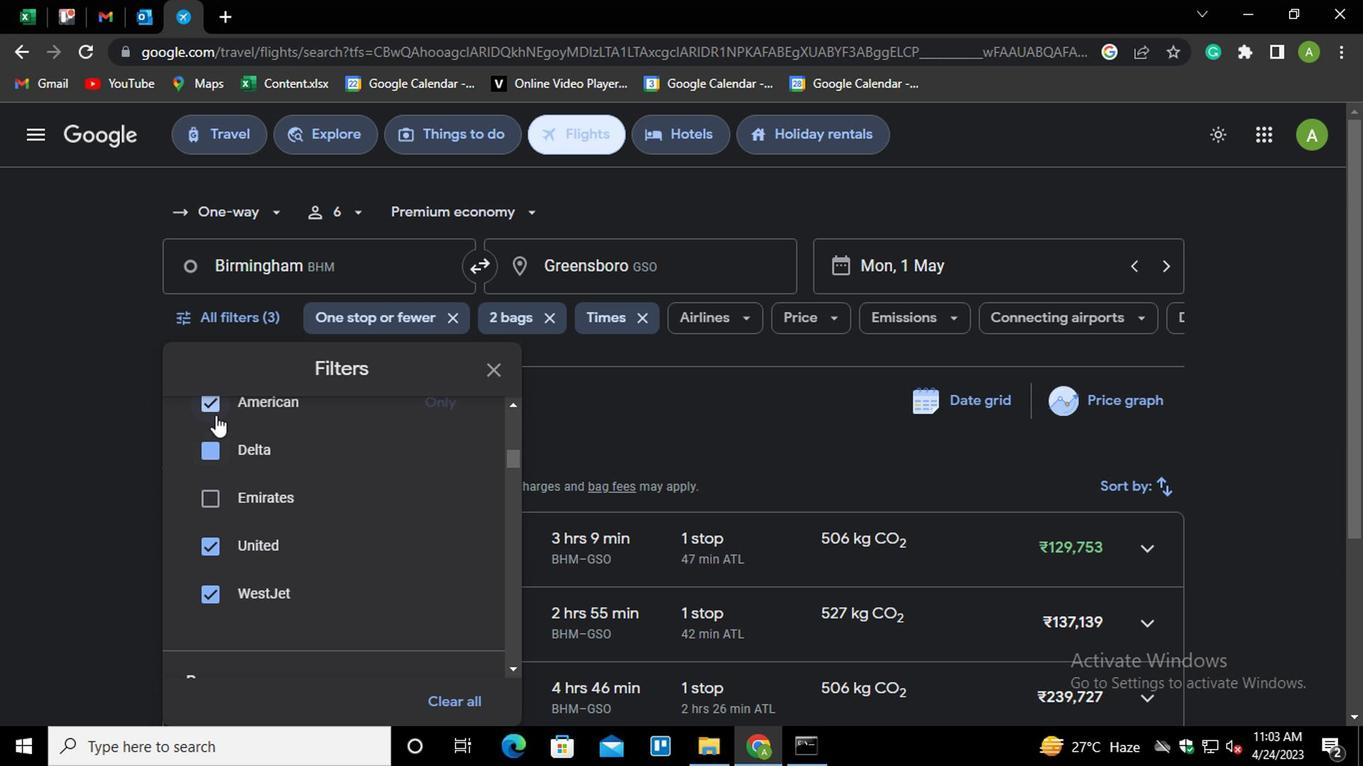 
Action: Mouse moved to (226, 597)
Screenshot: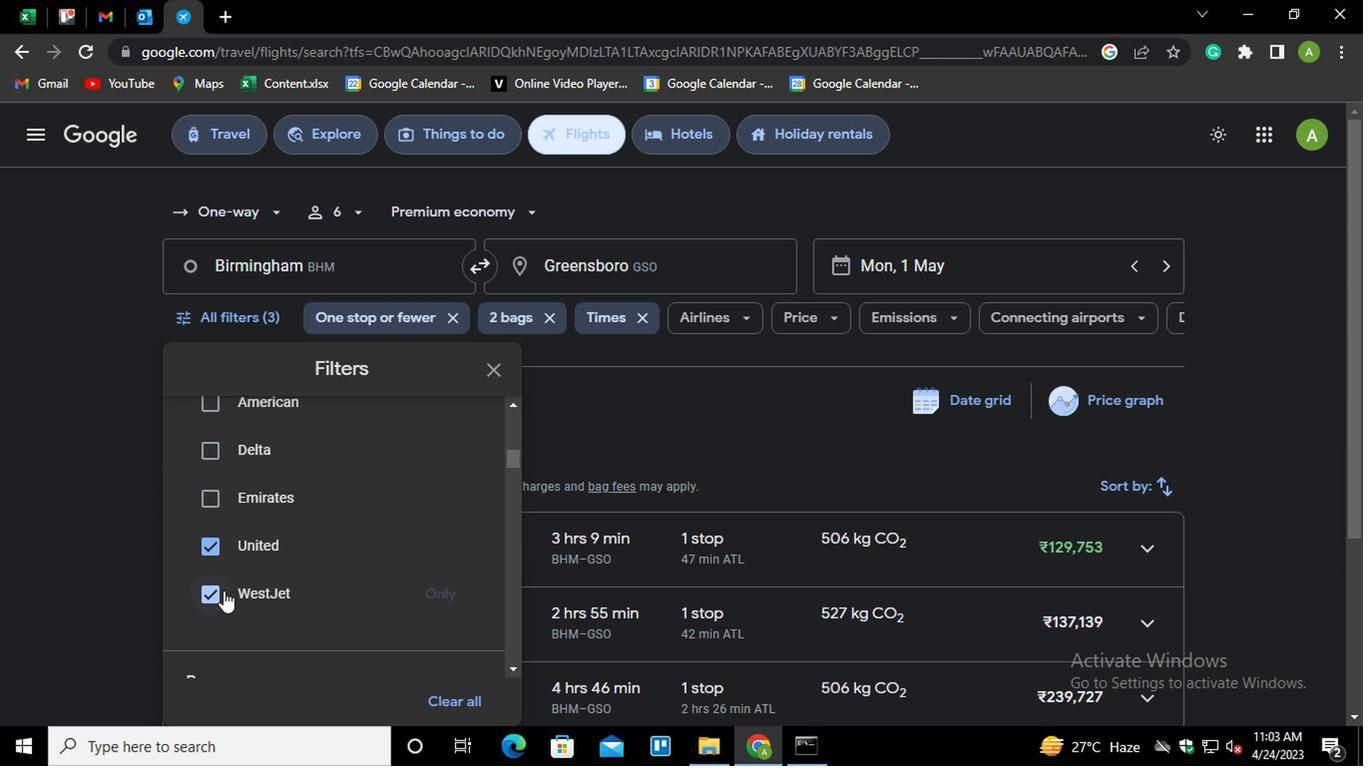 
Action: Mouse pressed left at (226, 597)
Screenshot: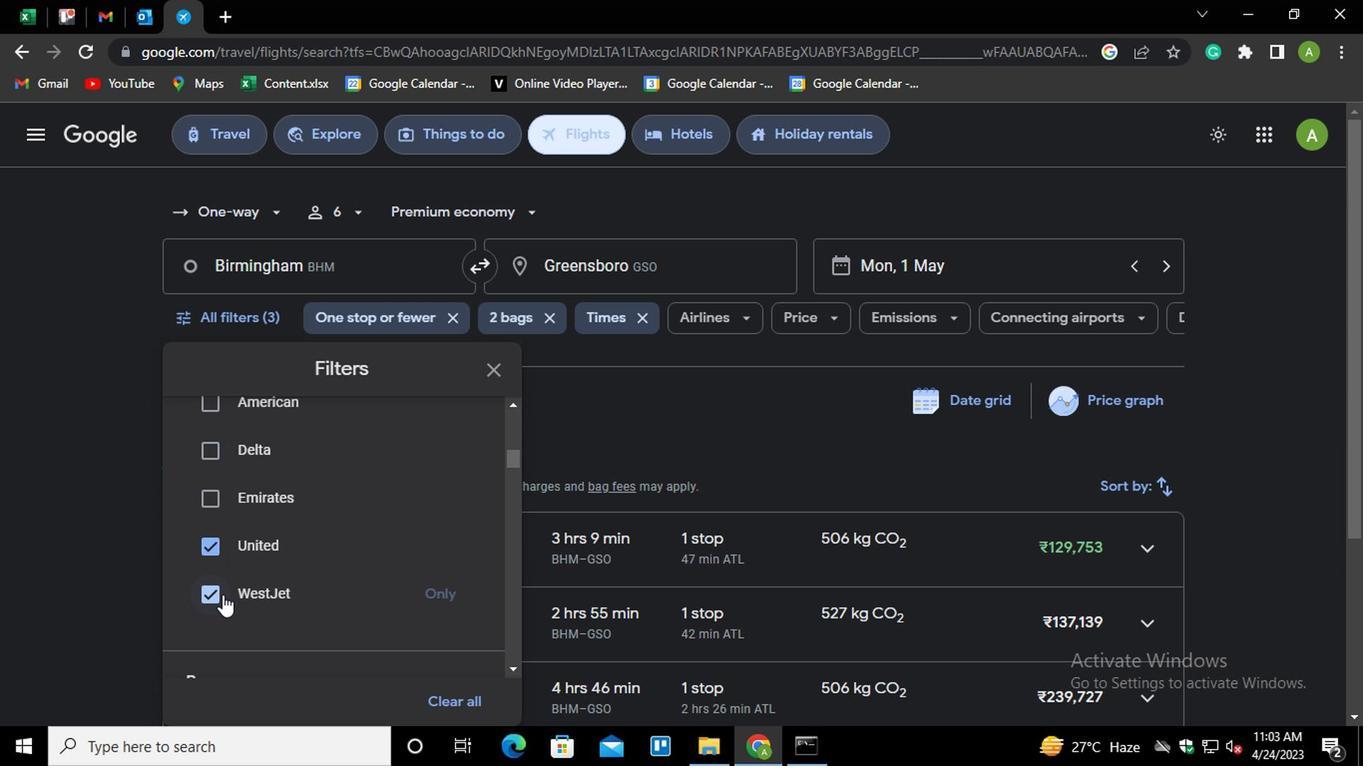 
Action: Mouse moved to (307, 567)
Screenshot: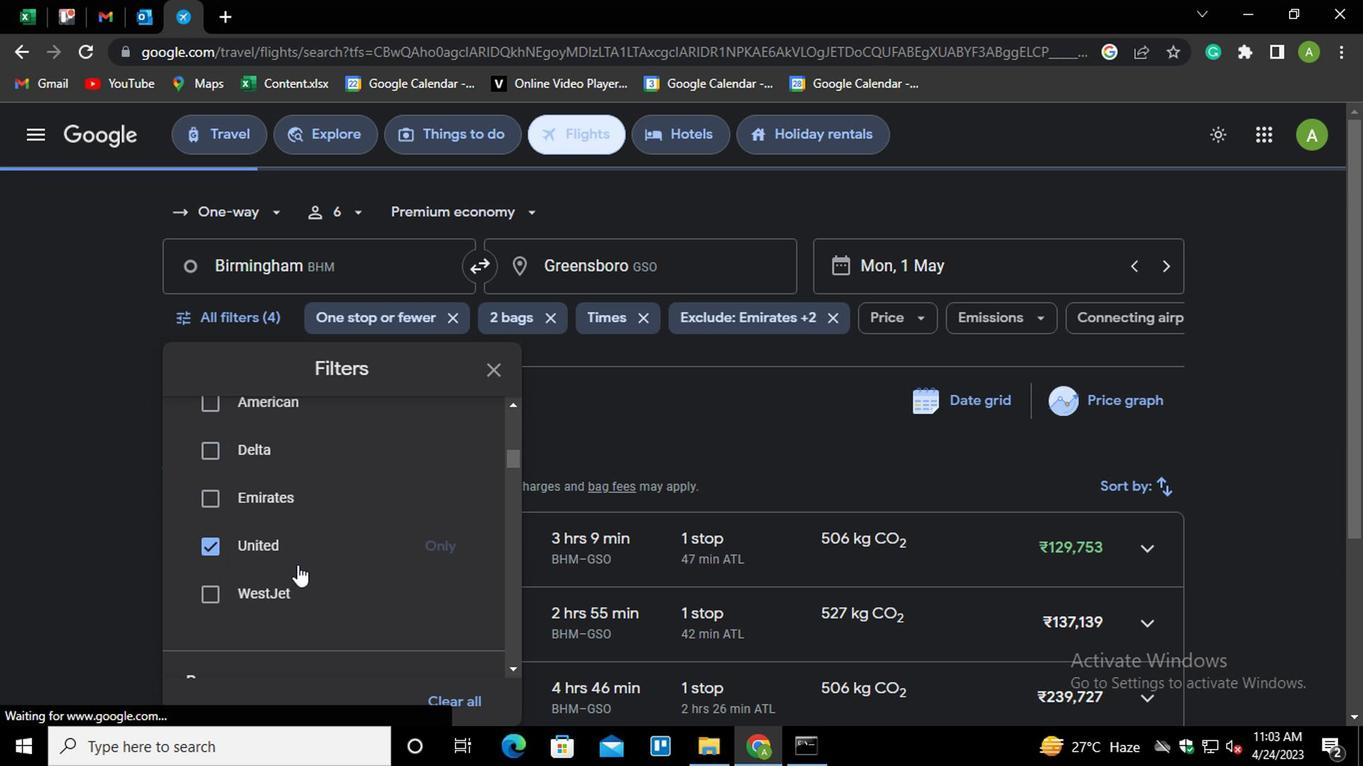 
Action: Mouse scrolled (307, 566) with delta (0, 0)
Screenshot: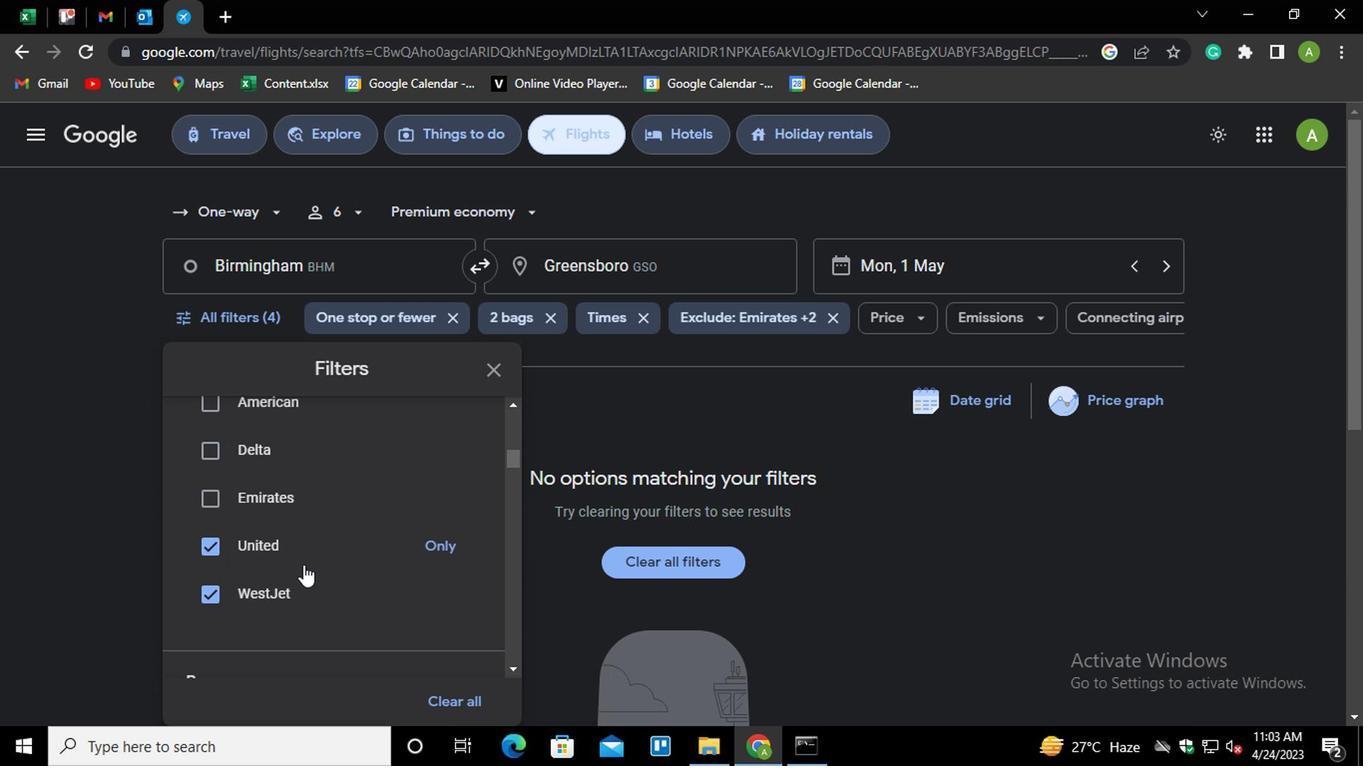 
Action: Mouse scrolled (307, 566) with delta (0, 0)
Screenshot: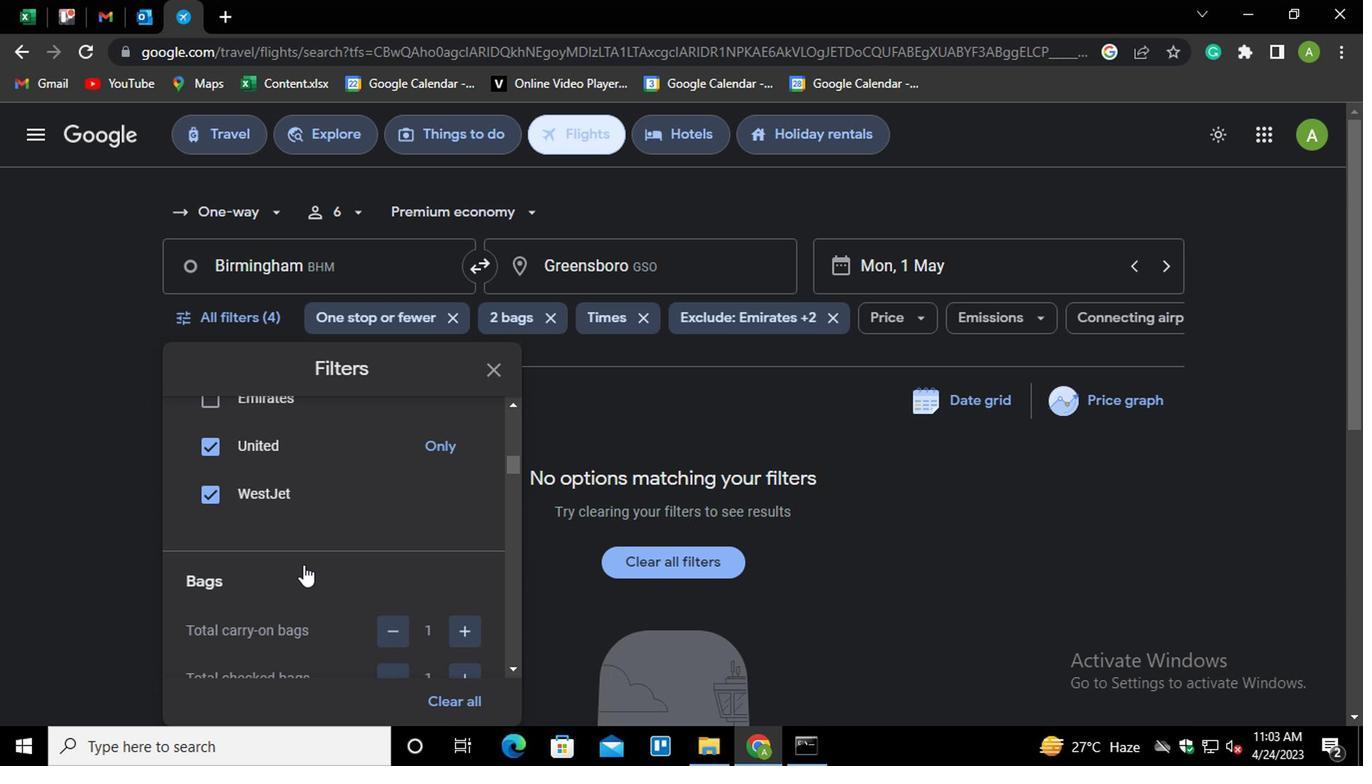 
Action: Mouse moved to (462, 536)
Screenshot: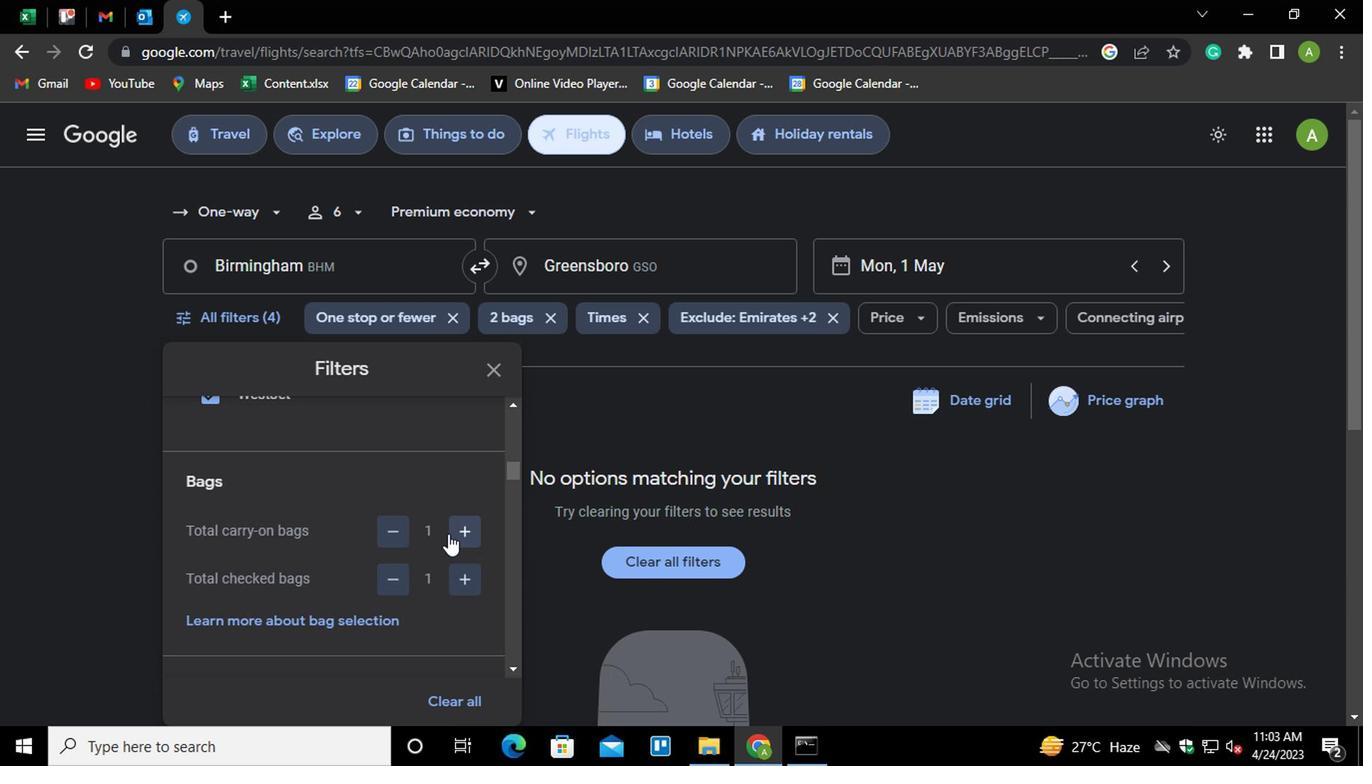 
Action: Mouse pressed left at (462, 536)
Screenshot: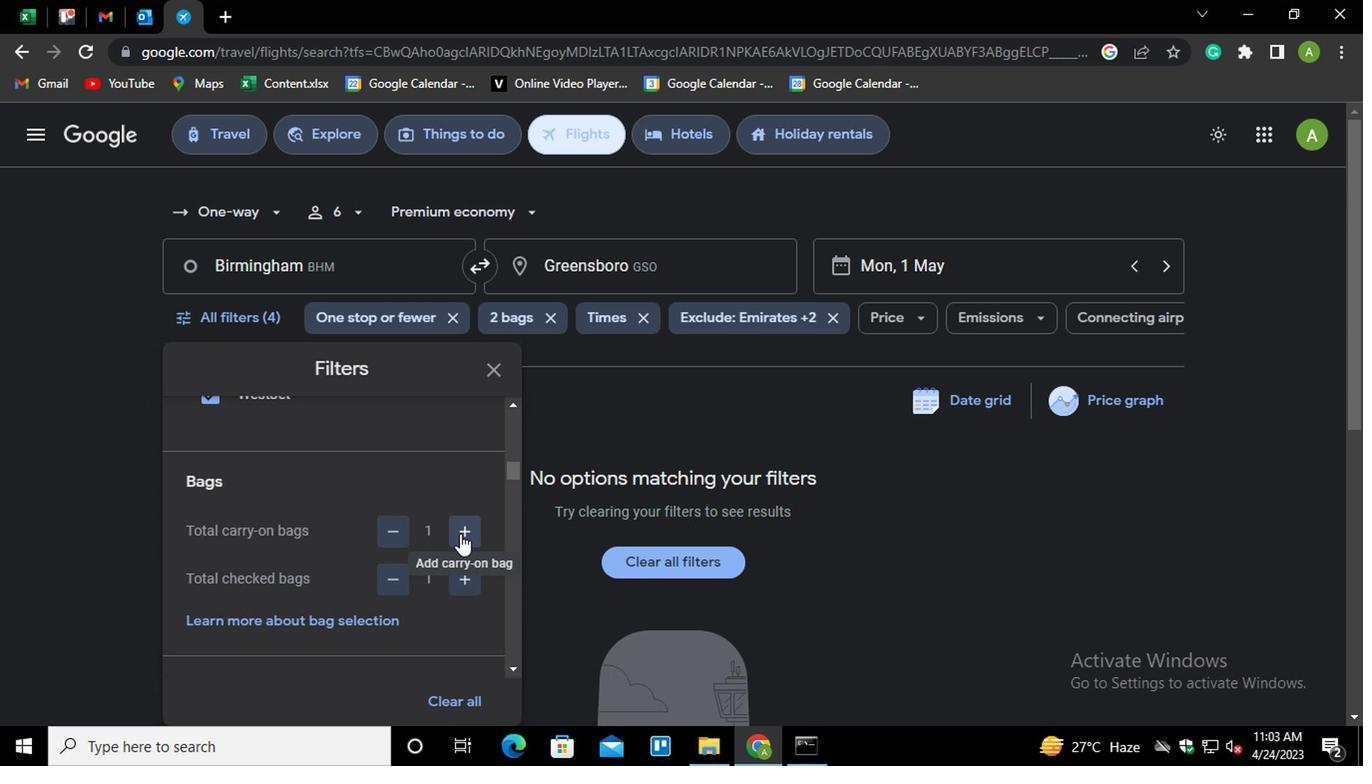 
Action: Mouse moved to (464, 626)
Screenshot: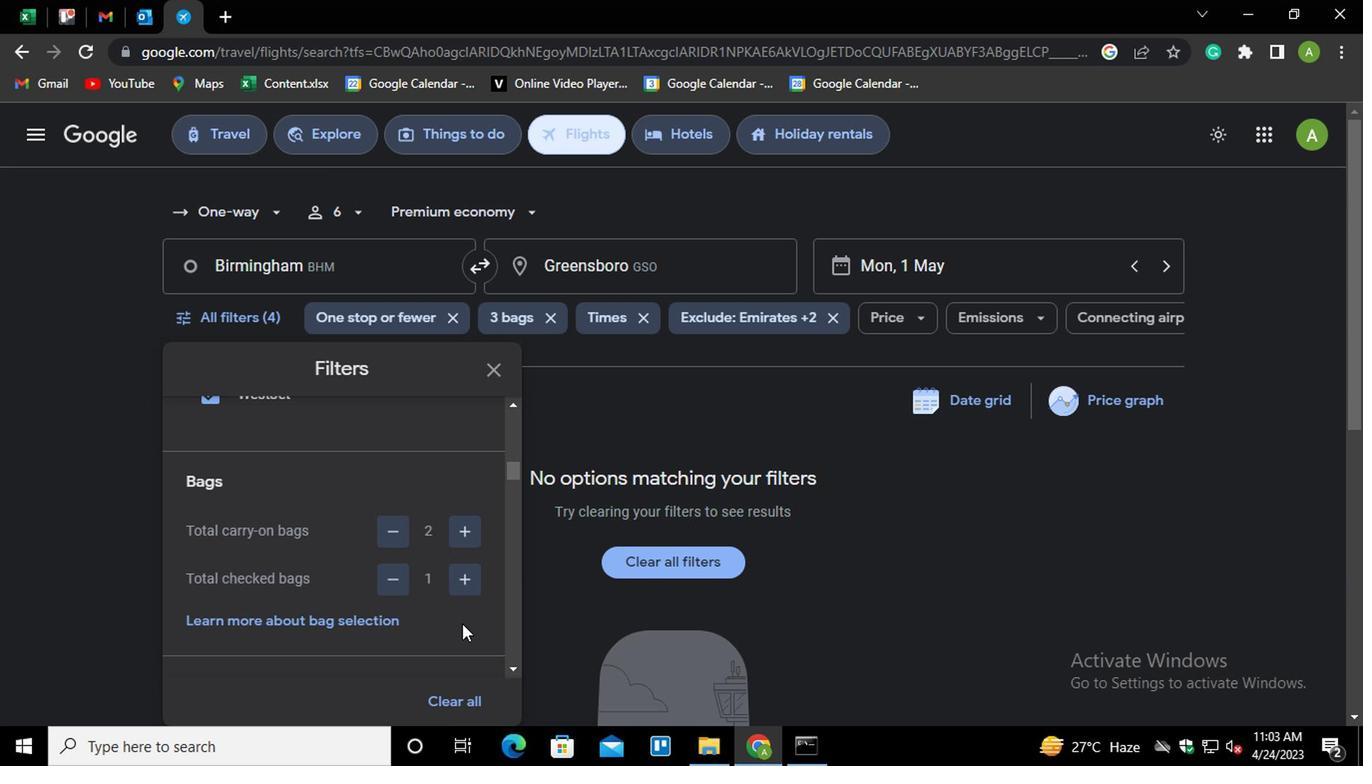 
Action: Mouse scrolled (464, 625) with delta (0, 0)
Screenshot: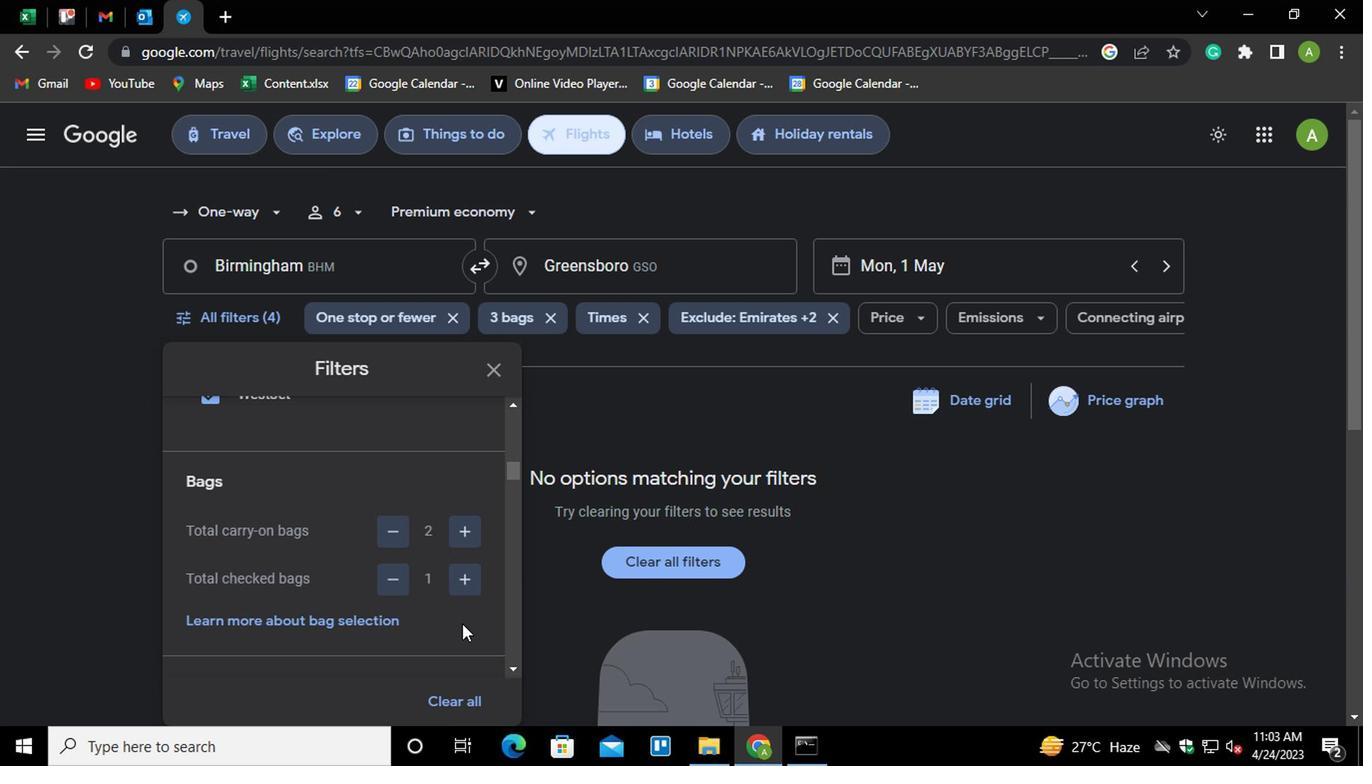 
Action: Mouse scrolled (464, 625) with delta (0, 0)
Screenshot: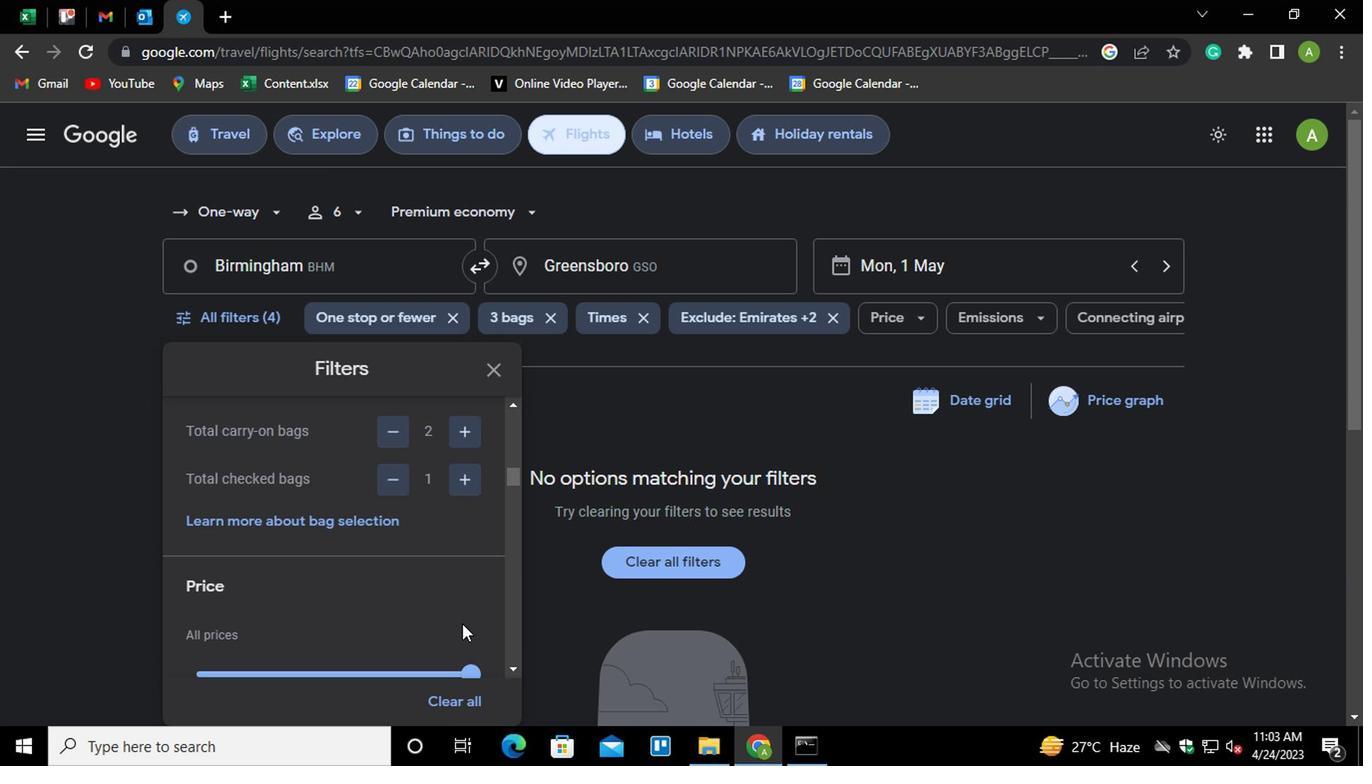 
Action: Mouse moved to (271, 568)
Screenshot: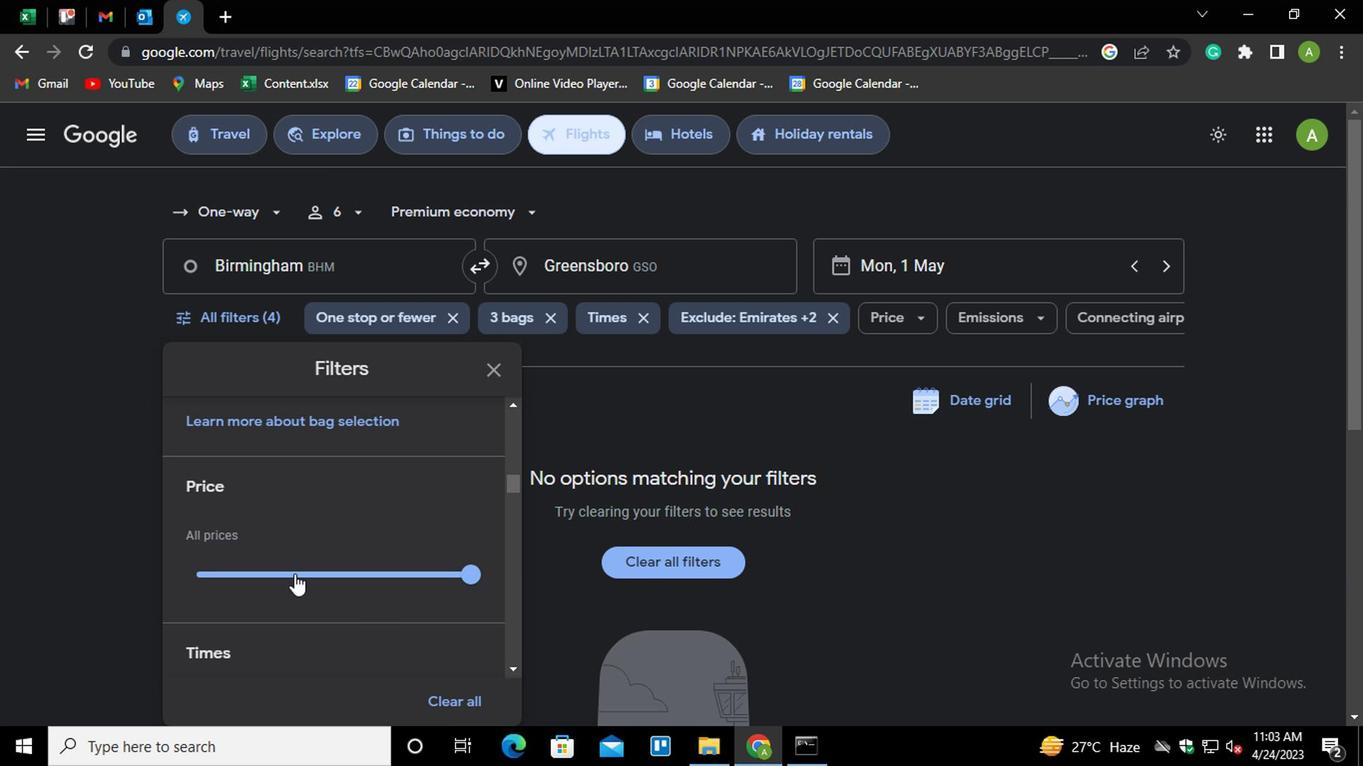 
Action: Mouse pressed left at (271, 568)
Screenshot: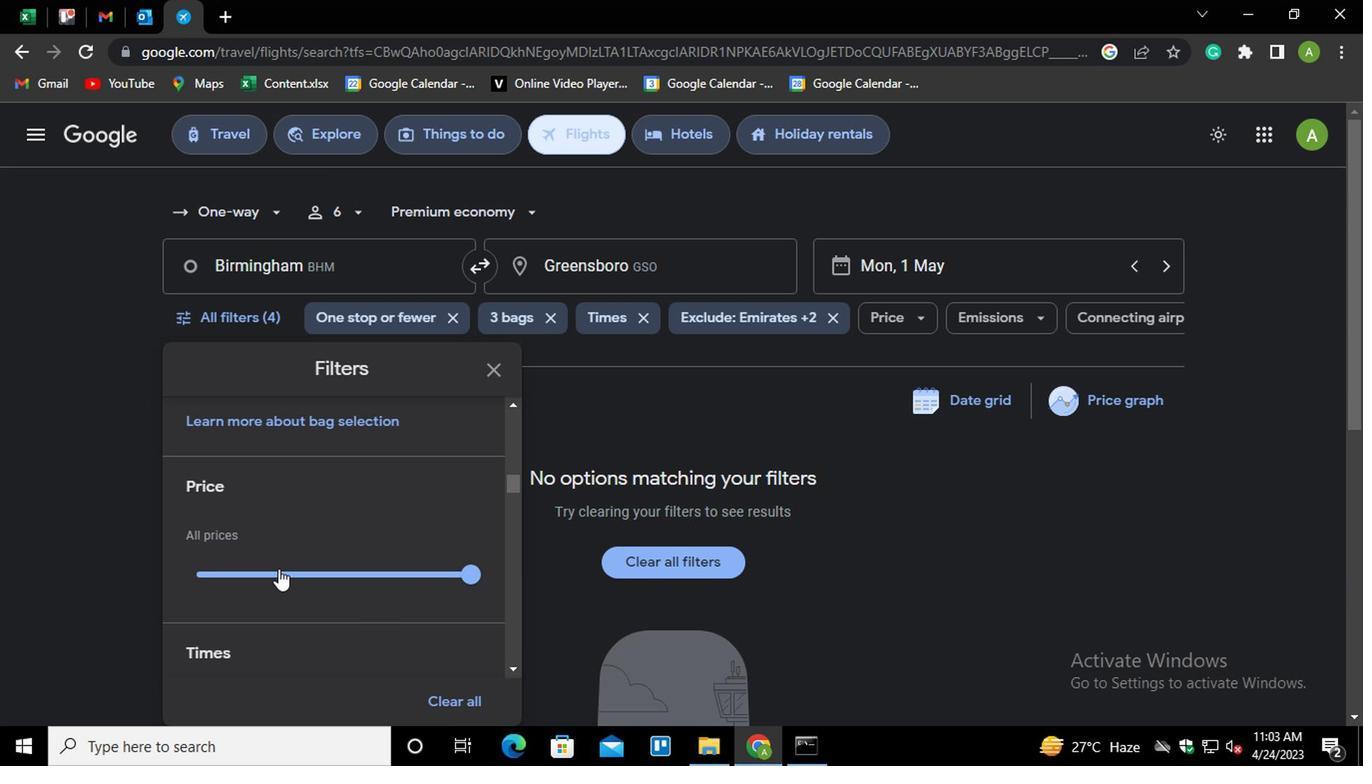 
Action: Mouse moved to (272, 567)
Screenshot: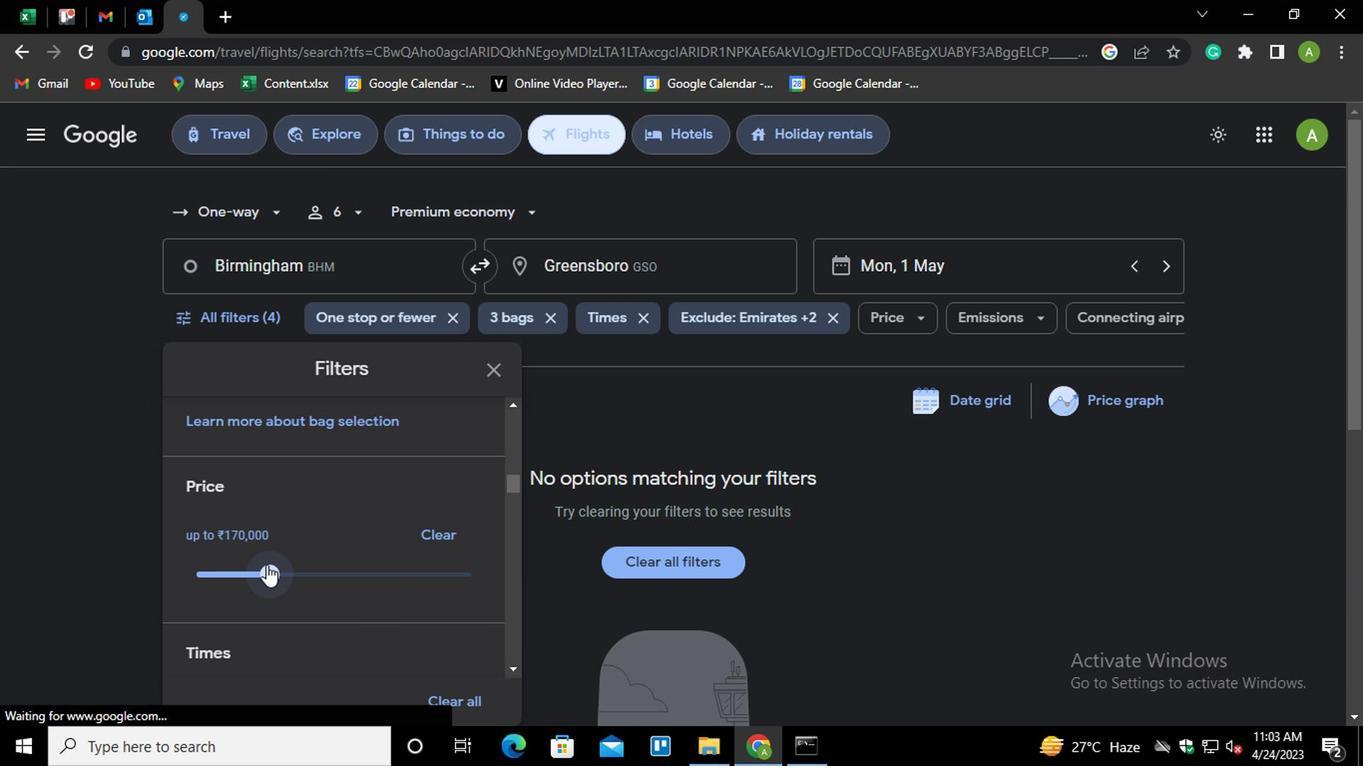 
Action: Mouse pressed left at (272, 567)
Screenshot: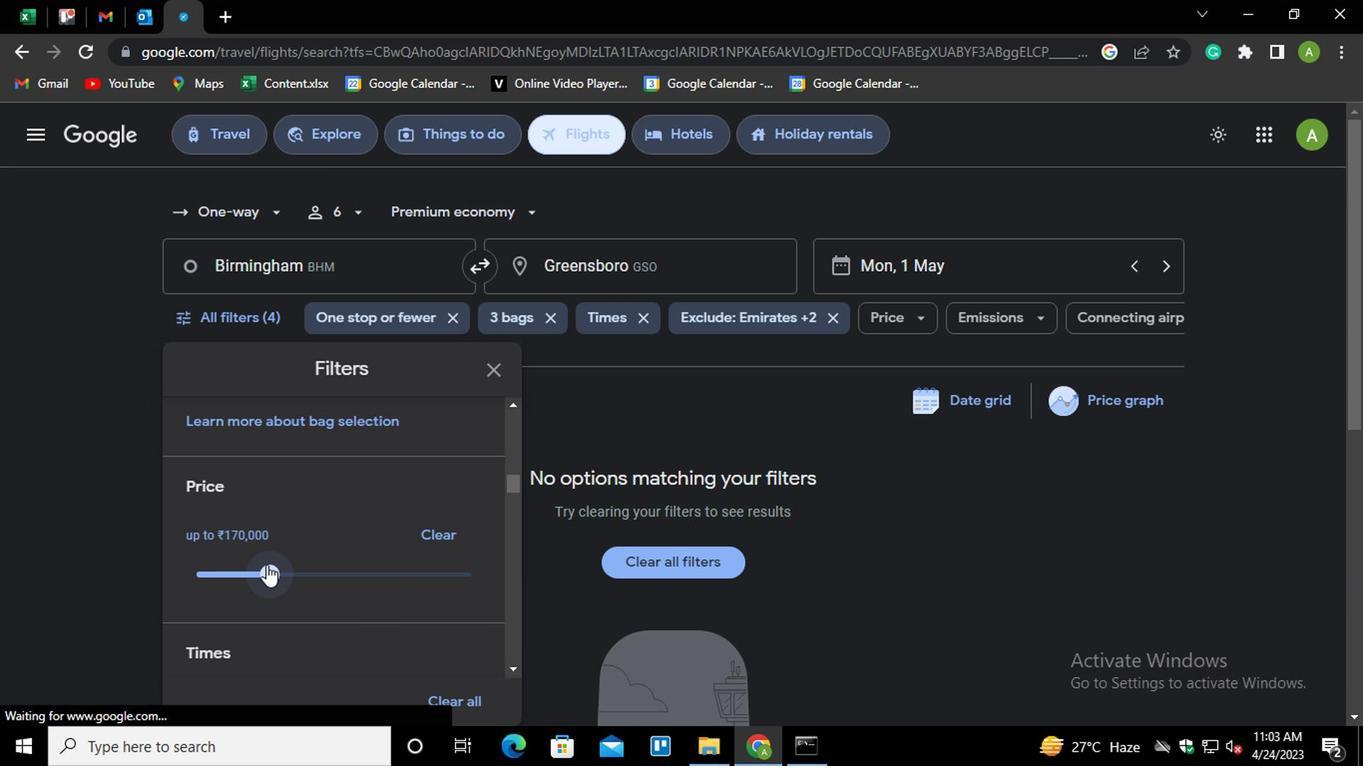 
Action: Mouse moved to (374, 599)
Screenshot: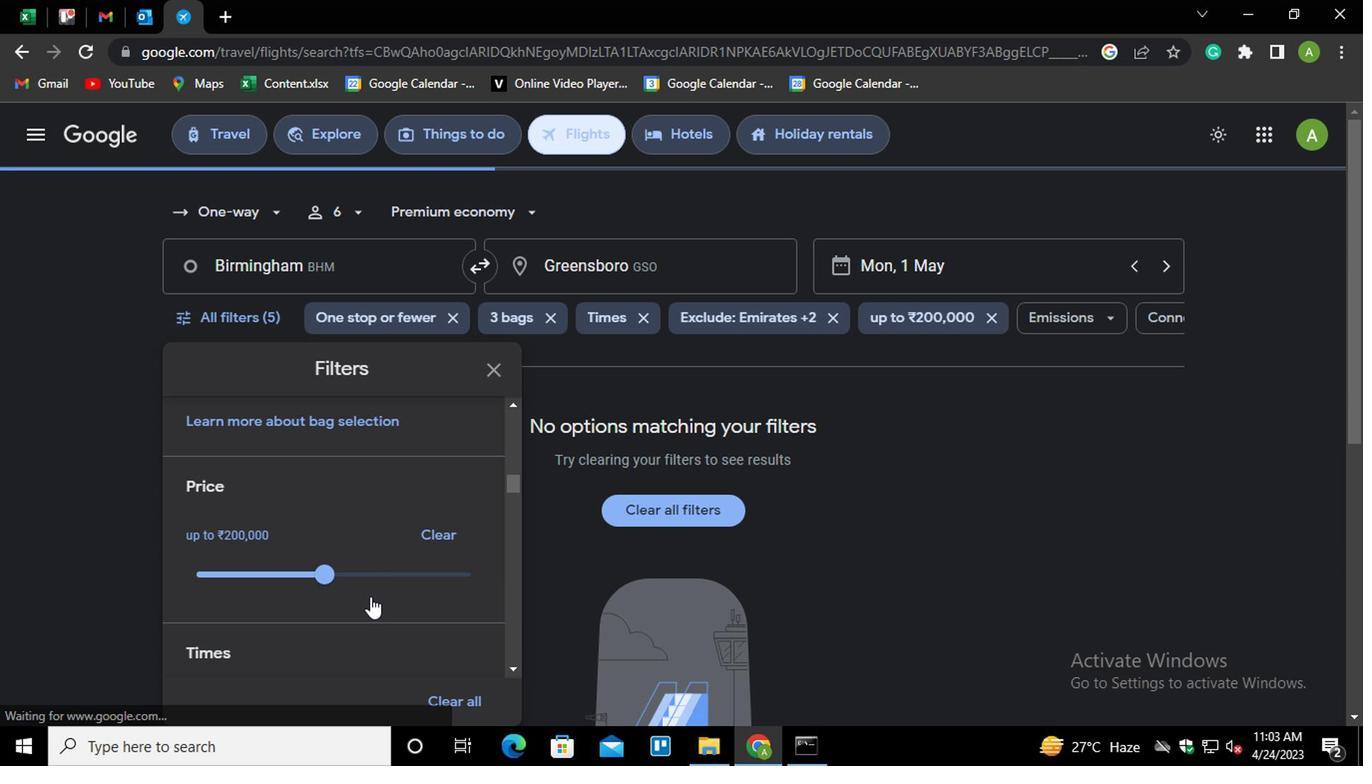 
Action: Mouse scrolled (374, 598) with delta (0, 0)
Screenshot: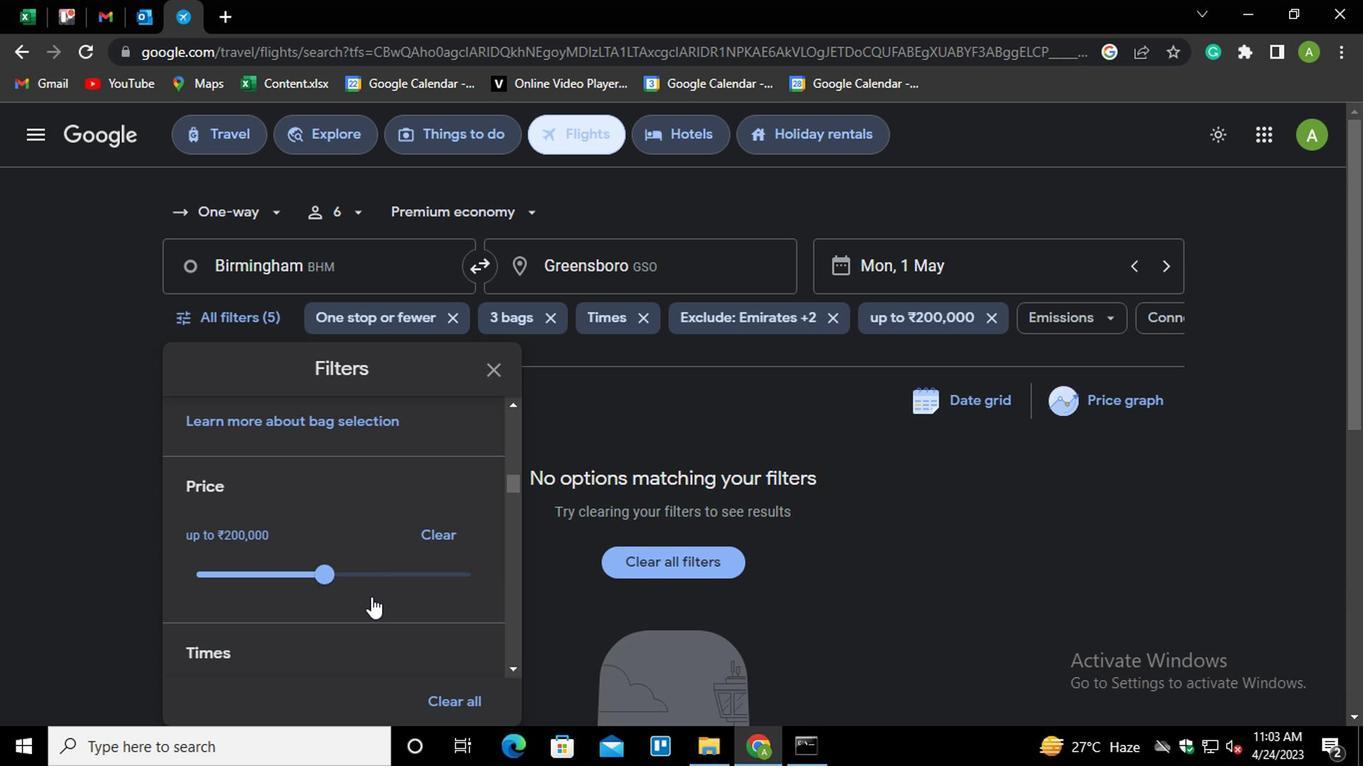 
Action: Mouse moved to (374, 594)
Screenshot: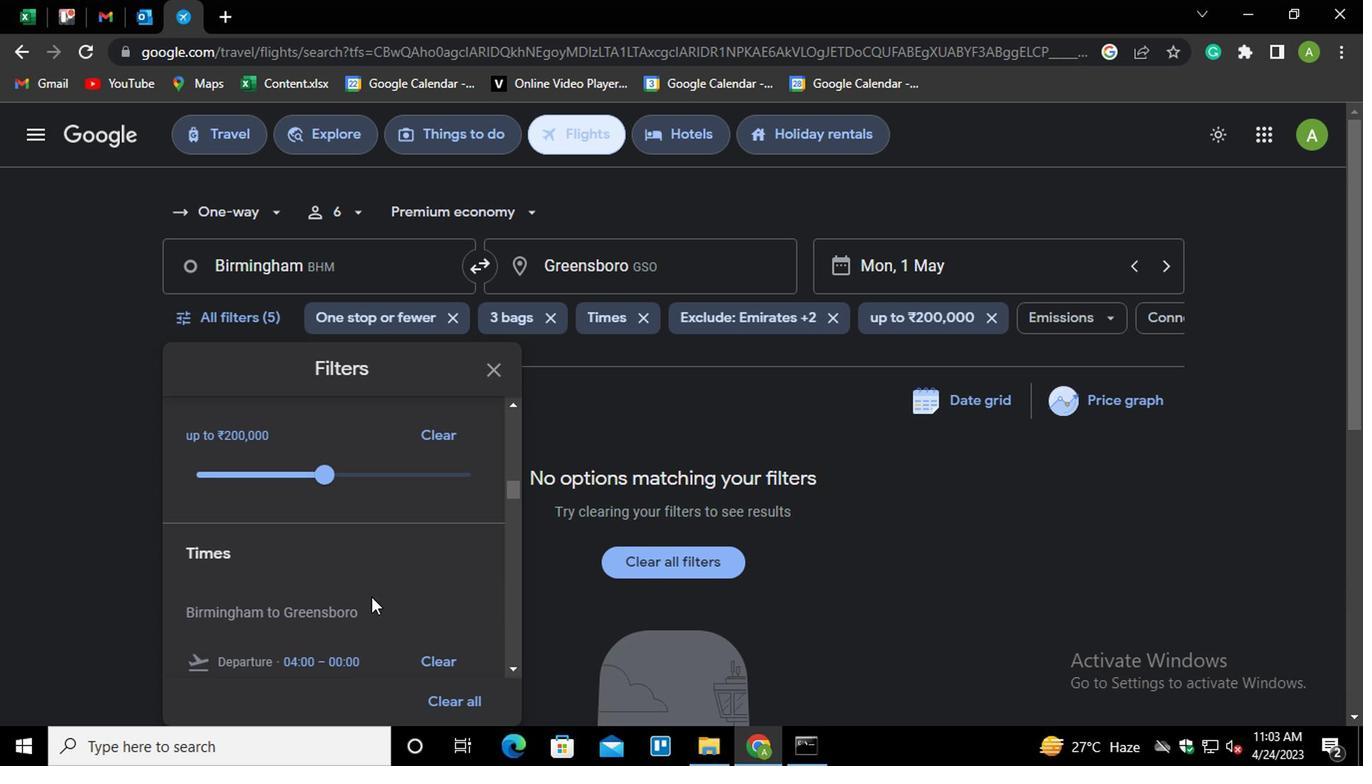 
Action: Mouse pressed left at (374, 594)
Screenshot: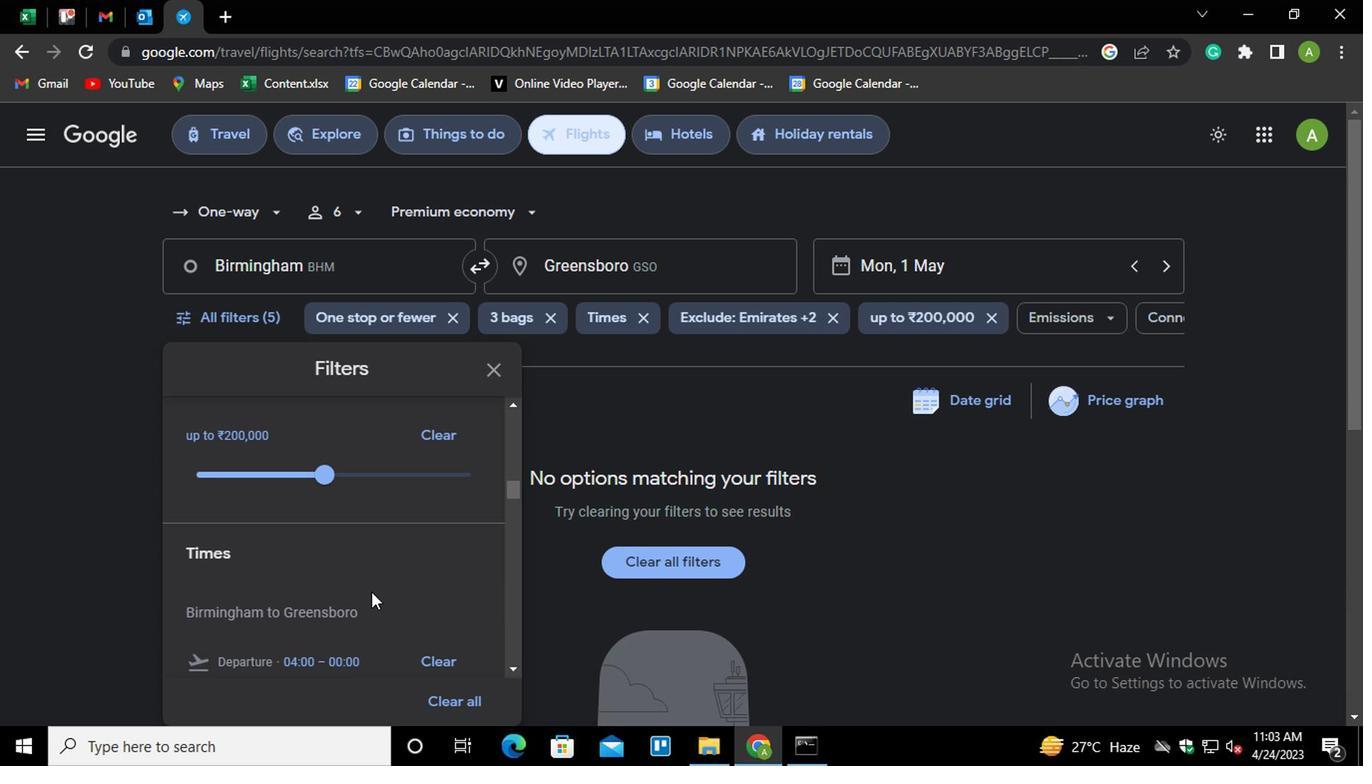
Action: Mouse scrolled (374, 593) with delta (0, 0)
Screenshot: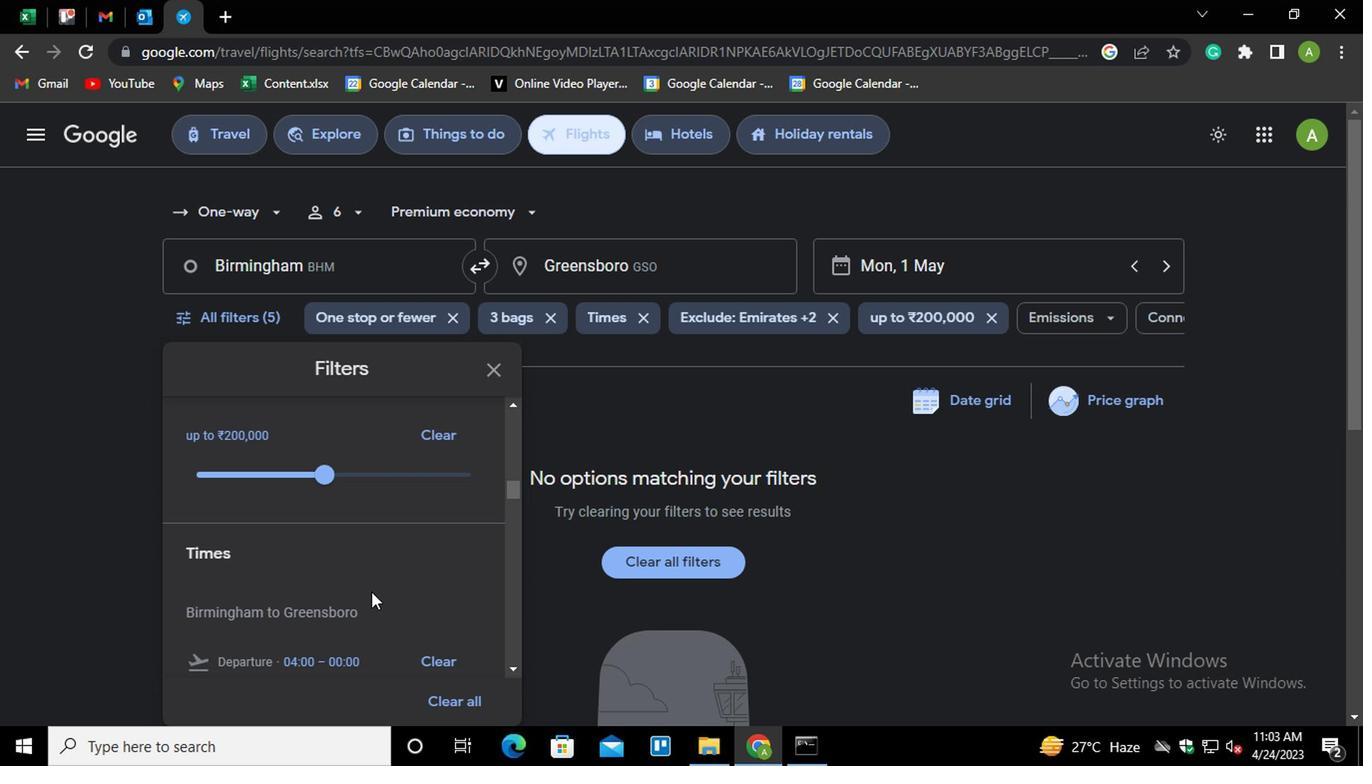 
Action: Mouse moved to (279, 604)
Screenshot: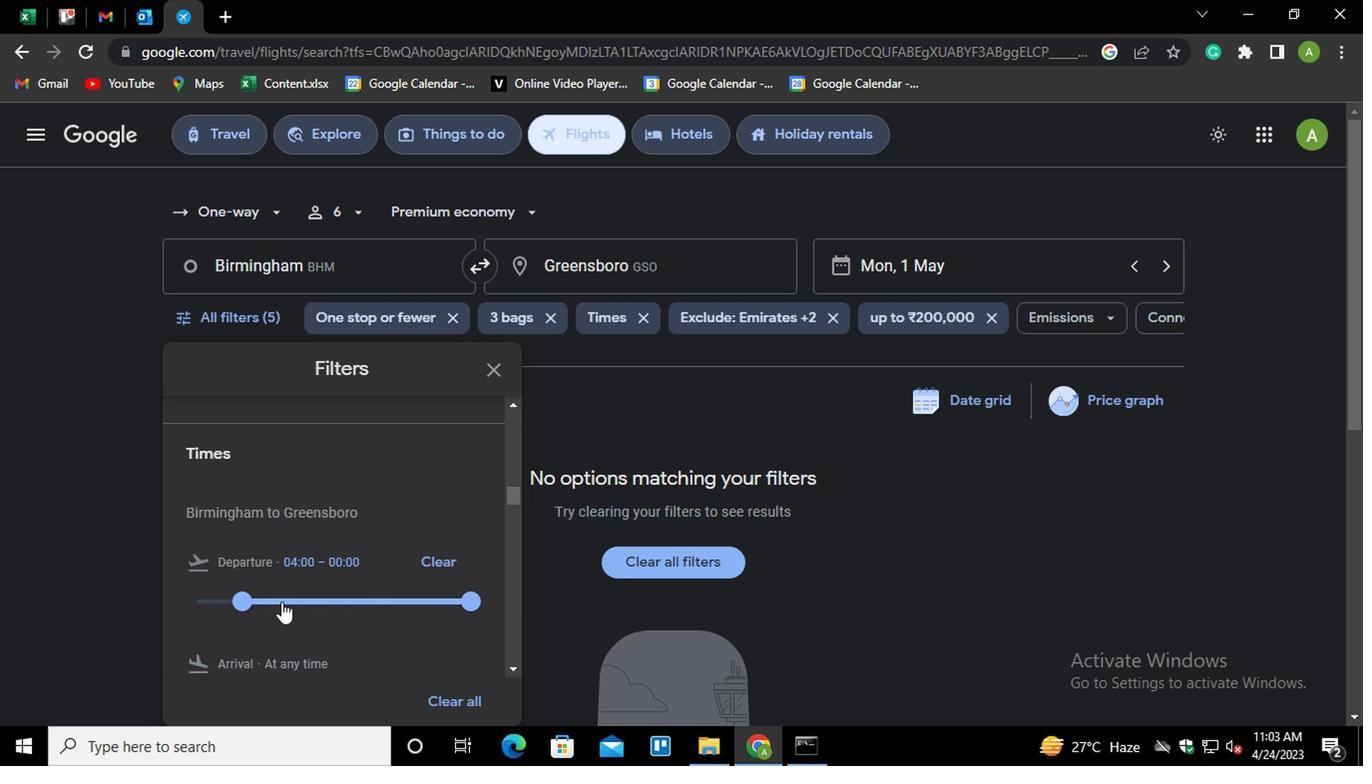 
Action: Mouse pressed left at (279, 604)
Screenshot: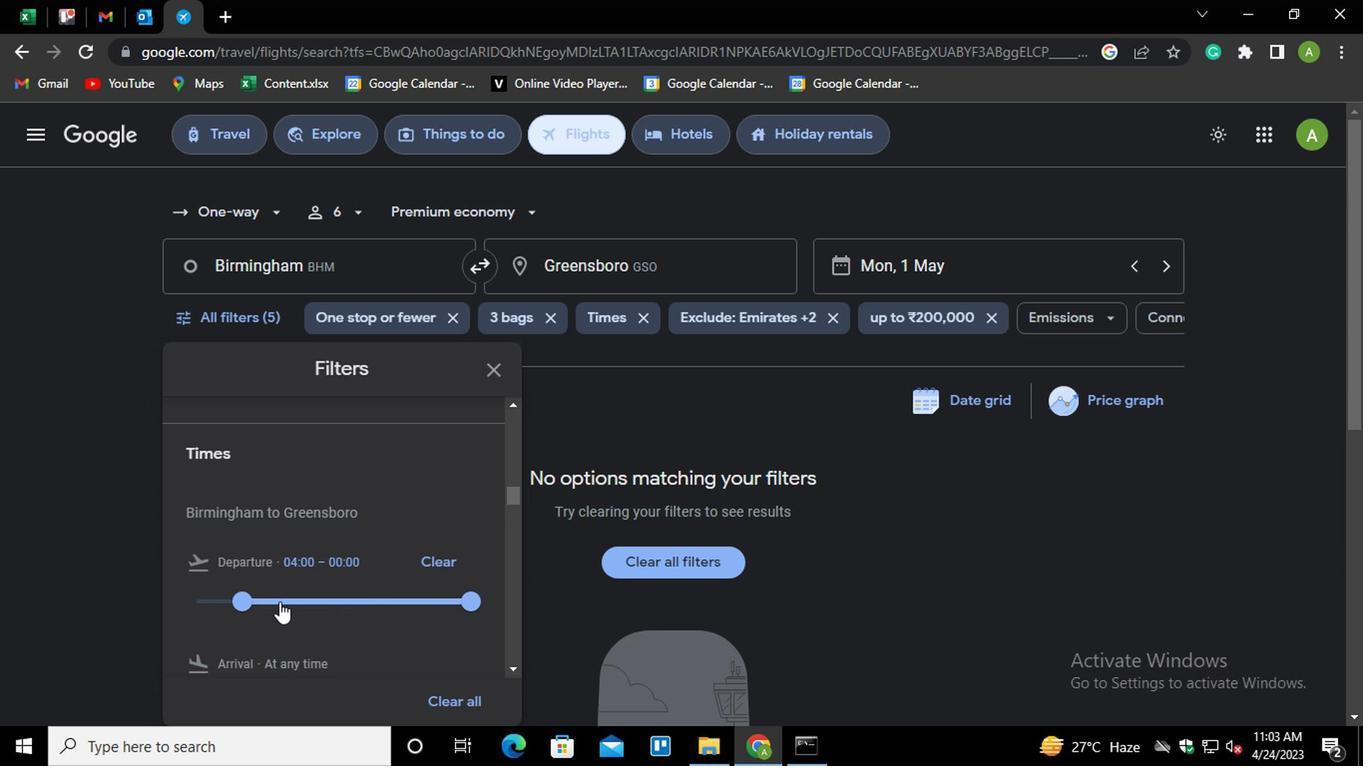 
Action: Mouse moved to (274, 604)
Screenshot: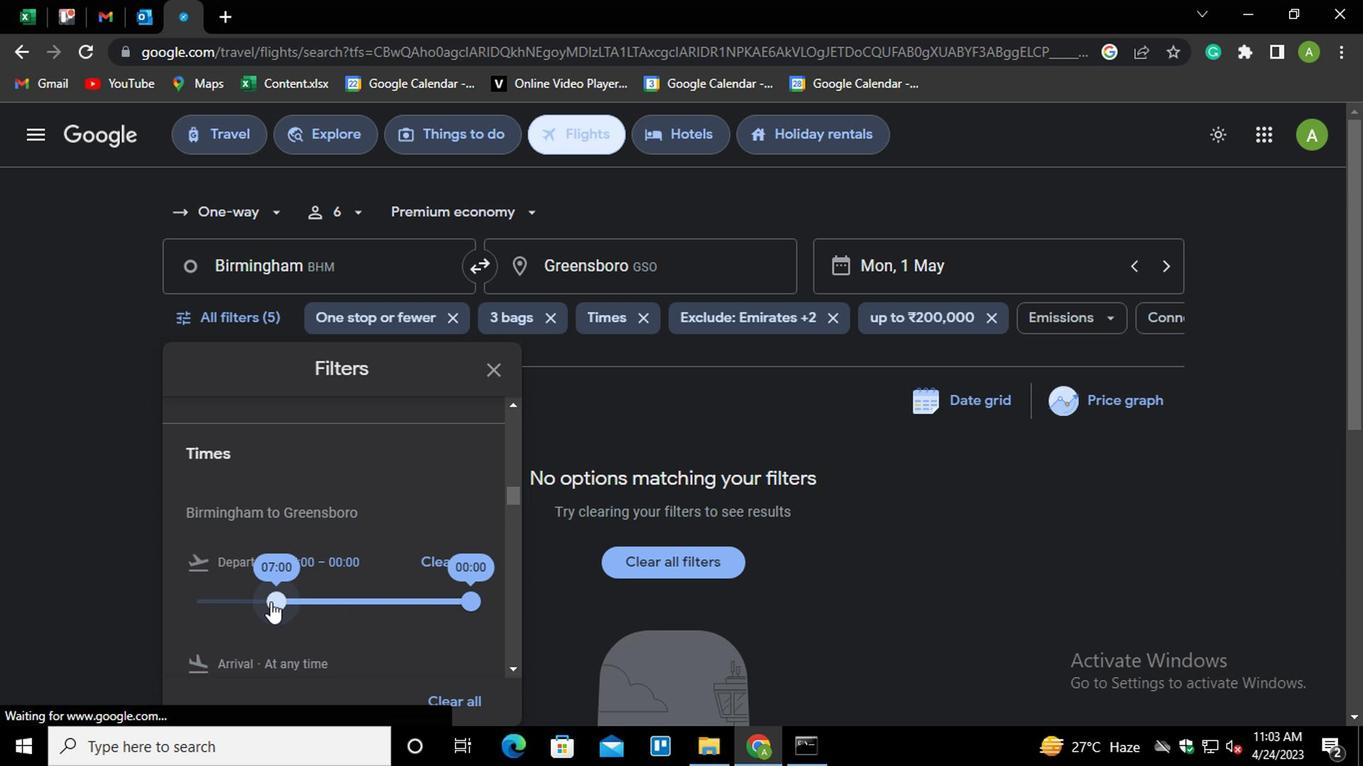 
Action: Mouse pressed left at (274, 604)
Screenshot: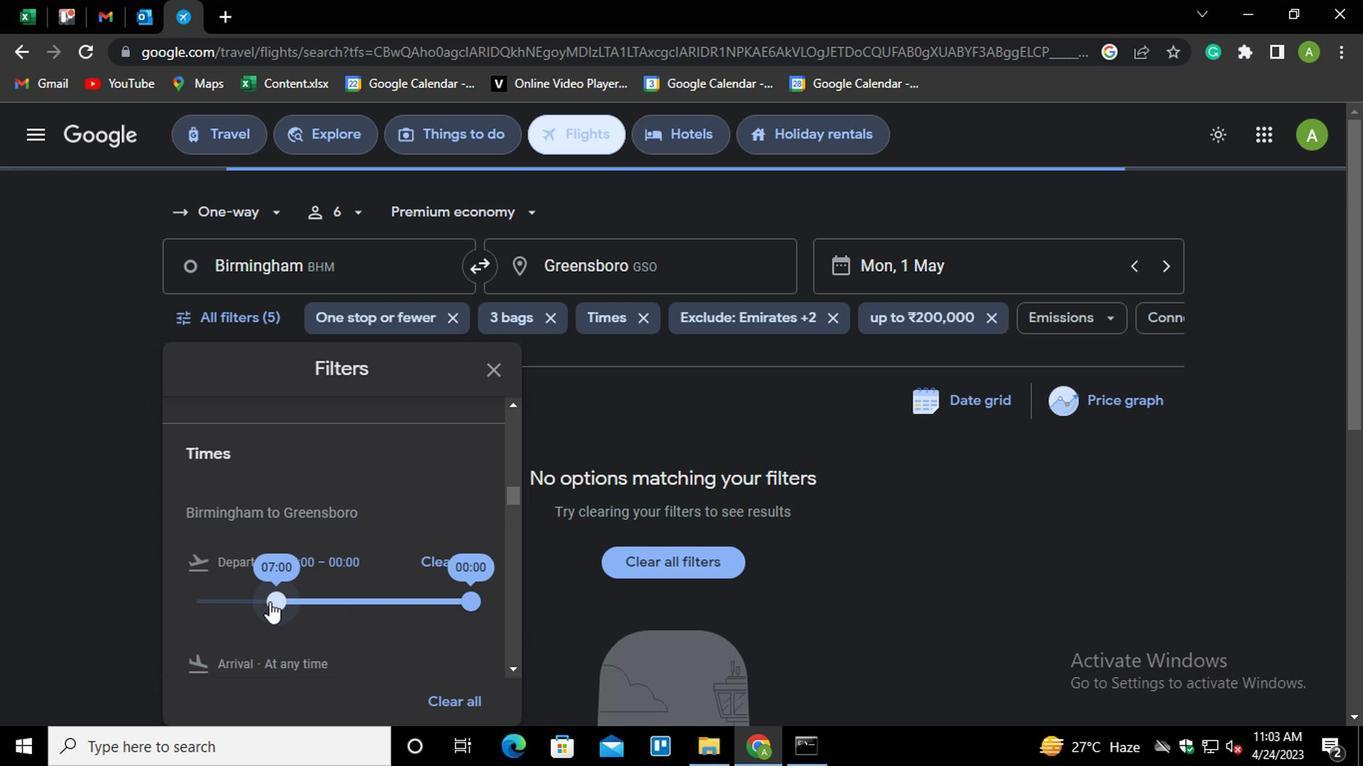 
Action: Mouse moved to (400, 500)
Screenshot: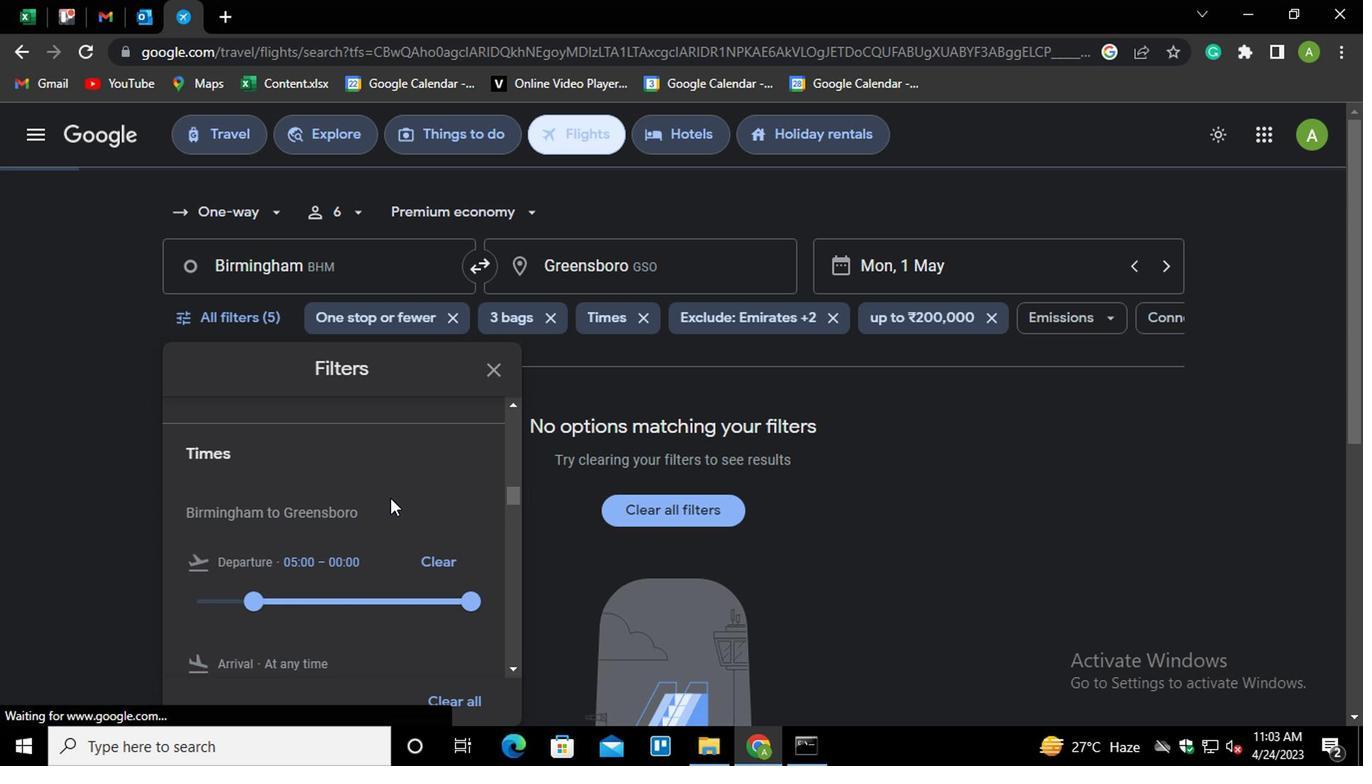 
Action: Mouse scrolled (400, 499) with delta (0, 0)
Screenshot: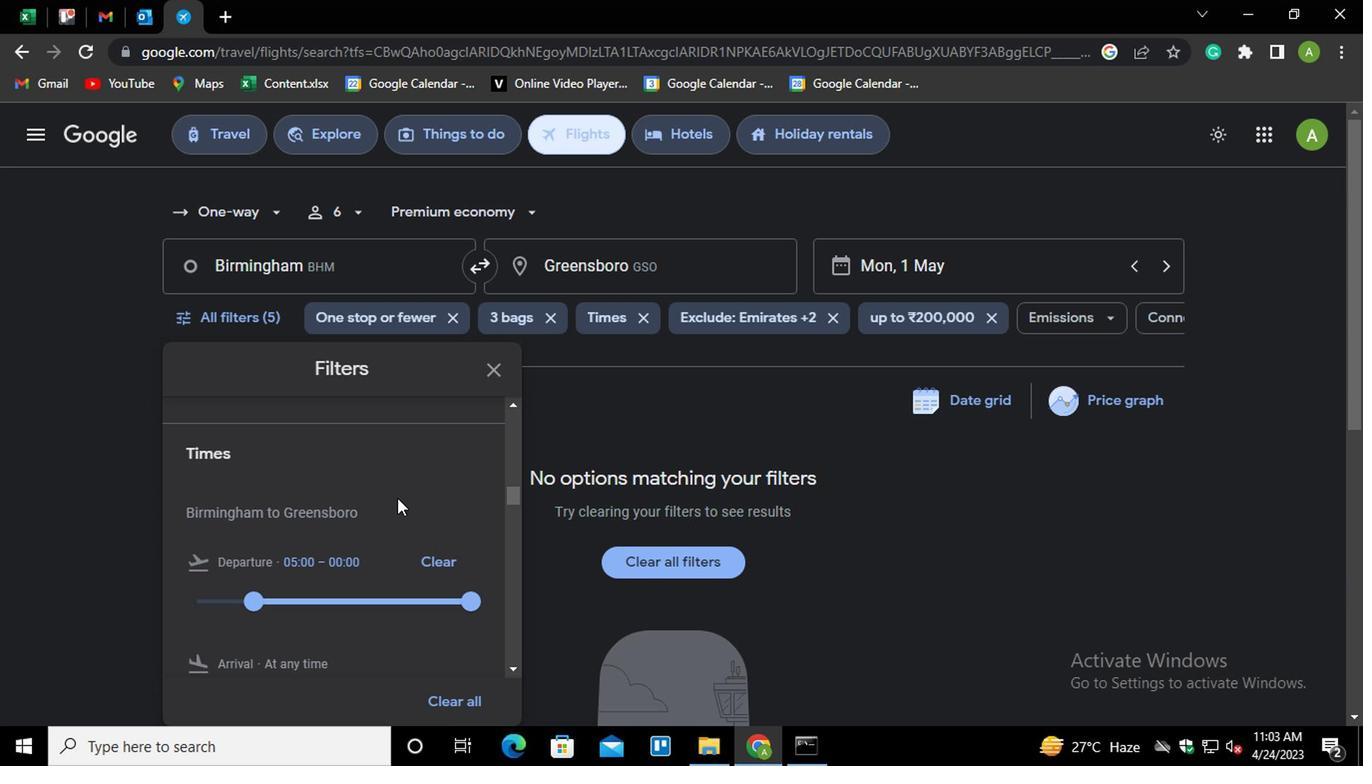 
Action: Mouse scrolled (400, 501) with delta (0, 1)
Screenshot: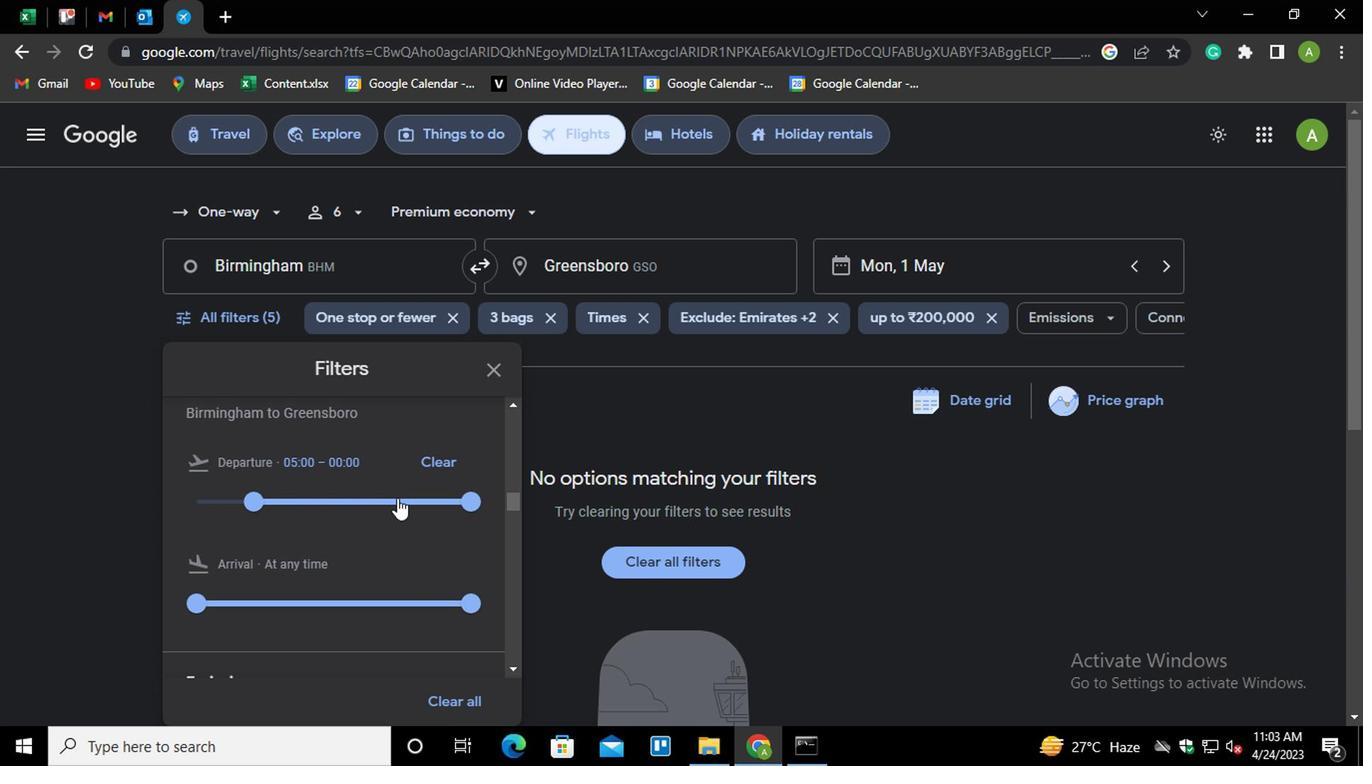 
Action: Mouse scrolled (400, 501) with delta (0, 1)
Screenshot: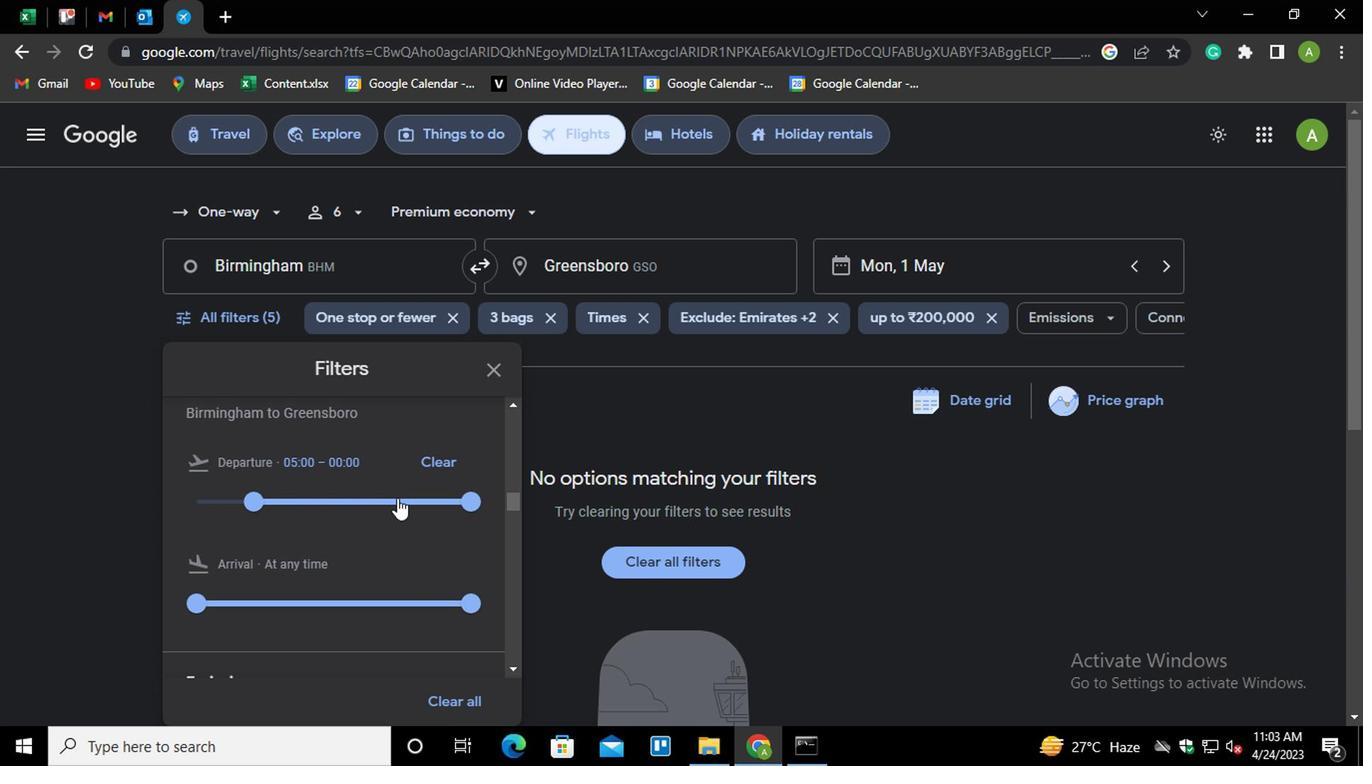 
Action: Mouse scrolled (400, 499) with delta (0, 0)
Screenshot: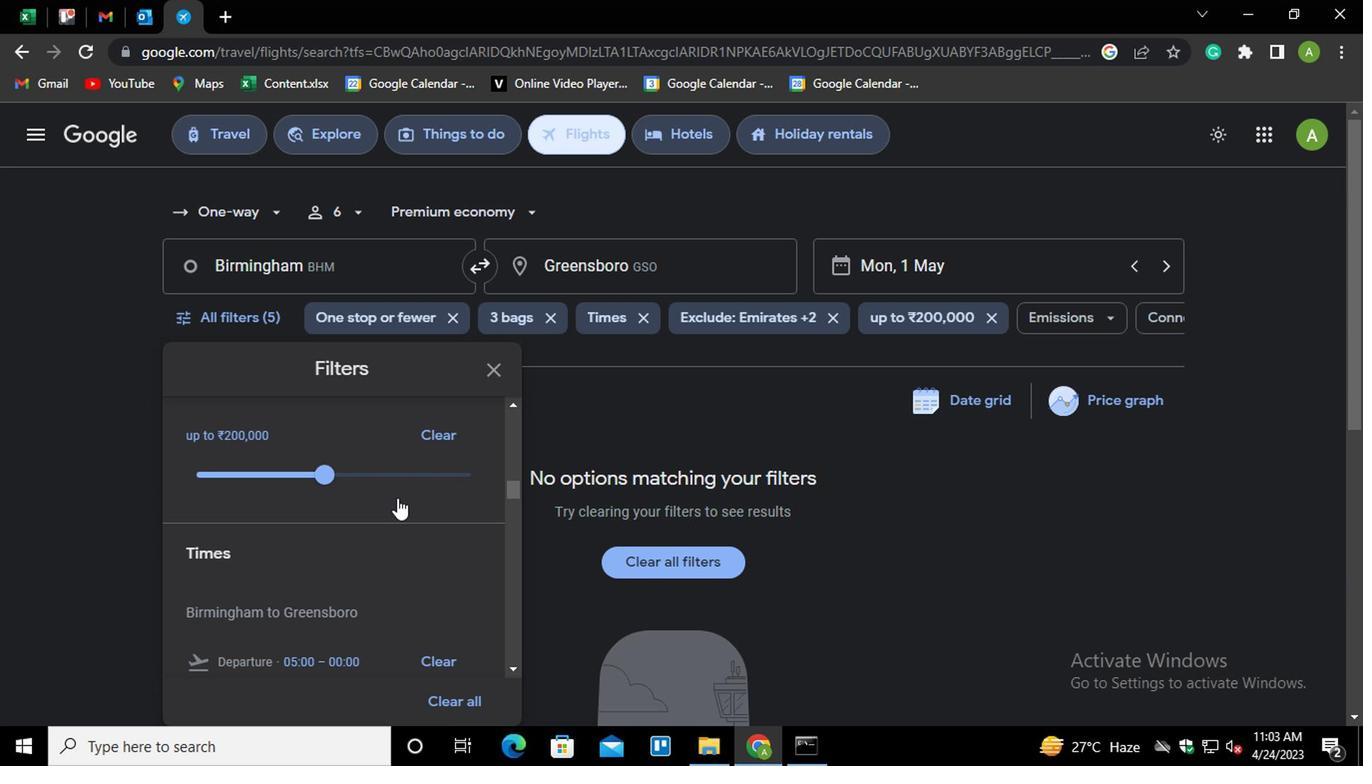 
Action: Mouse scrolled (400, 499) with delta (0, 0)
Screenshot: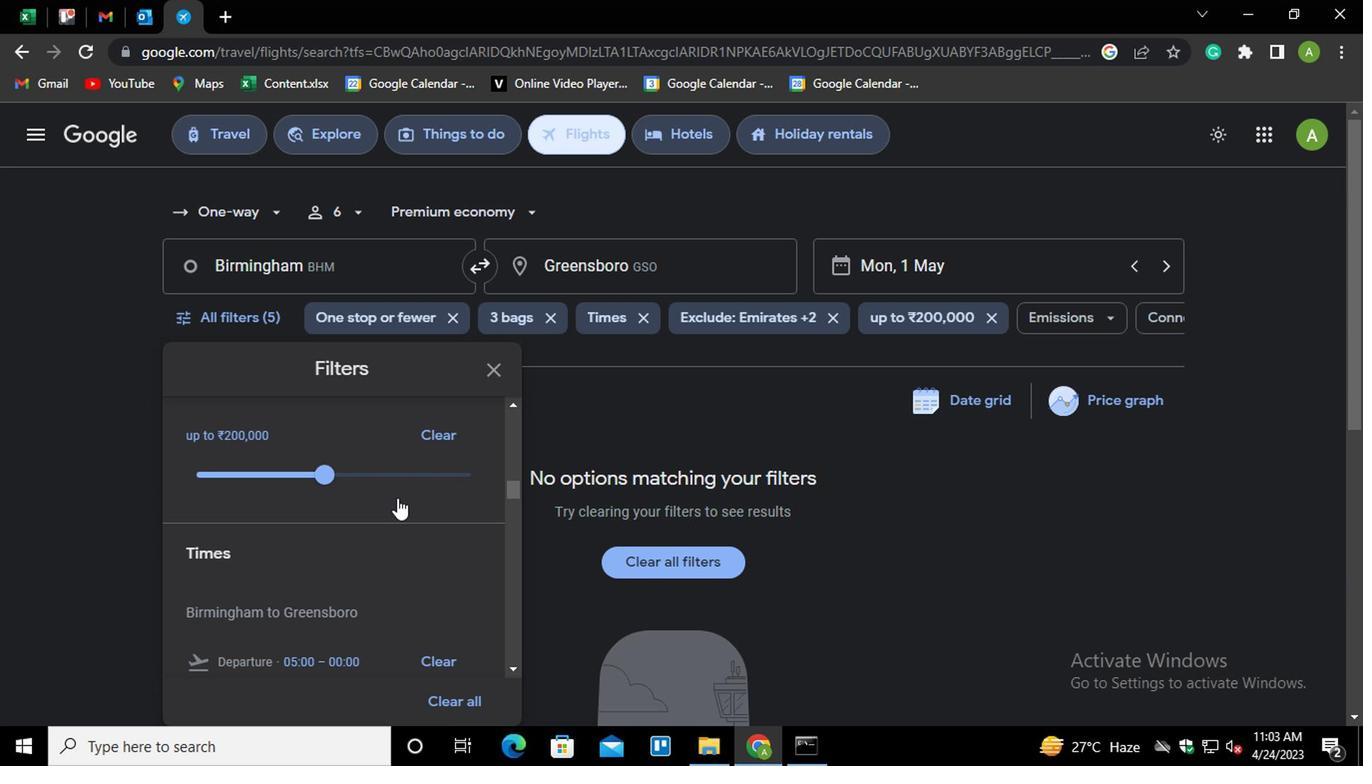 
Action: Mouse scrolled (400, 499) with delta (0, 0)
Screenshot: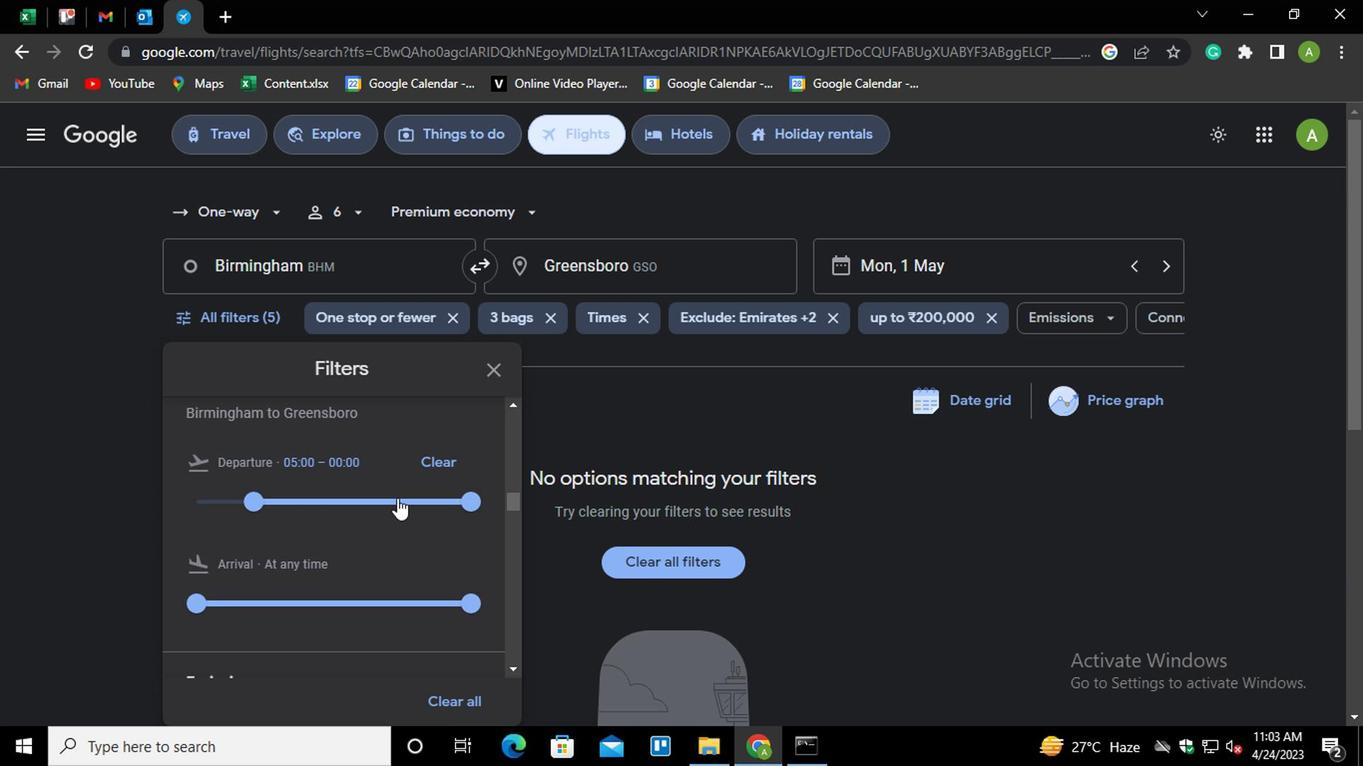 
Action: Mouse scrolled (400, 499) with delta (0, 0)
Screenshot: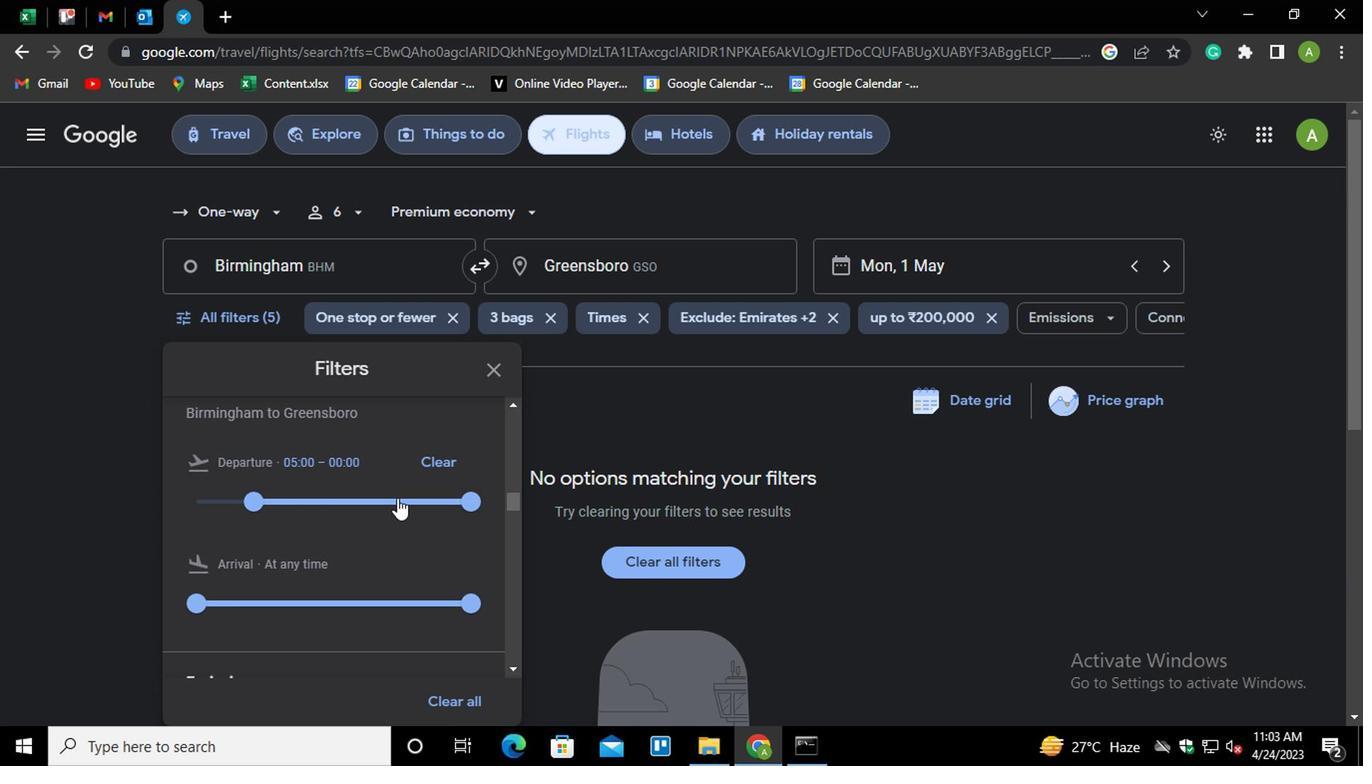
Action: Mouse scrolled (400, 499) with delta (0, 0)
Screenshot: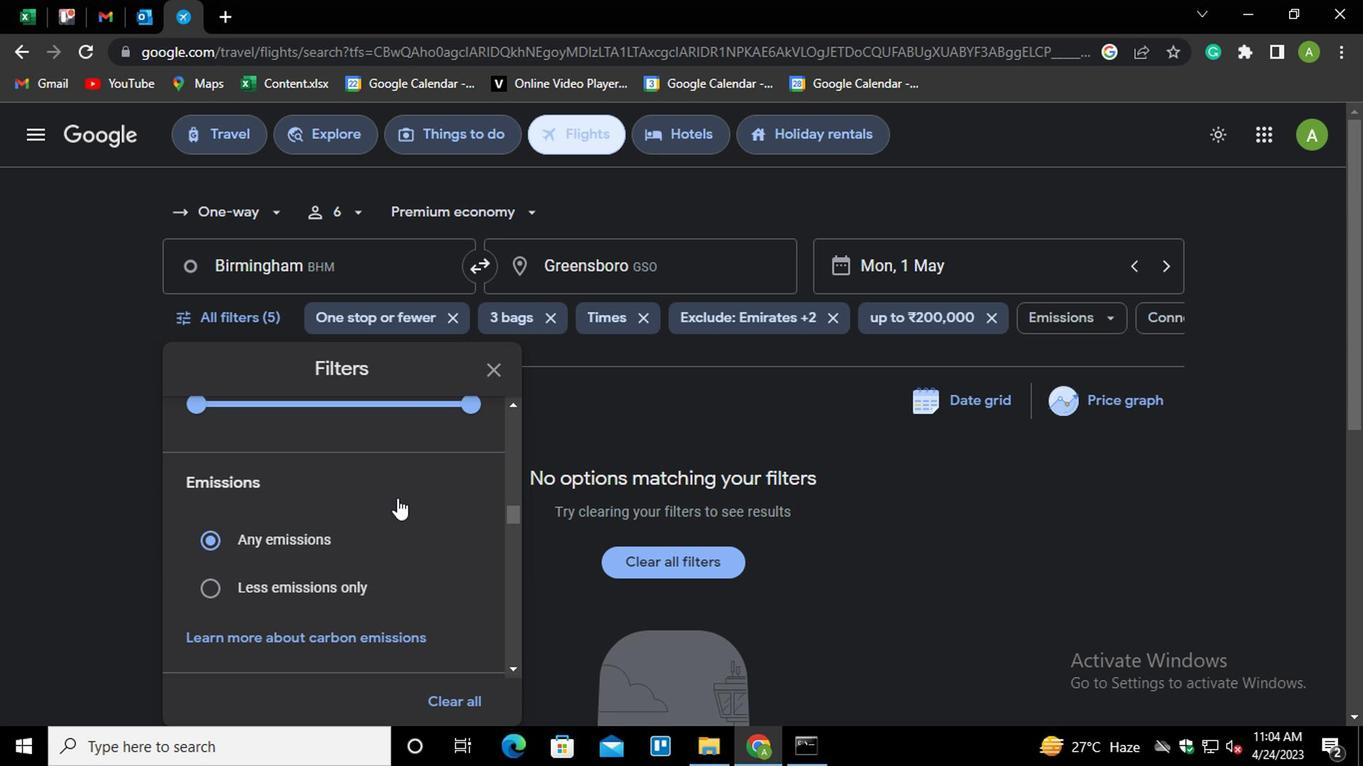 
Action: Mouse scrolled (400, 499) with delta (0, 0)
Screenshot: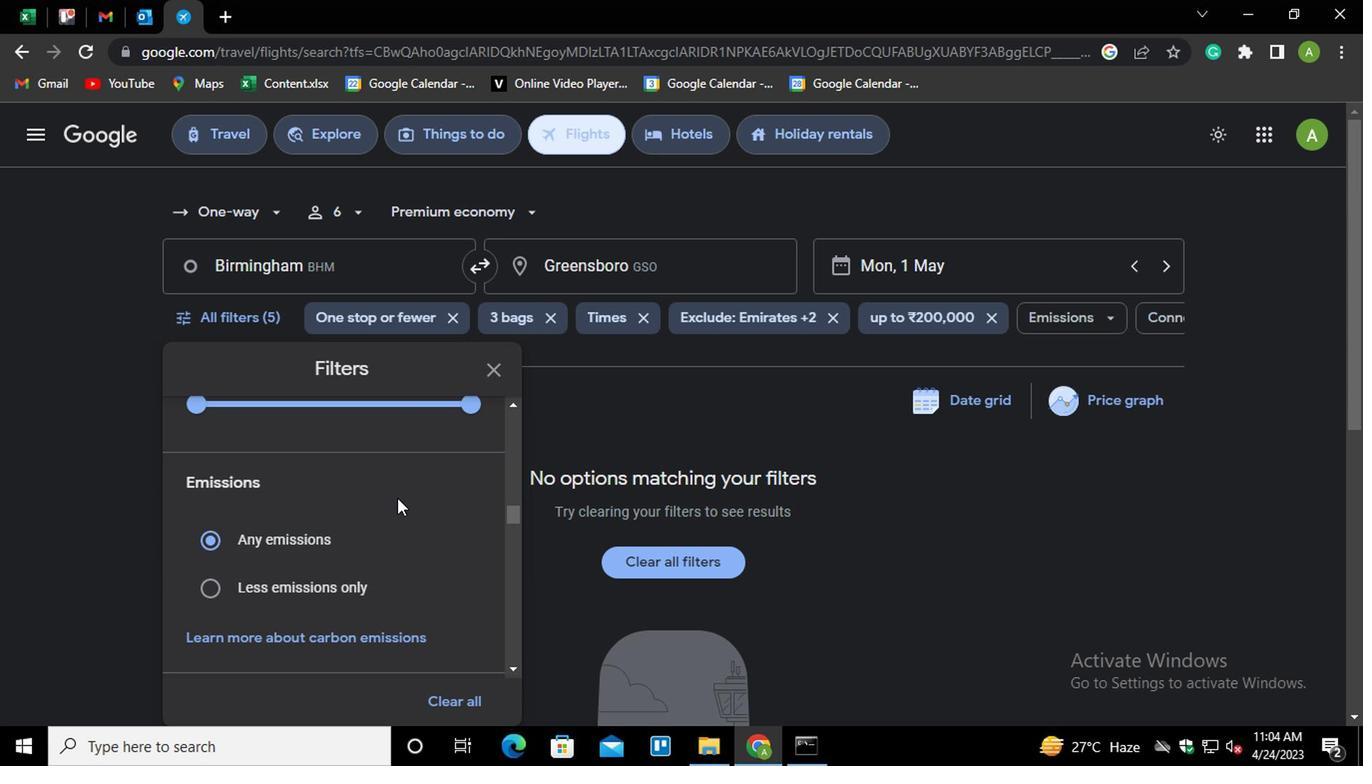 
Action: Mouse scrolled (400, 499) with delta (0, 0)
Screenshot: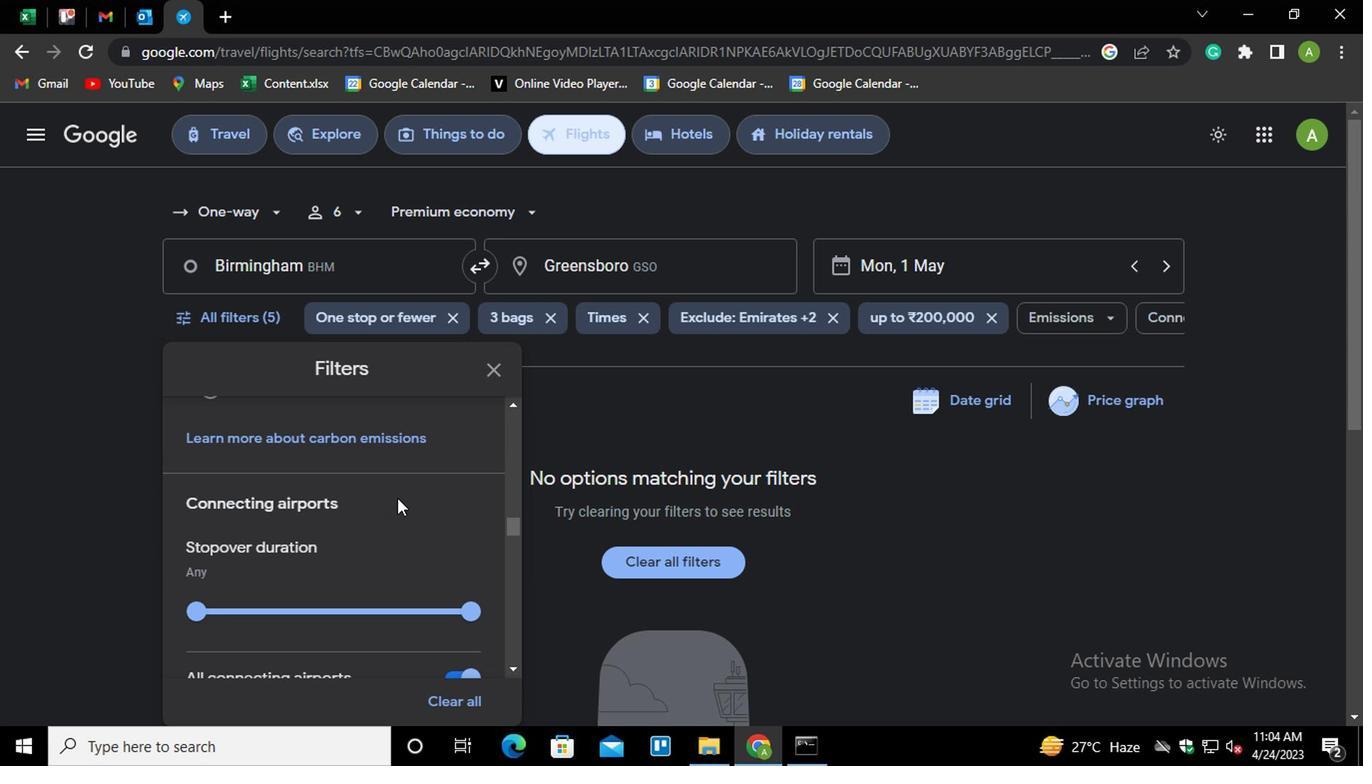 
Action: Mouse scrolled (400, 499) with delta (0, 0)
Screenshot: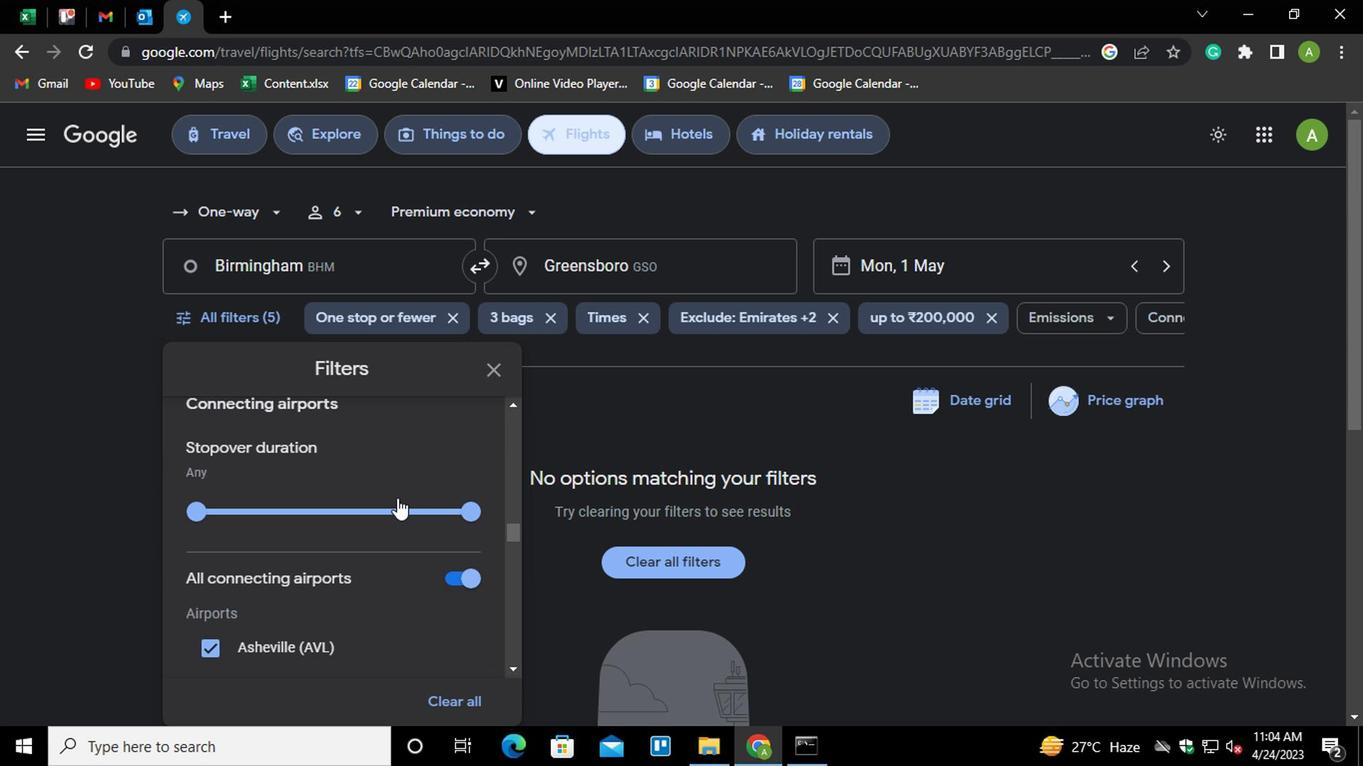 
Action: Mouse scrolled (400, 499) with delta (0, 0)
Screenshot: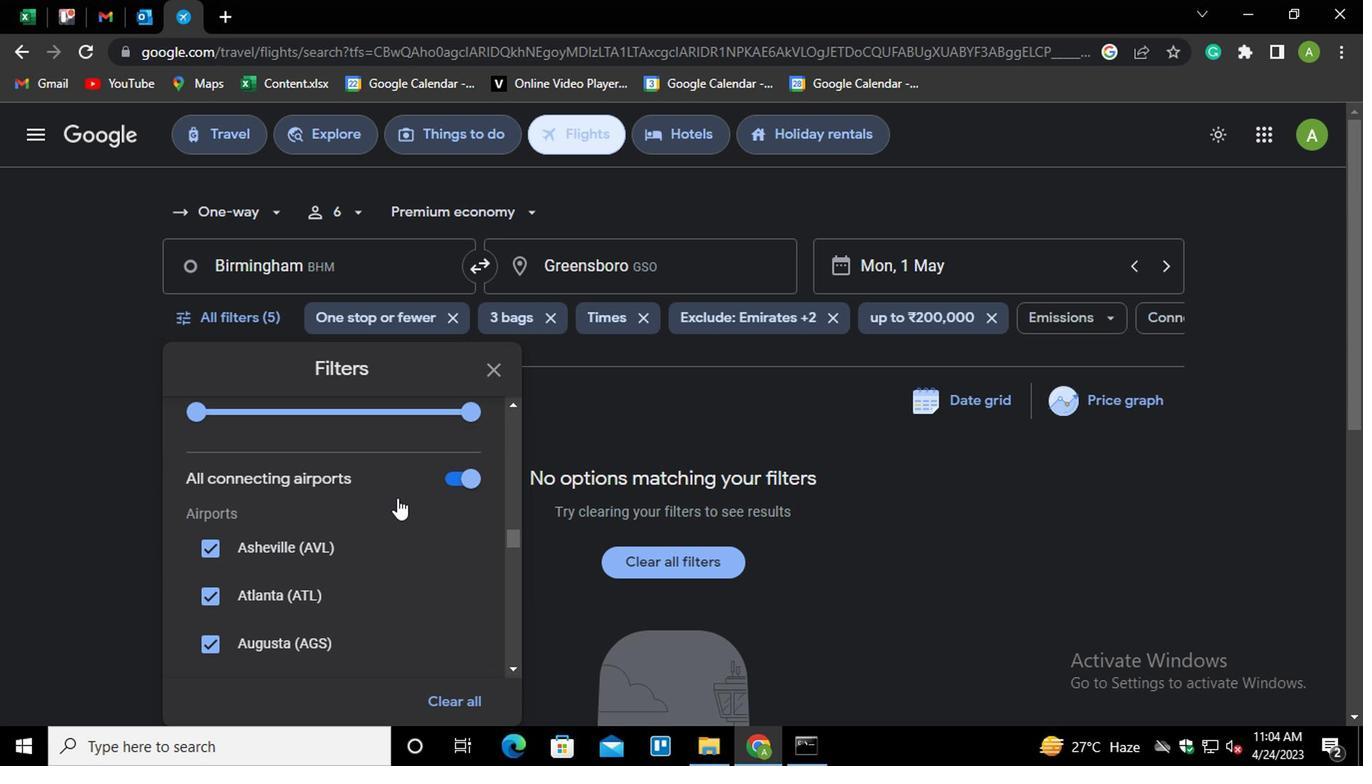
Action: Mouse scrolled (400, 499) with delta (0, 0)
Screenshot: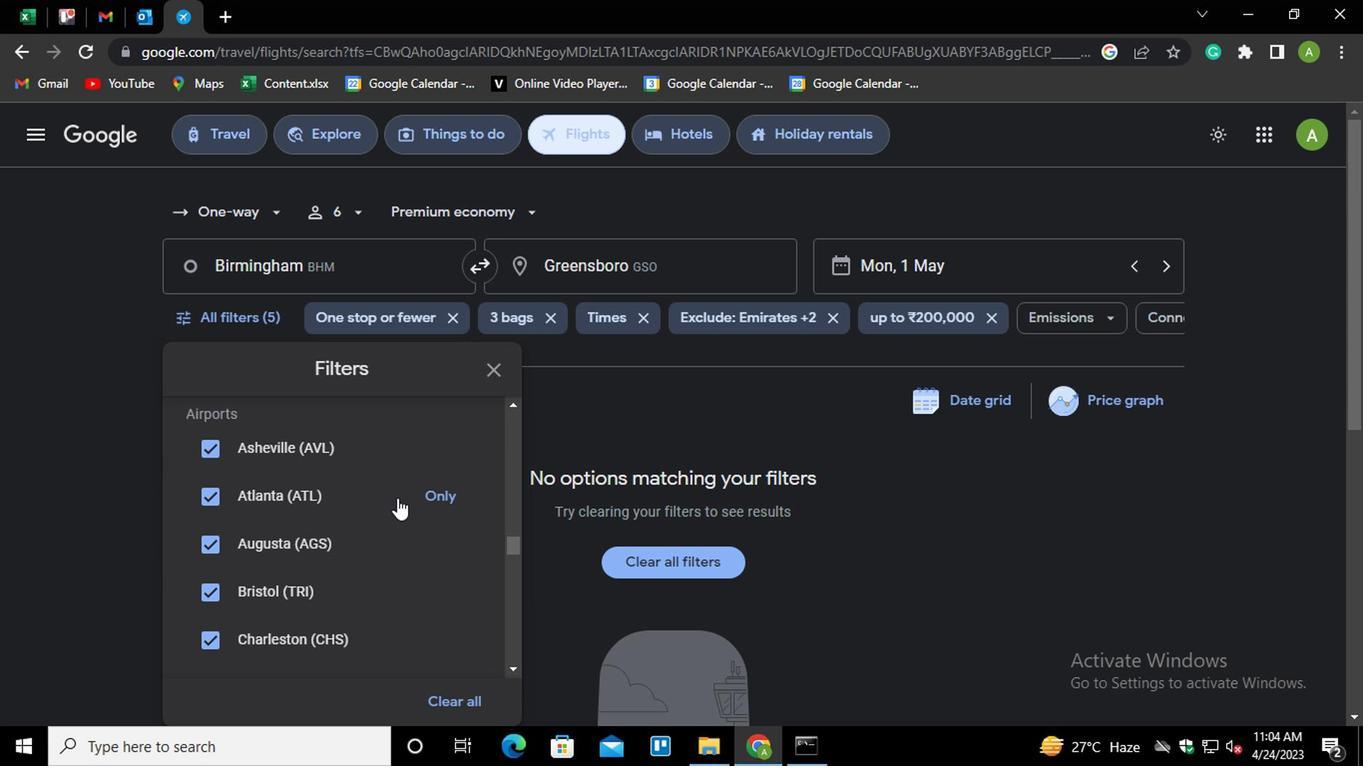 
Action: Mouse scrolled (400, 499) with delta (0, 0)
Screenshot: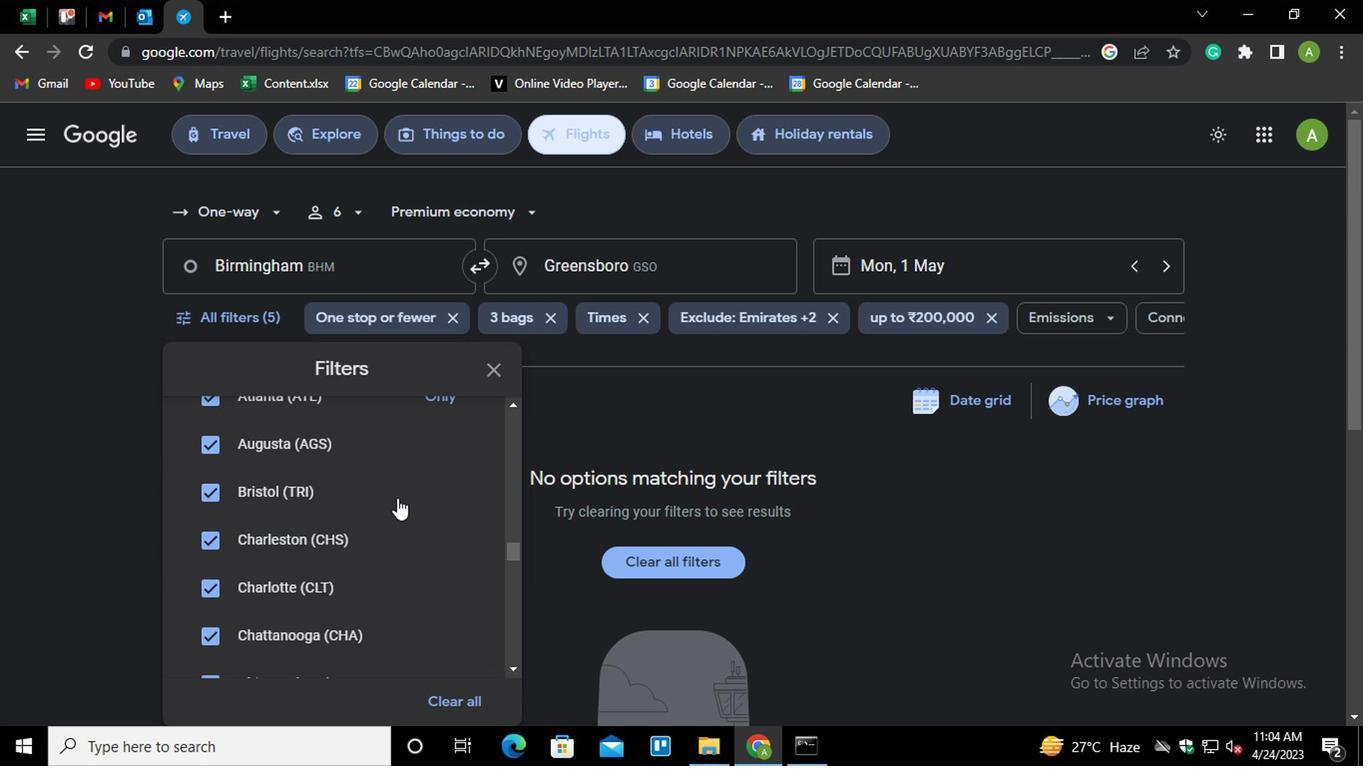 
Action: Mouse scrolled (400, 499) with delta (0, 0)
Screenshot: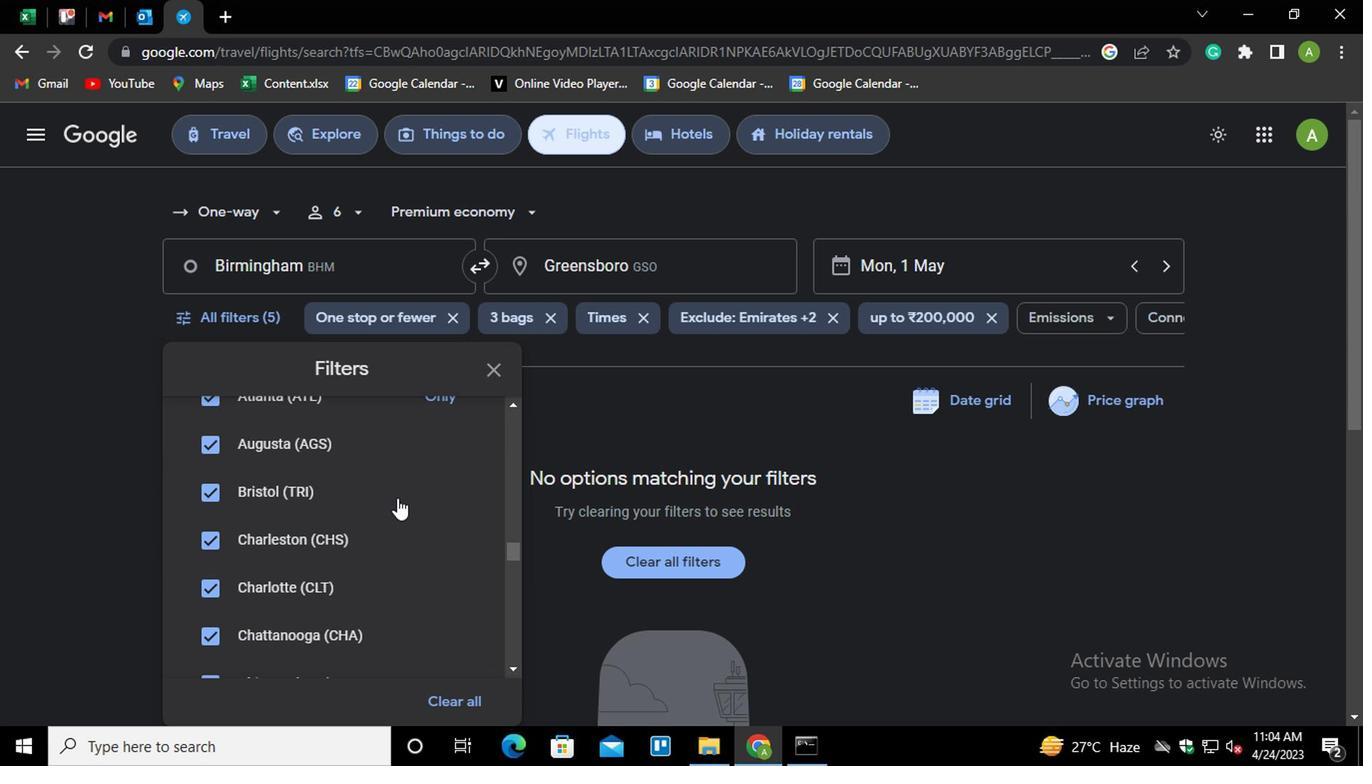 
Action: Mouse scrolled (400, 499) with delta (0, 0)
Screenshot: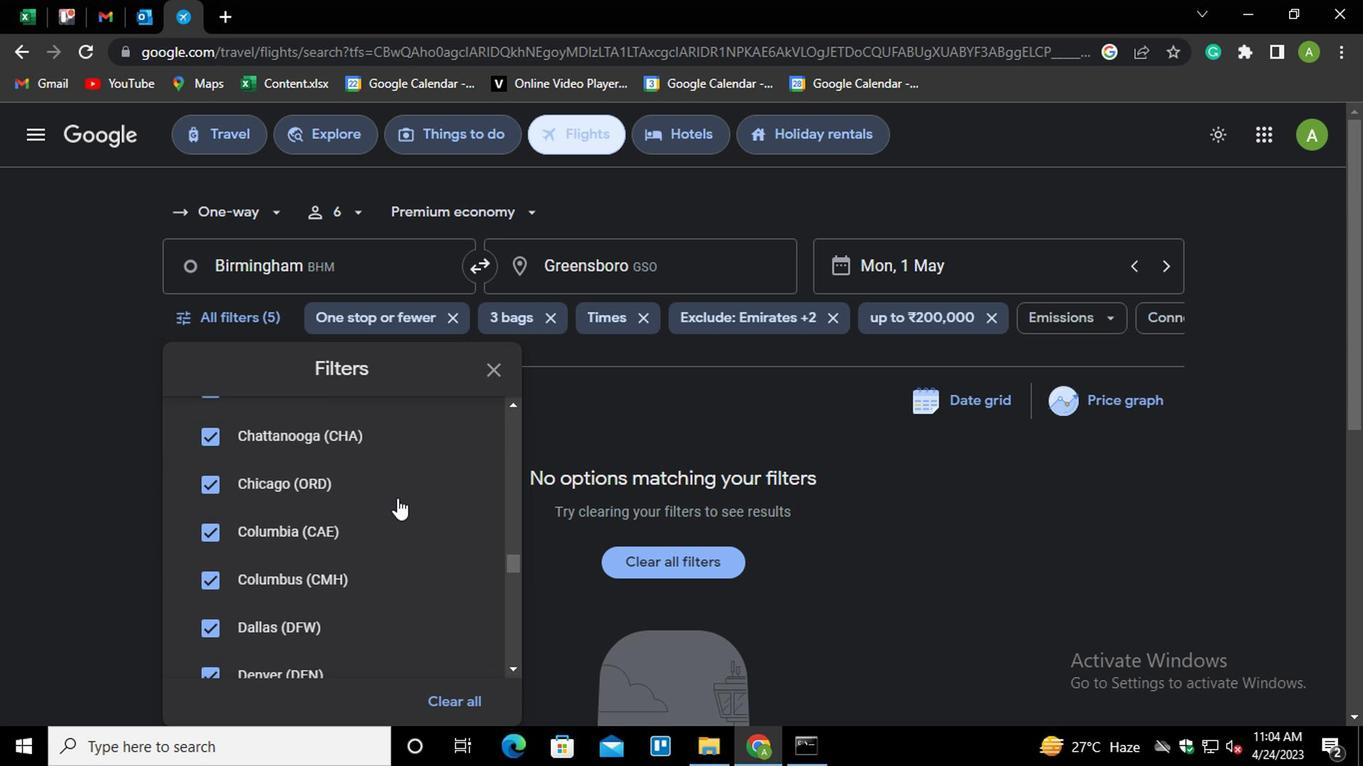 
Action: Mouse scrolled (400, 499) with delta (0, 0)
Screenshot: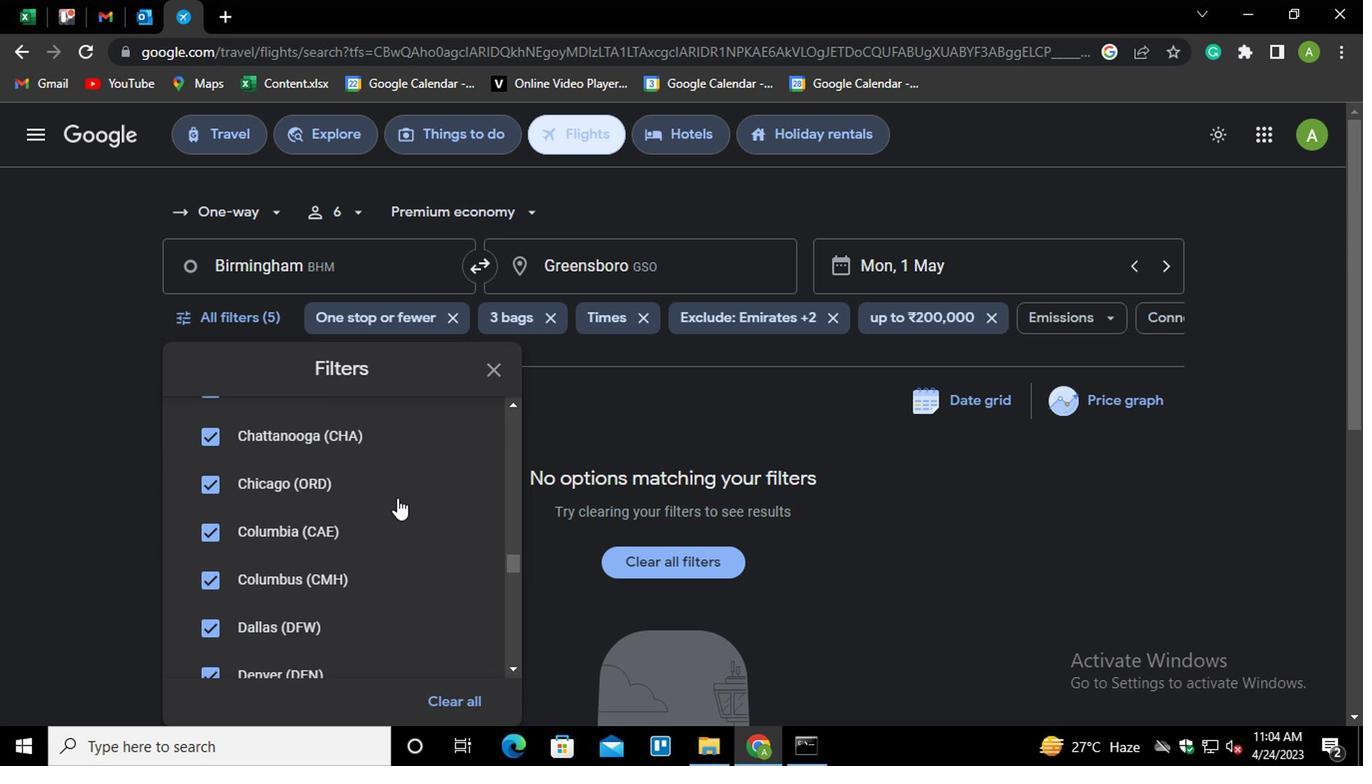 
Action: Mouse scrolled (400, 499) with delta (0, 0)
Screenshot: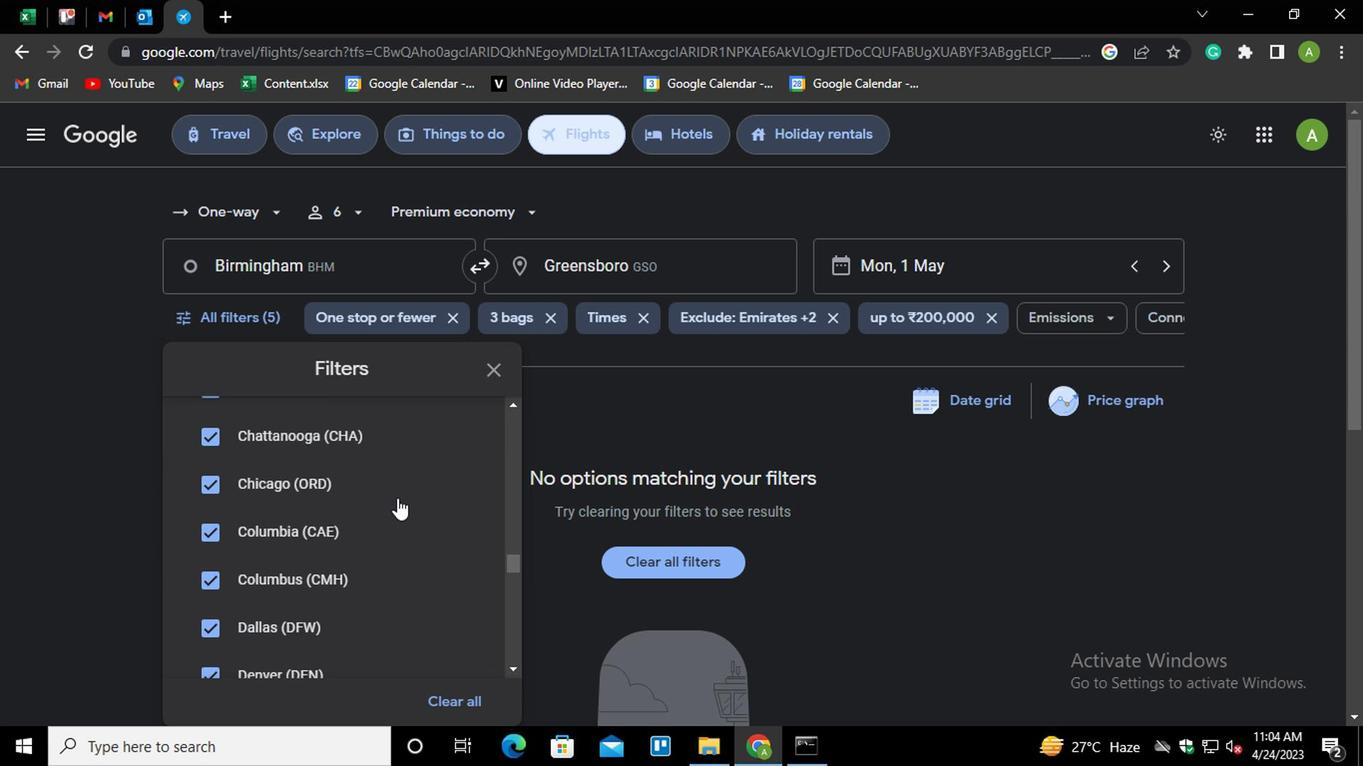 
Action: Mouse scrolled (400, 499) with delta (0, 0)
Screenshot: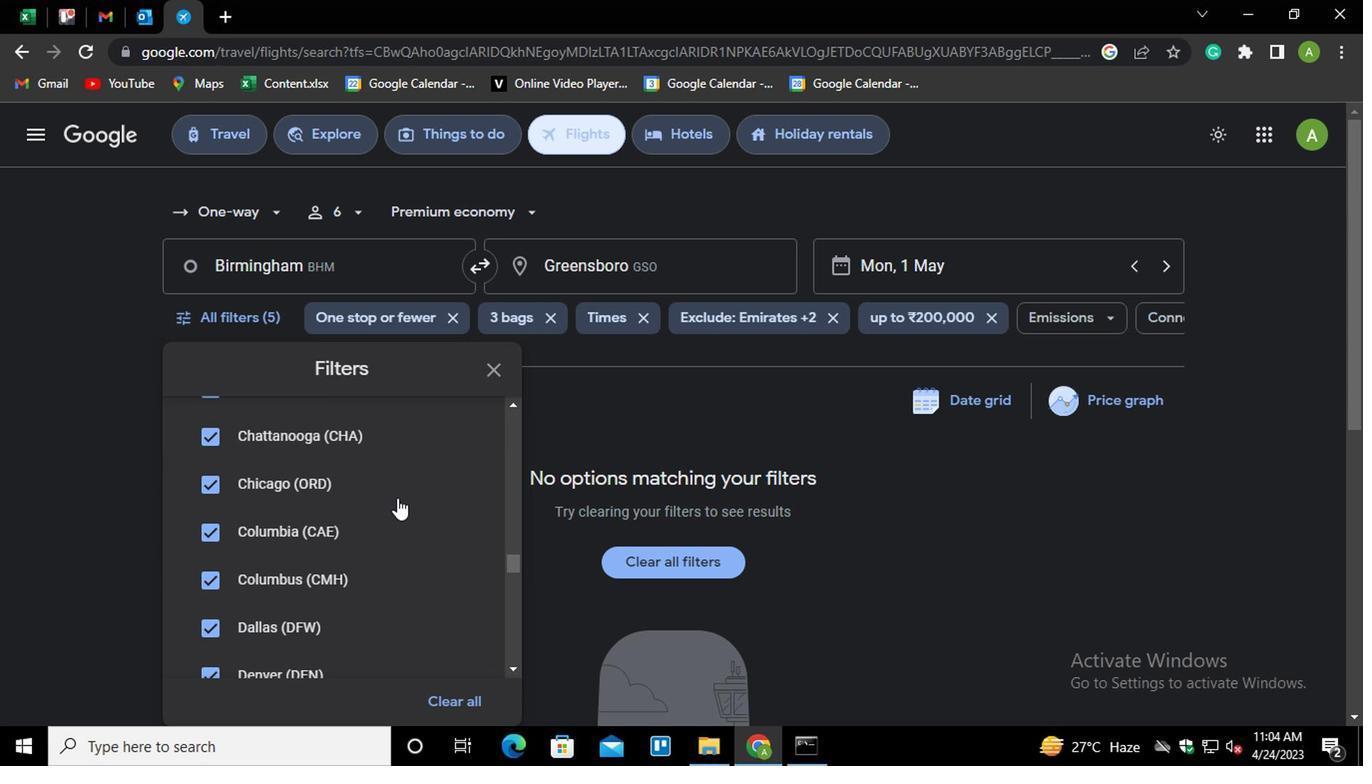 
Action: Mouse scrolled (400, 499) with delta (0, 0)
Screenshot: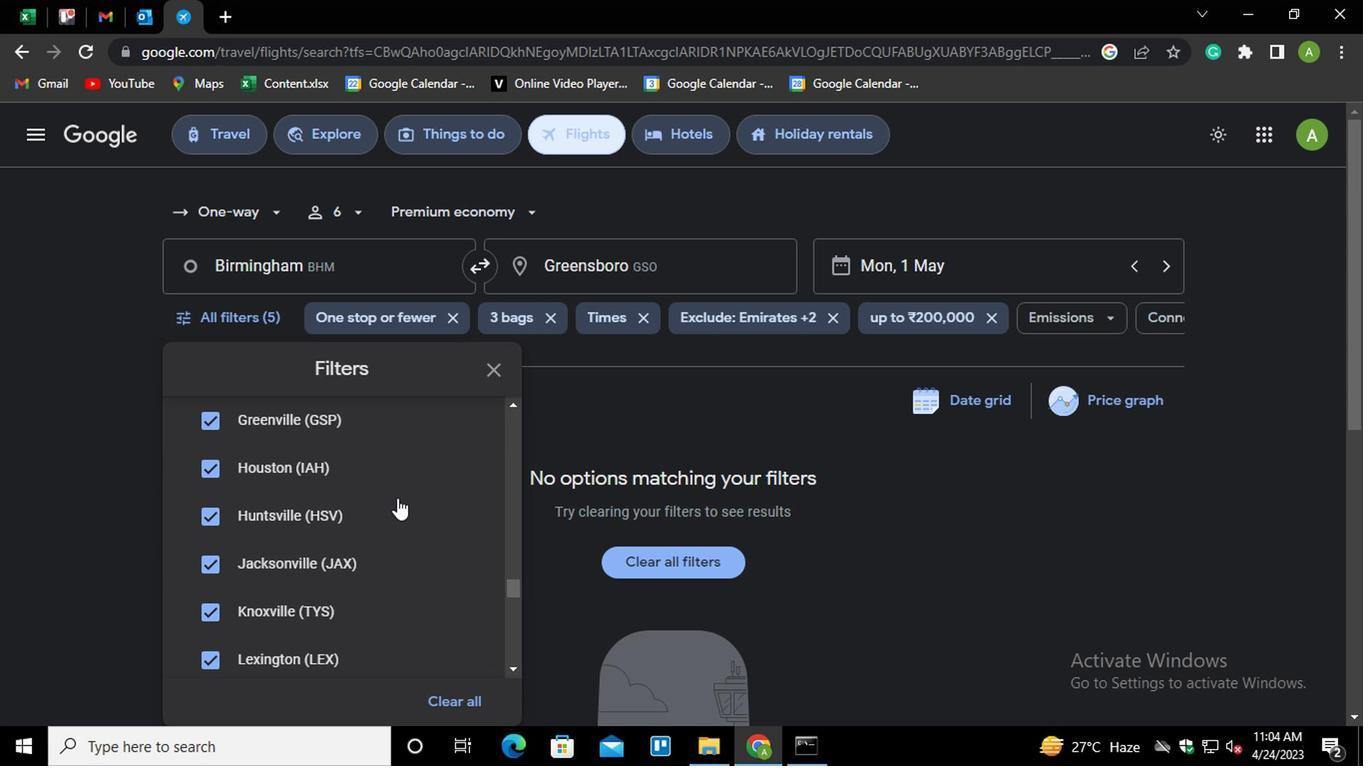 
Action: Mouse scrolled (400, 499) with delta (0, 0)
Screenshot: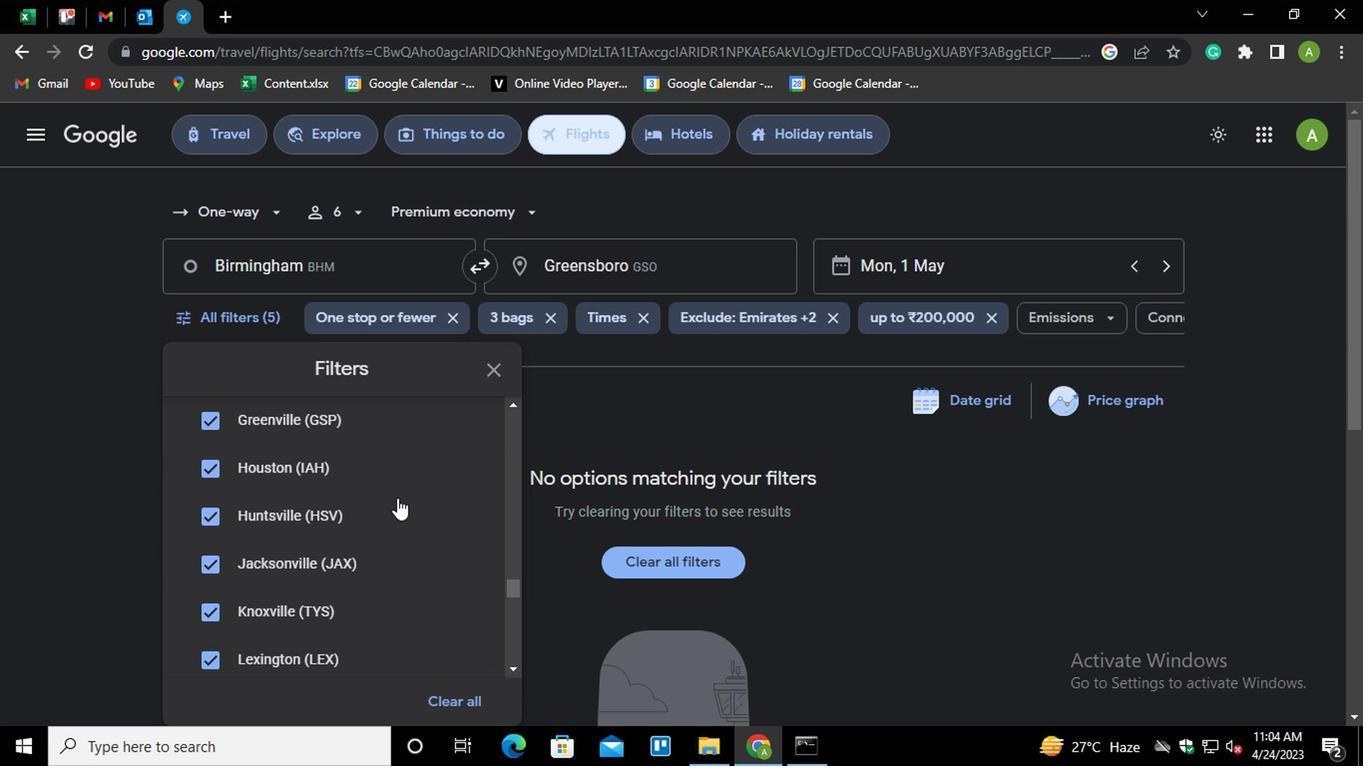 
Action: Mouse scrolled (400, 499) with delta (0, 0)
Screenshot: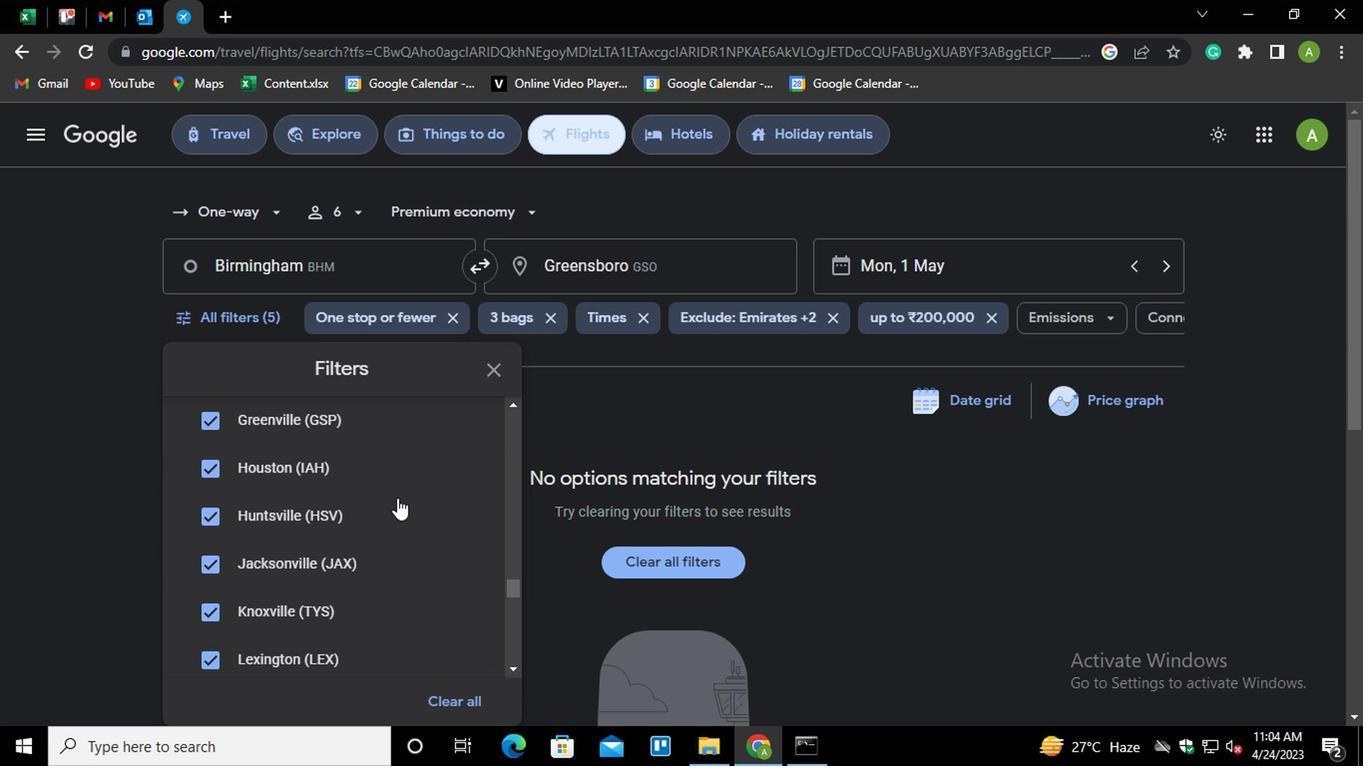 
Action: Mouse scrolled (400, 499) with delta (0, 0)
Screenshot: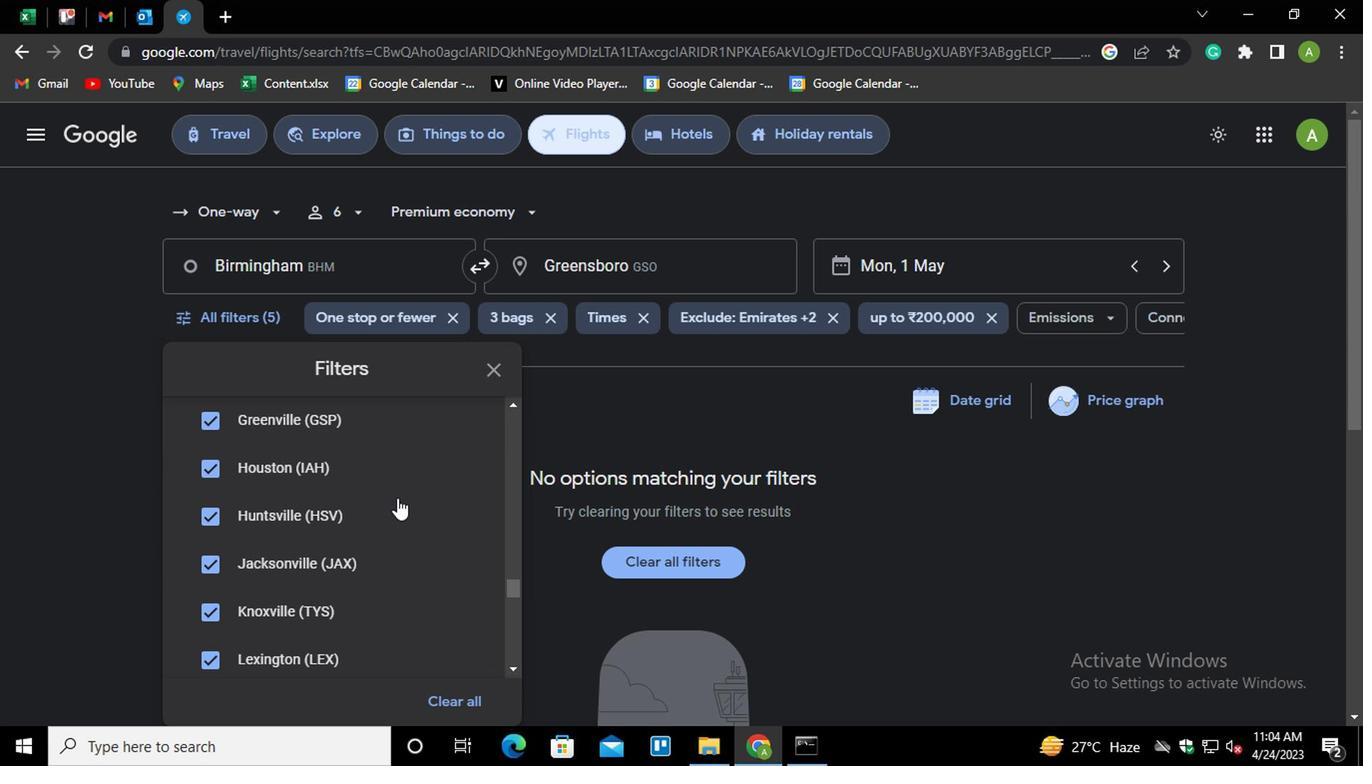 
Action: Mouse scrolled (400, 499) with delta (0, 0)
Screenshot: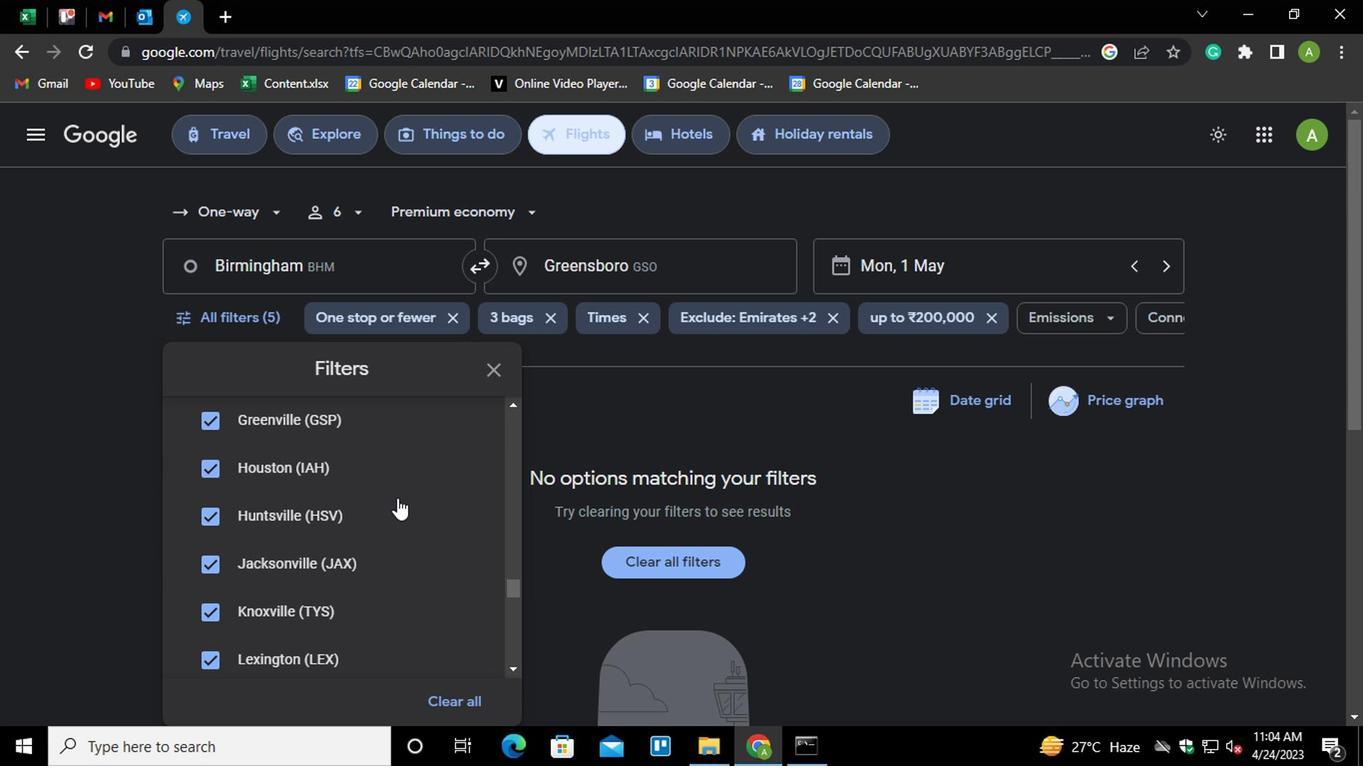 
Action: Mouse scrolled (400, 499) with delta (0, 0)
Screenshot: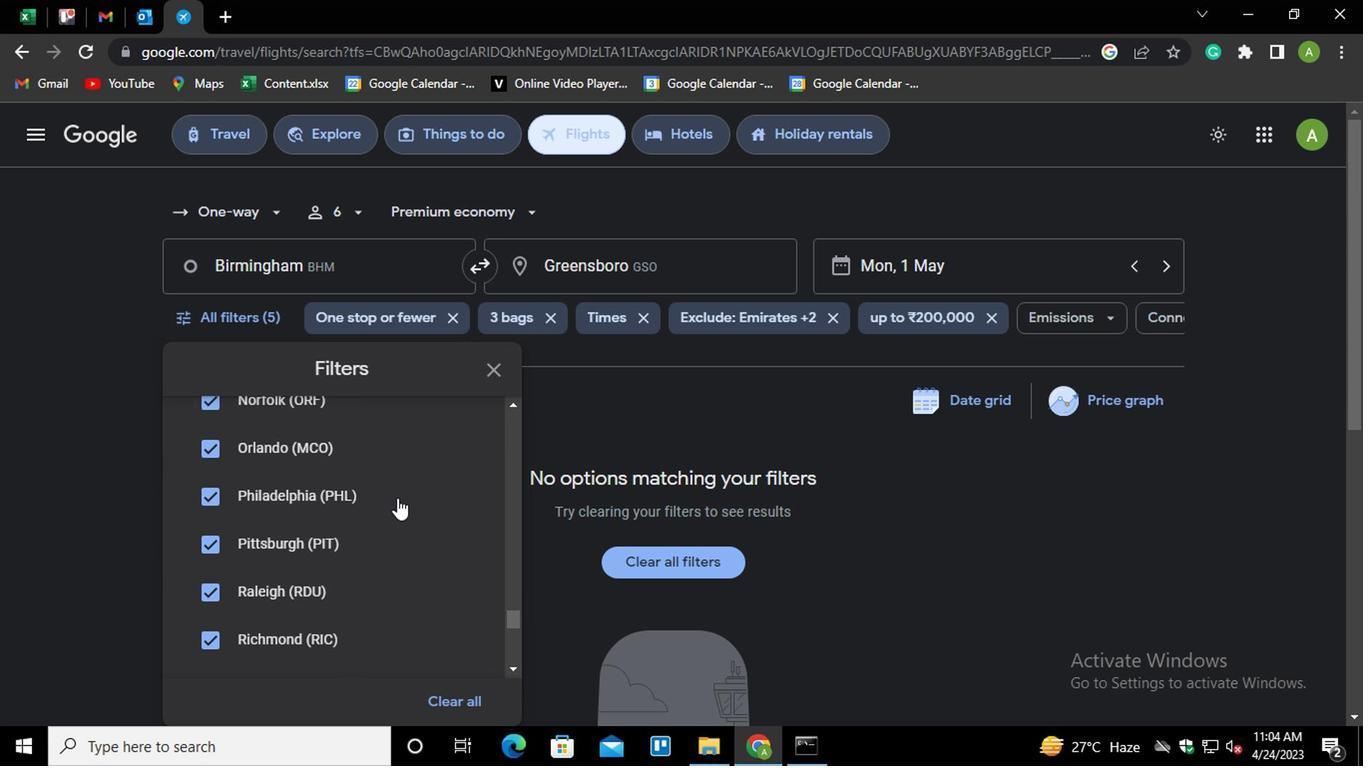 
Action: Mouse scrolled (400, 499) with delta (0, 0)
Screenshot: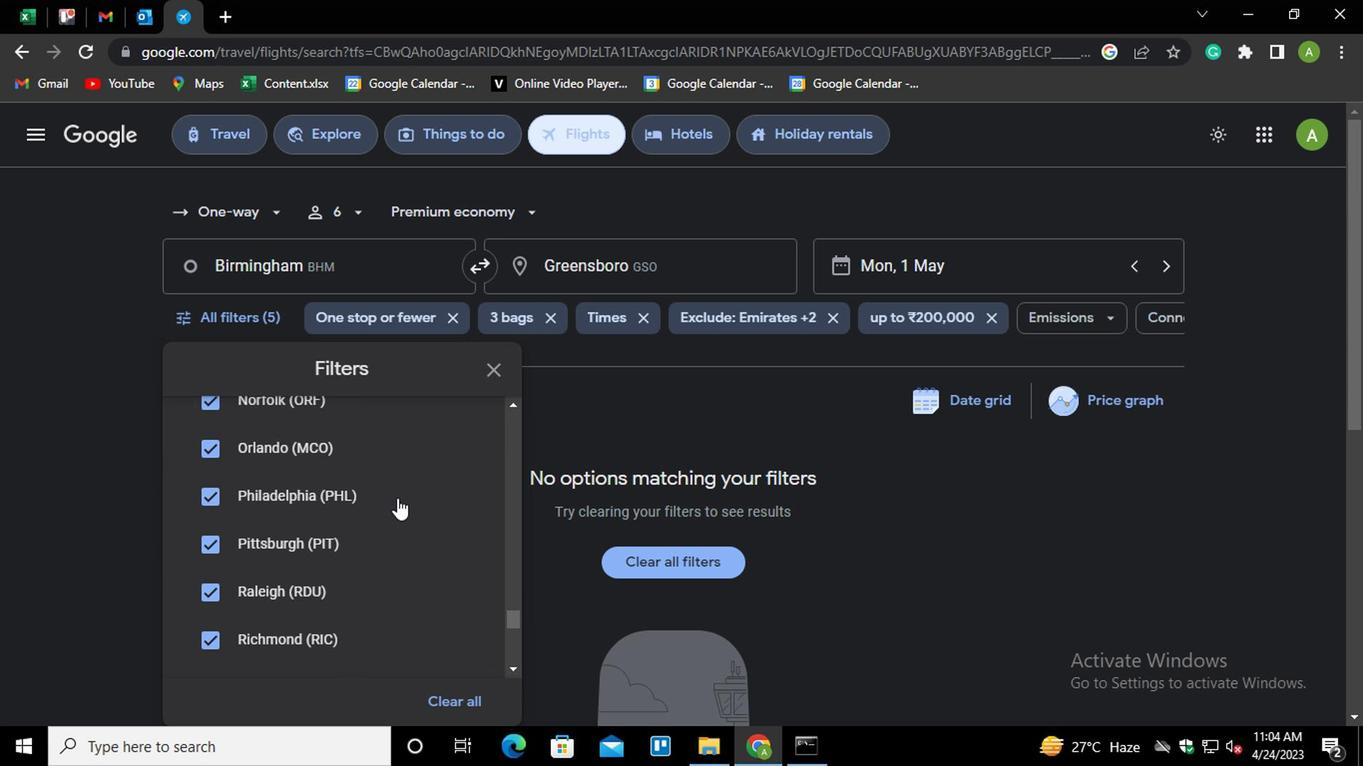 
Action: Mouse scrolled (400, 499) with delta (0, 0)
Screenshot: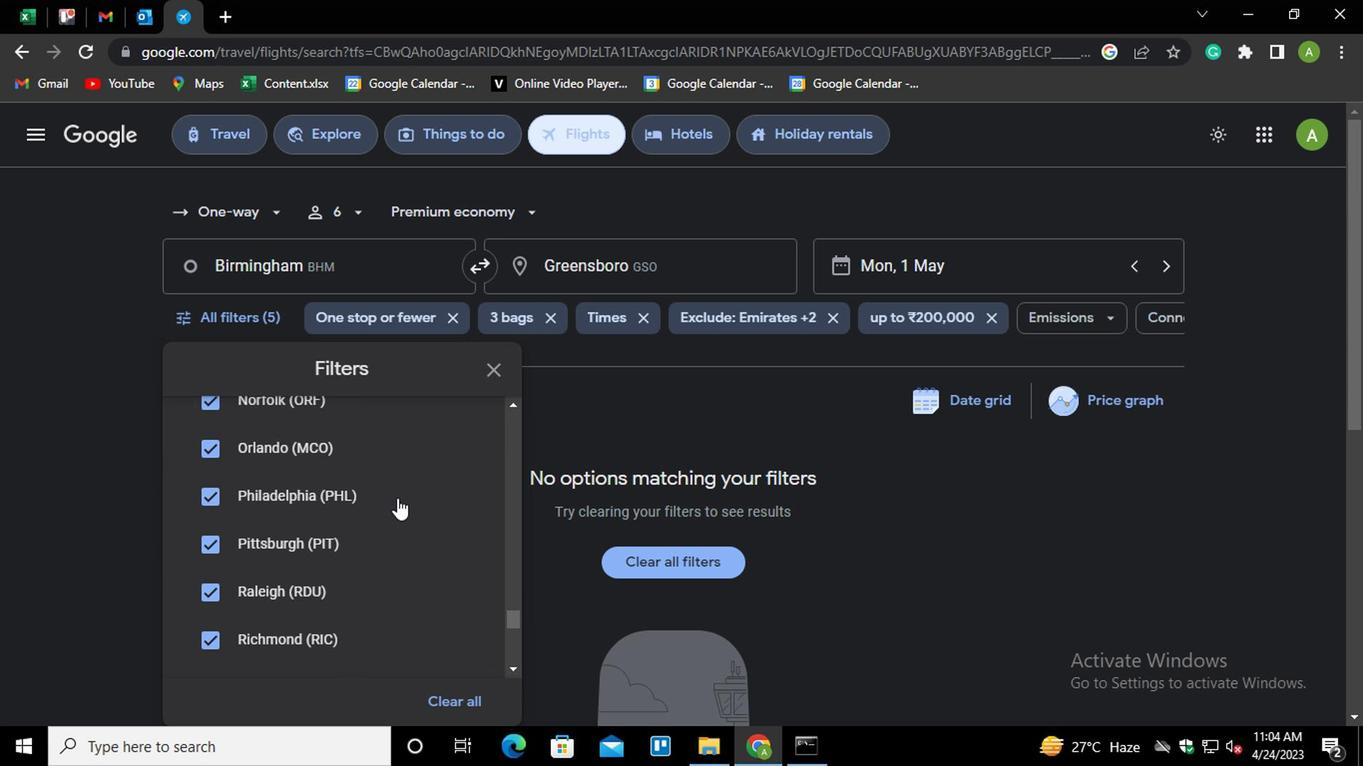 
Action: Mouse scrolled (400, 499) with delta (0, 0)
Screenshot: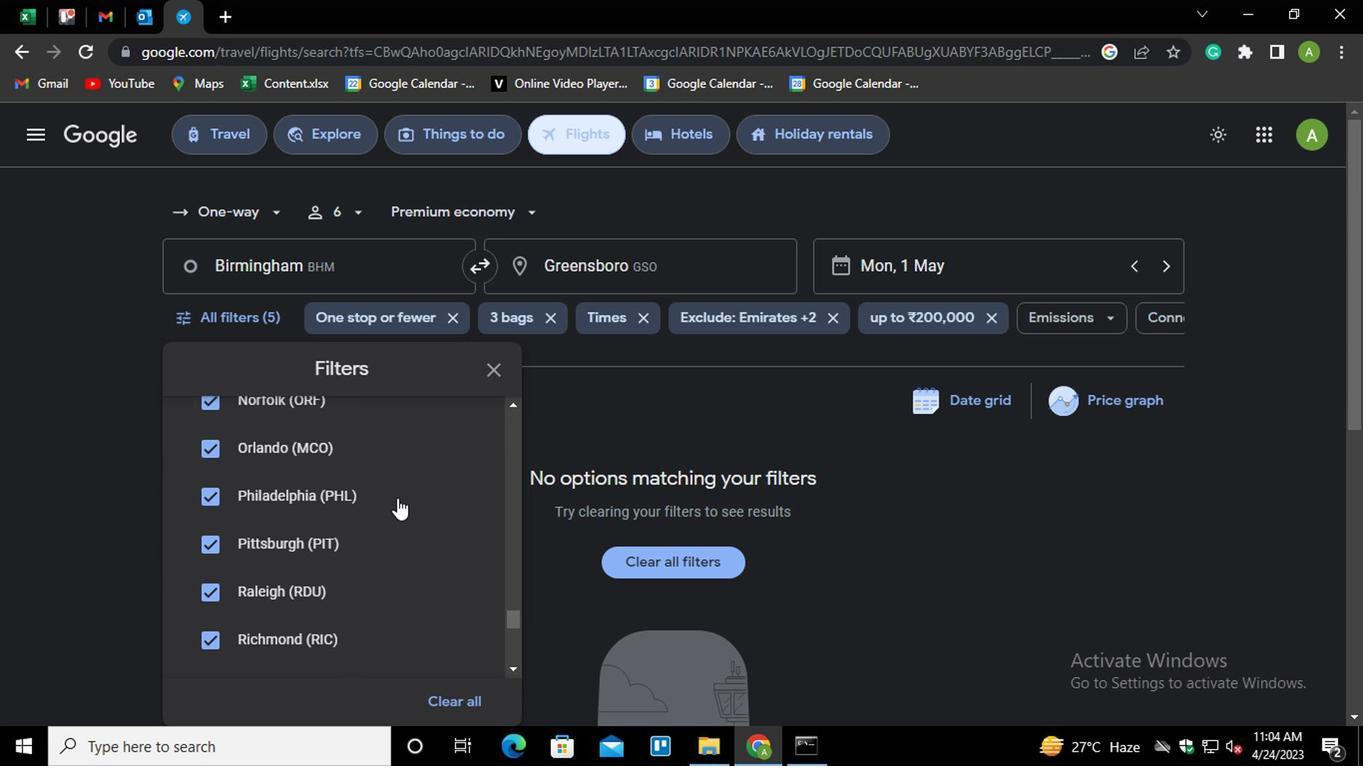 
Action: Mouse scrolled (400, 499) with delta (0, 0)
Screenshot: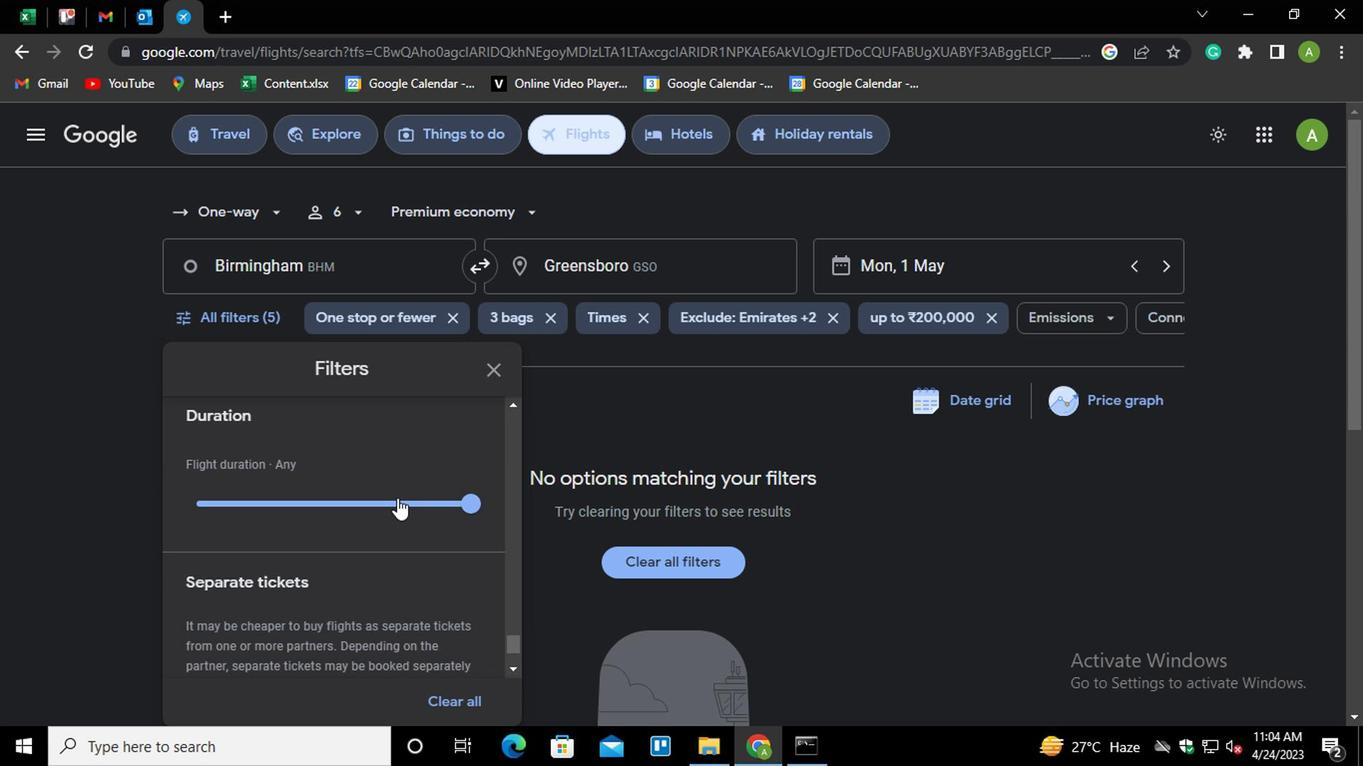 
Action: Mouse scrolled (400, 501) with delta (0, 1)
Screenshot: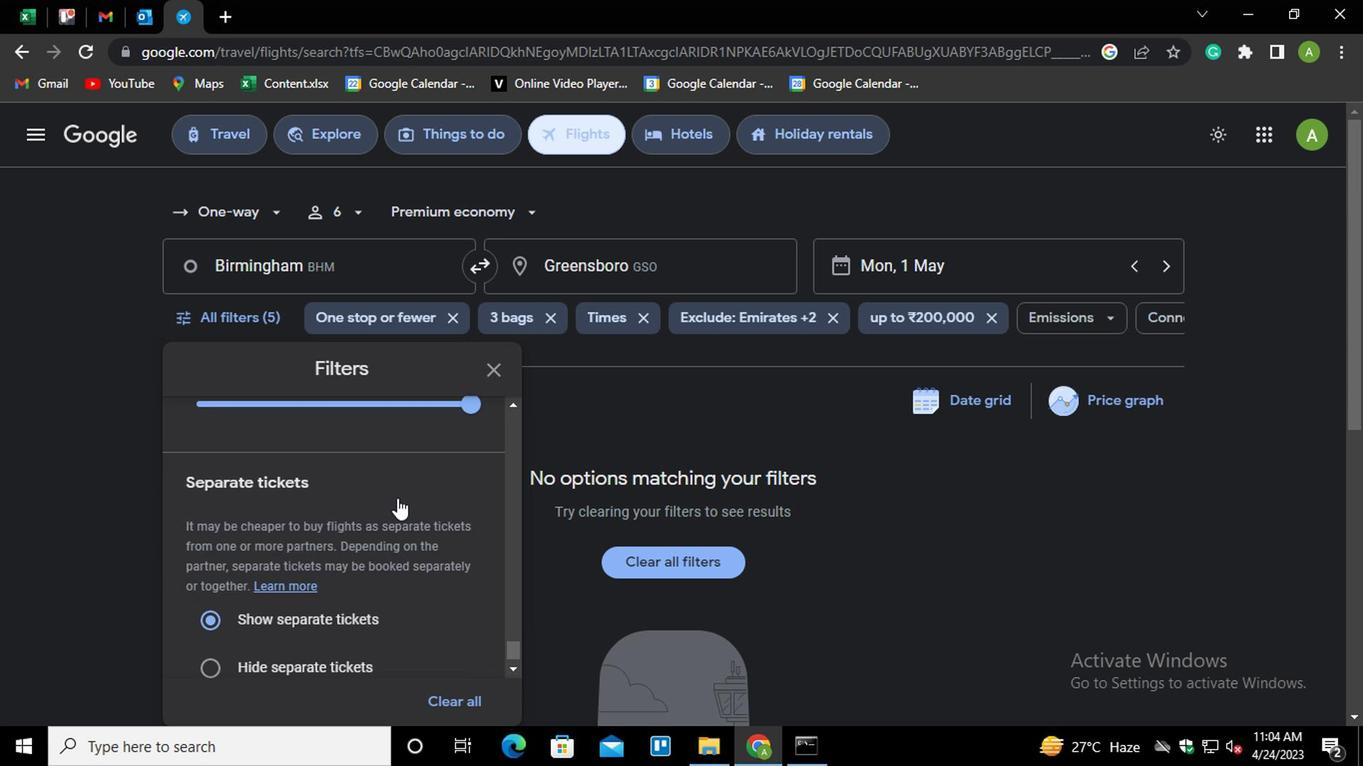 
Action: Mouse scrolled (400, 499) with delta (0, 0)
Screenshot: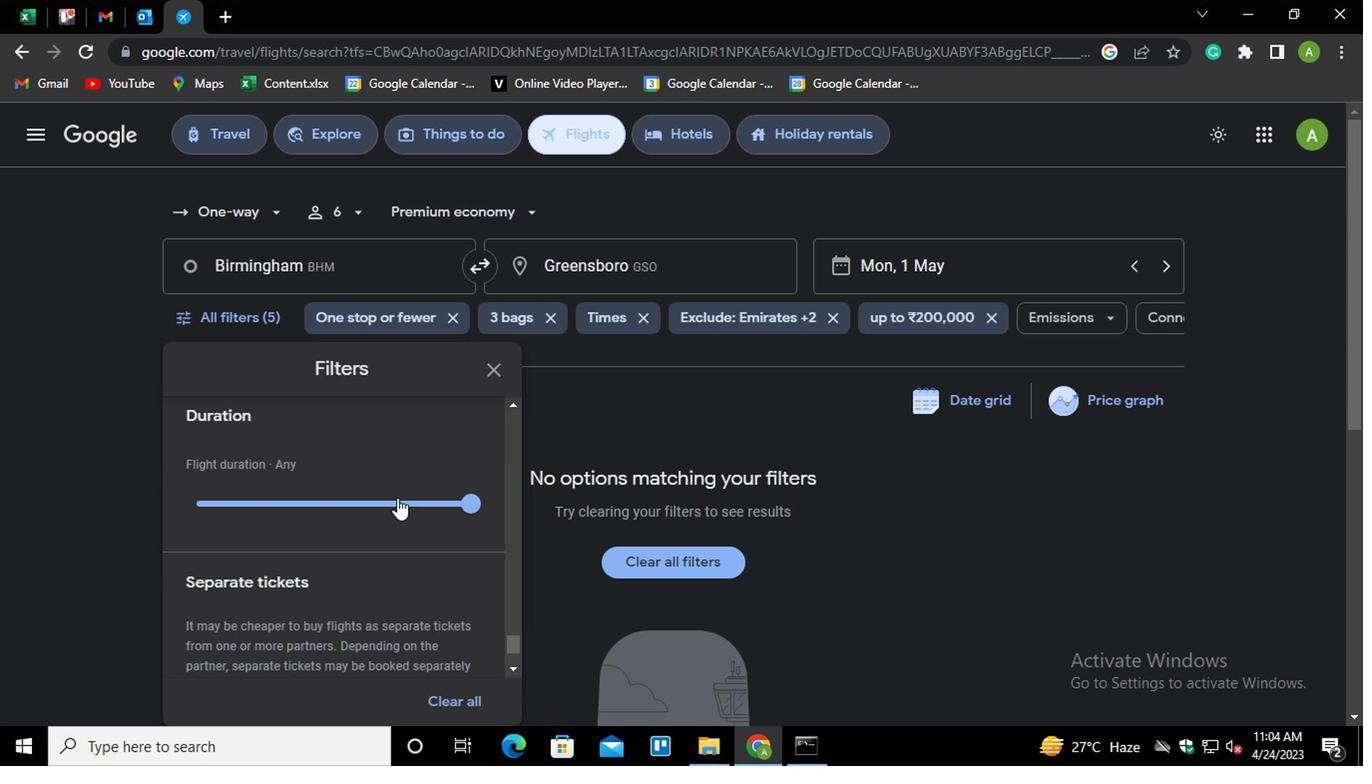 
Action: Mouse scrolled (400, 499) with delta (0, 0)
Screenshot: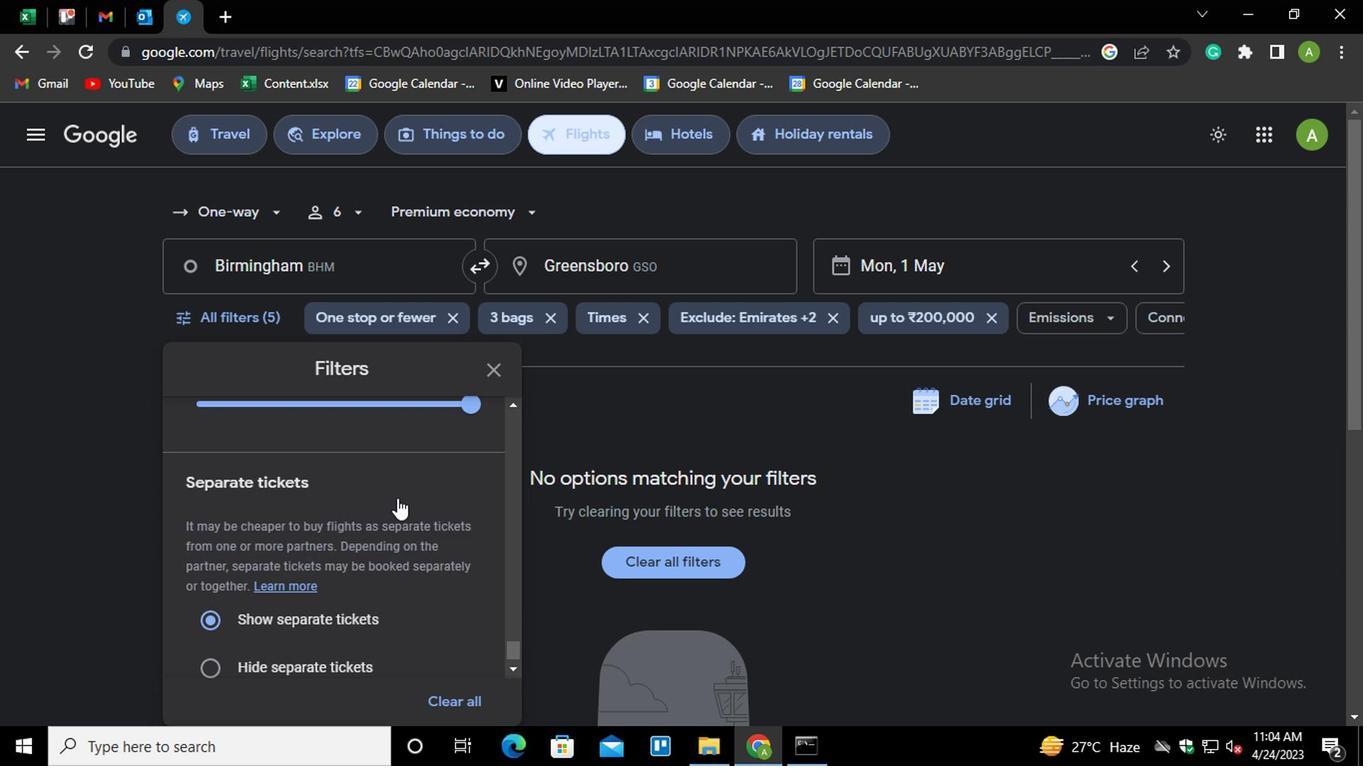 
Action: Mouse scrolled (400, 499) with delta (0, 0)
Screenshot: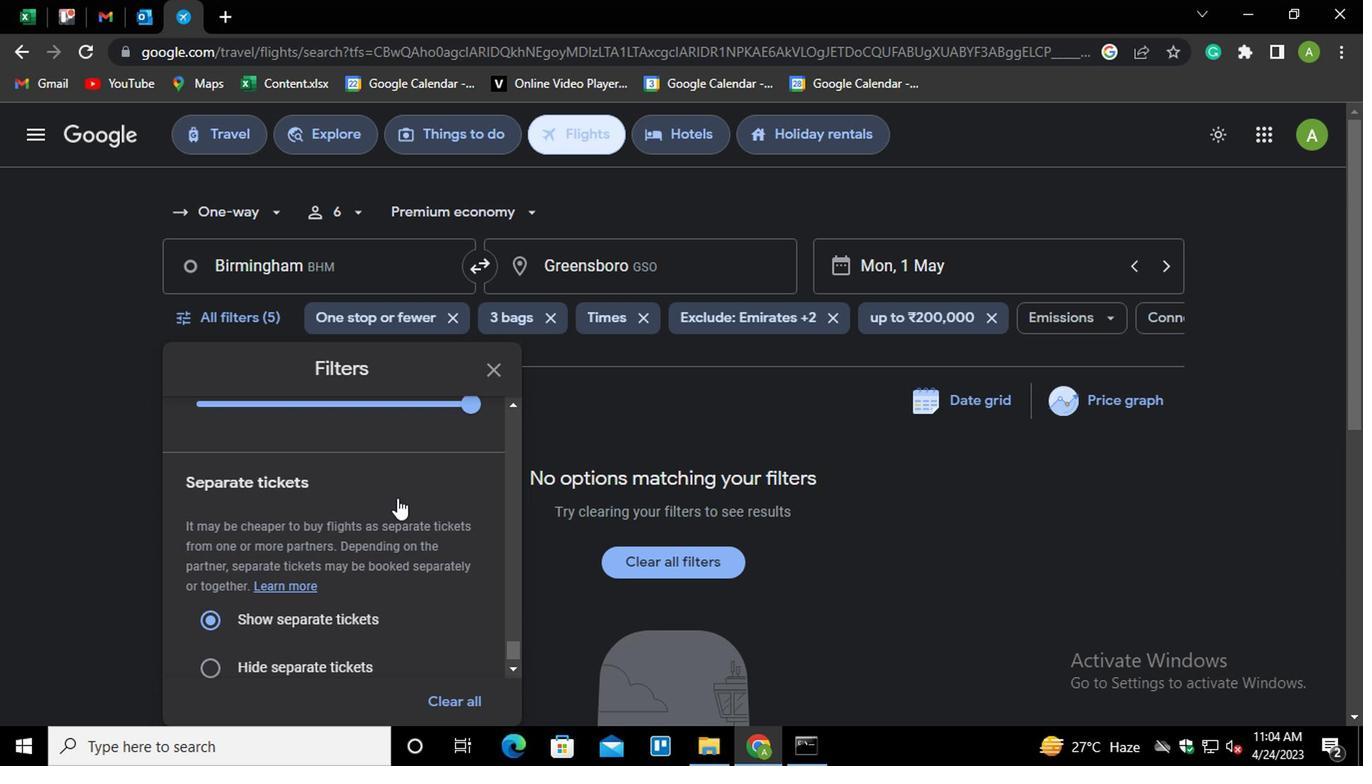 
Action: Mouse scrolled (400, 499) with delta (0, 0)
Screenshot: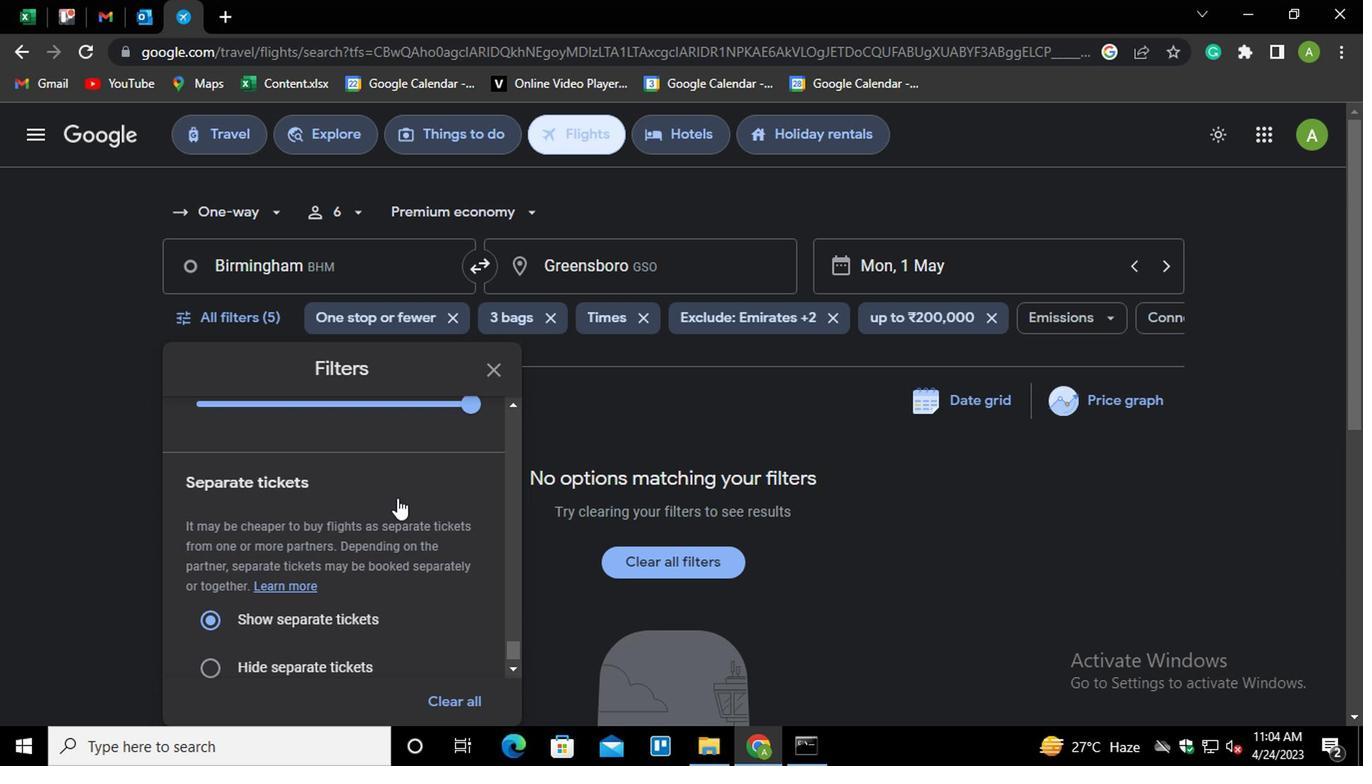 
Action: Mouse scrolled (400, 499) with delta (0, 0)
Screenshot: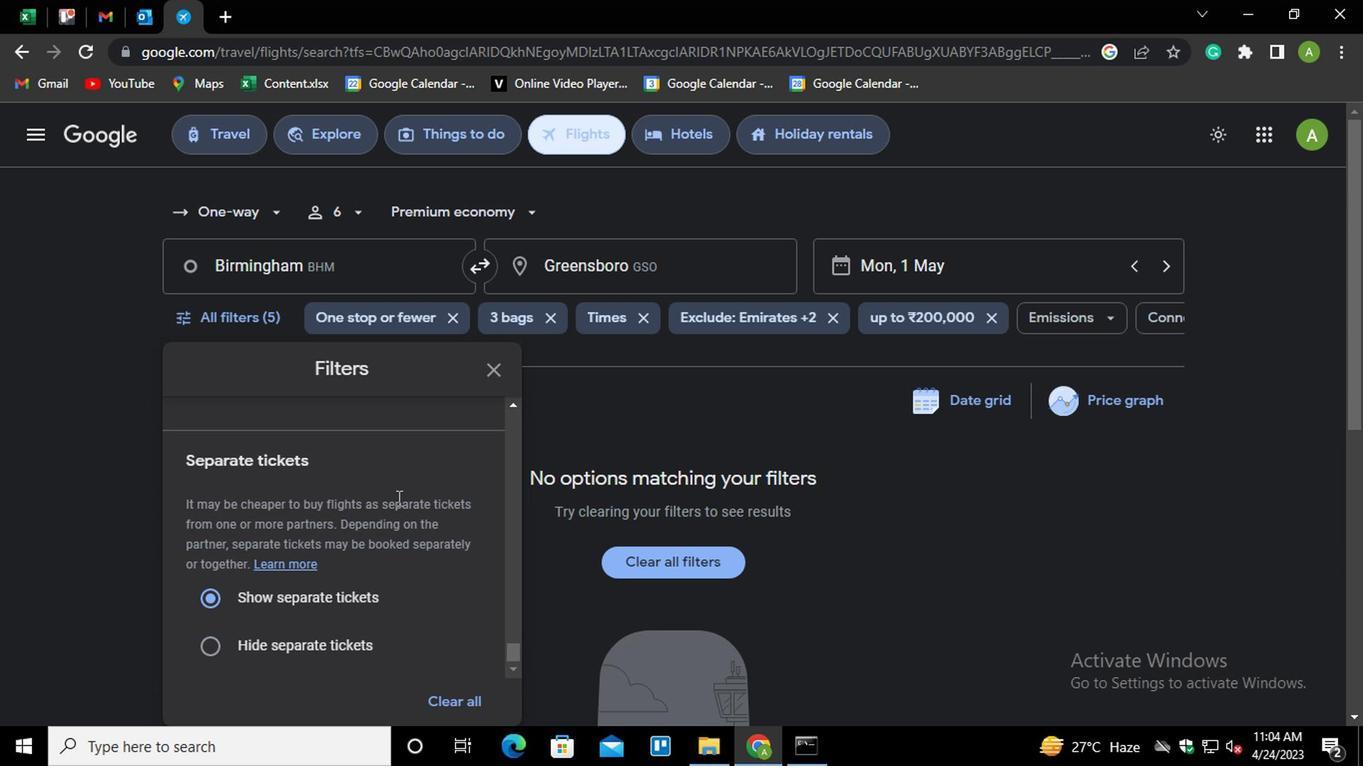 
Action: Mouse scrolled (400, 499) with delta (0, 0)
Screenshot: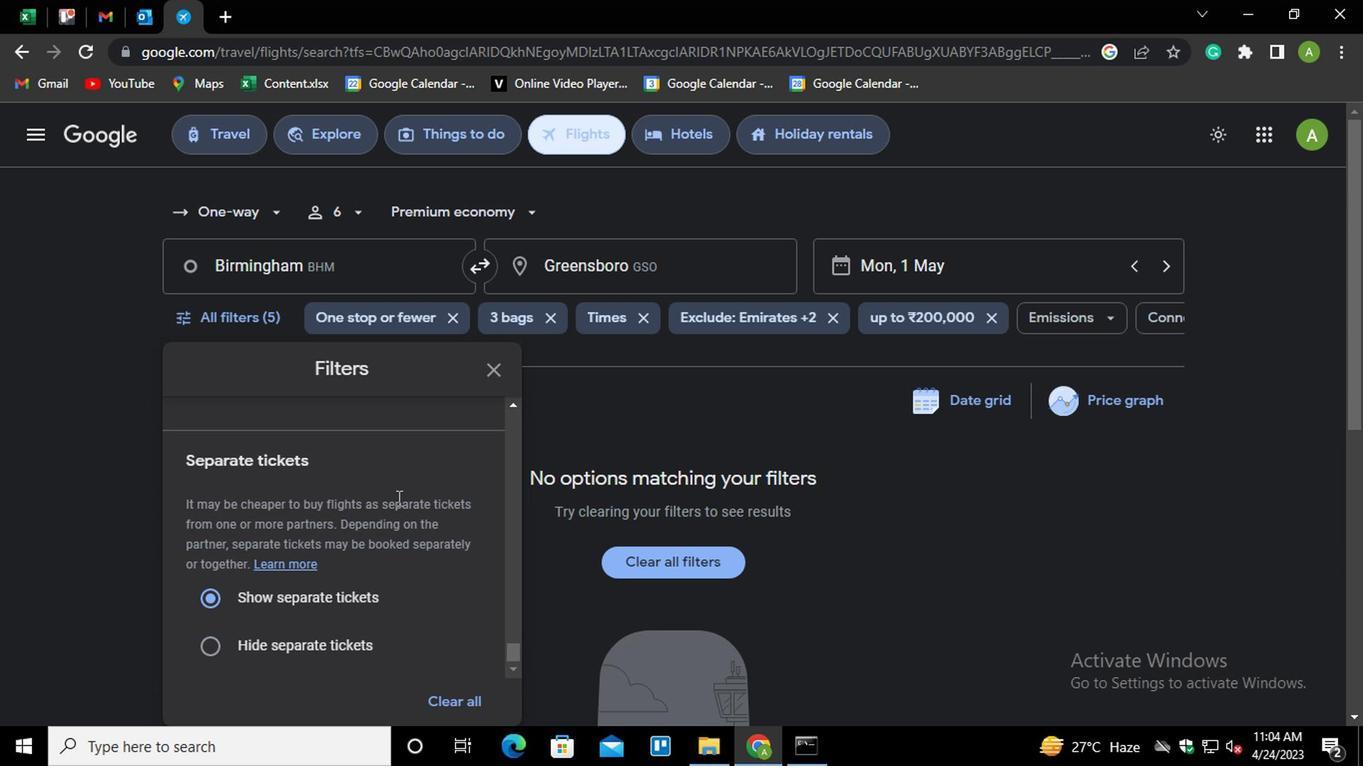 
Action: Mouse moved to (682, 436)
Screenshot: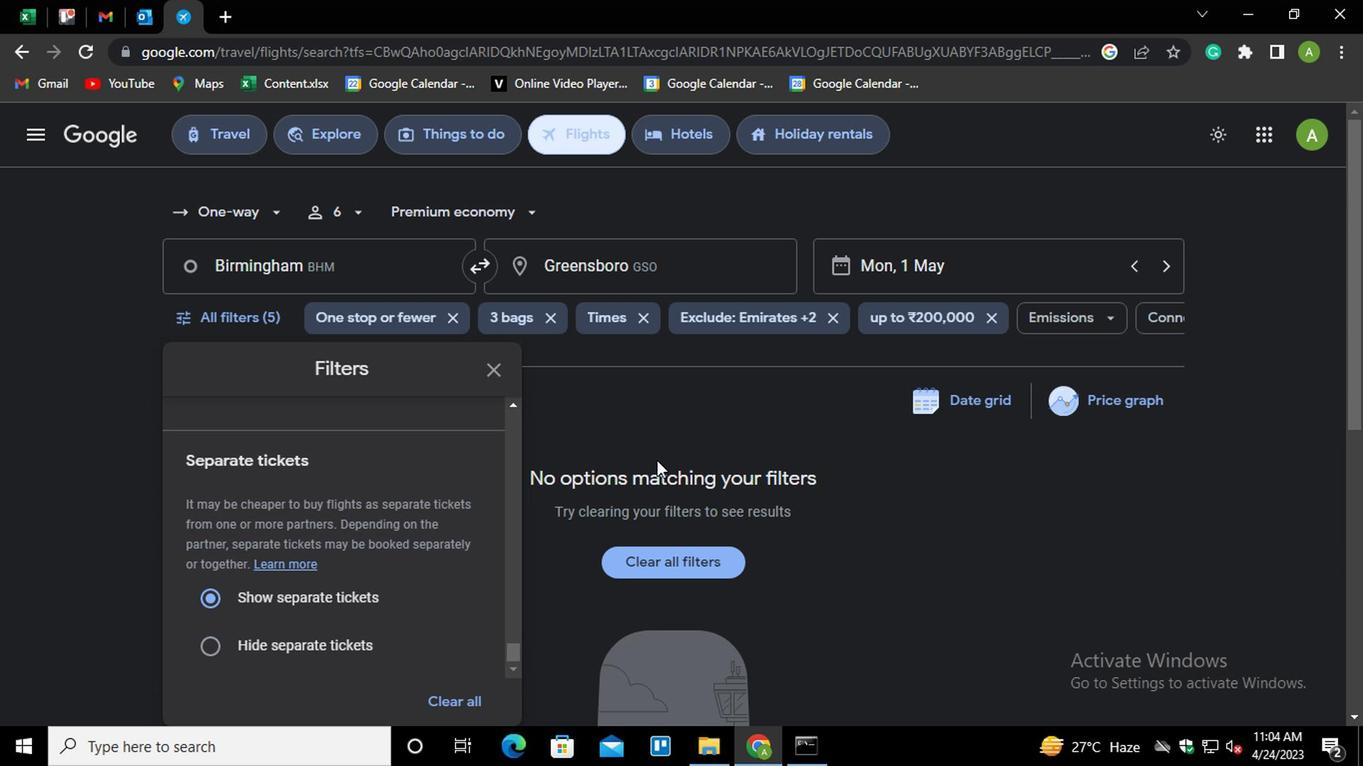 
Action: Mouse pressed left at (682, 436)
Screenshot: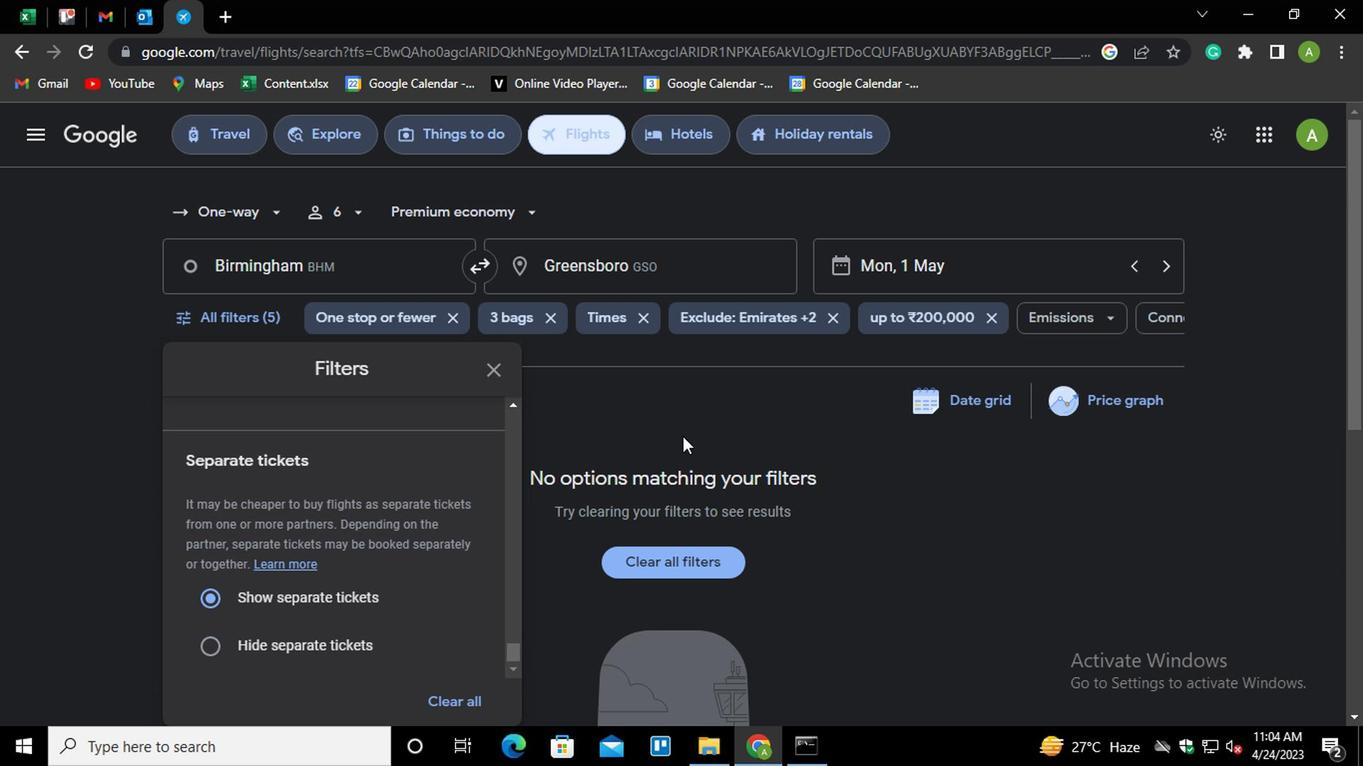 
Action: Mouse moved to (683, 445)
Screenshot: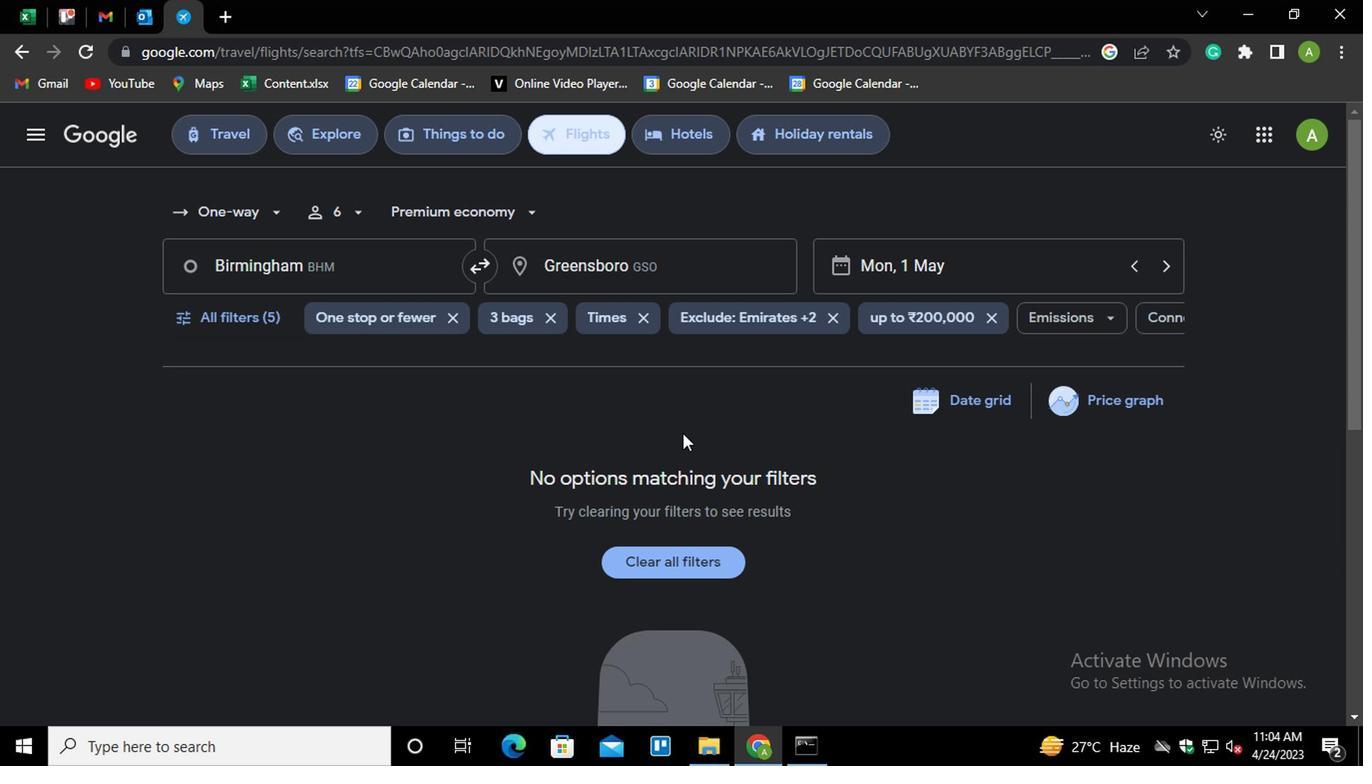
